 Task: Add a signature Christopher Carter containing With kind regards, Christopher Carter to email address softage.1@softage.net and add a label Policies
Action: Mouse moved to (374, 612)
Screenshot: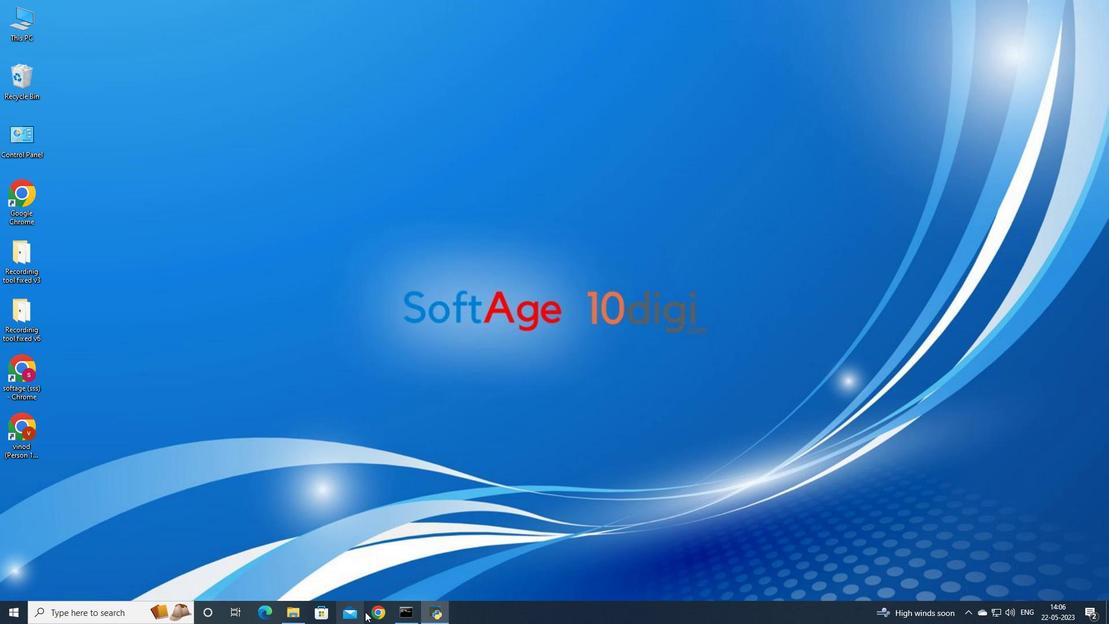 
Action: Mouse pressed left at (374, 612)
Screenshot: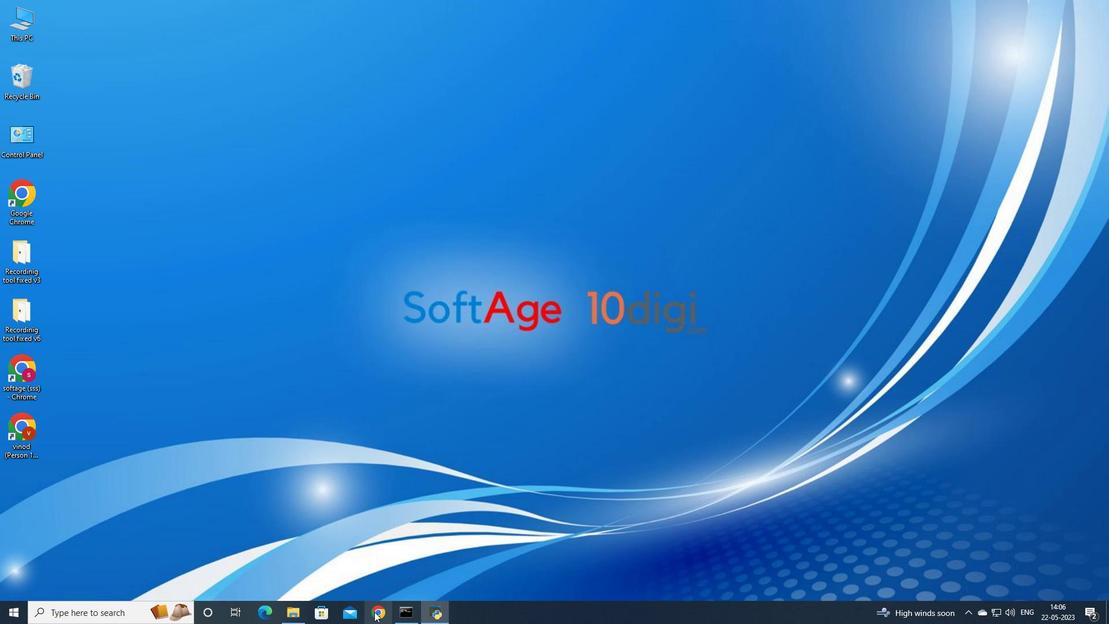 
Action: Mouse moved to (511, 373)
Screenshot: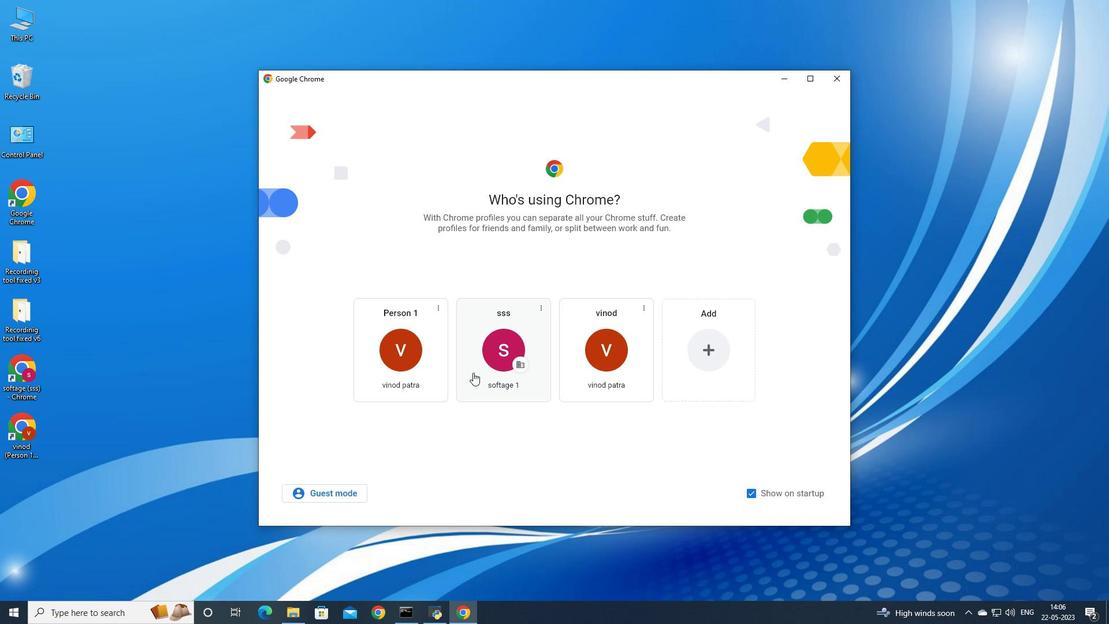 
Action: Mouse pressed left at (511, 373)
Screenshot: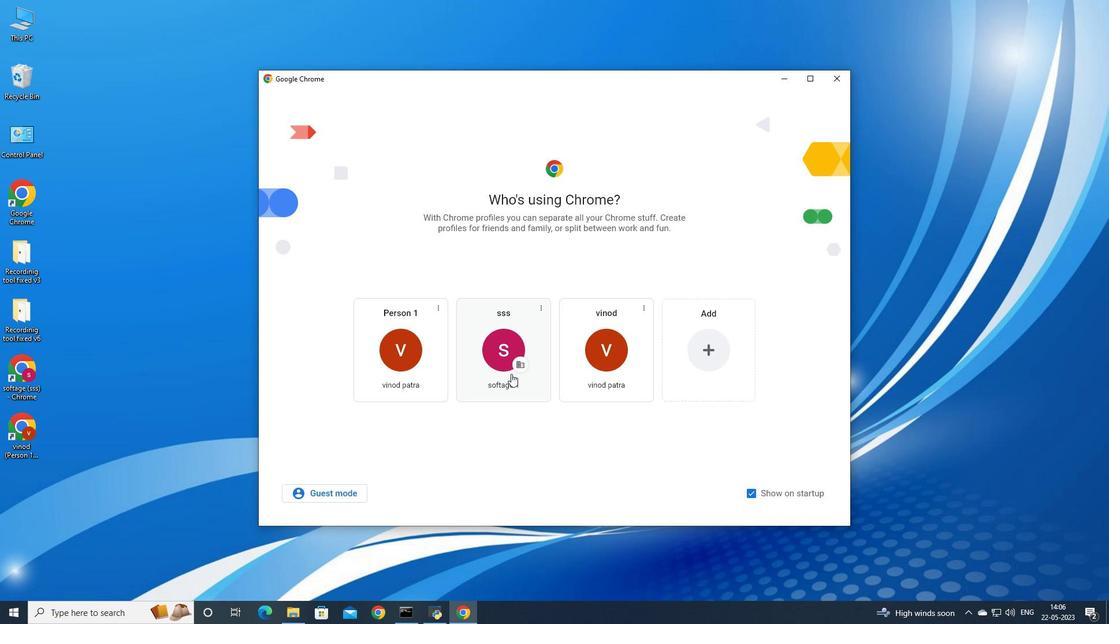 
Action: Mouse moved to (992, 61)
Screenshot: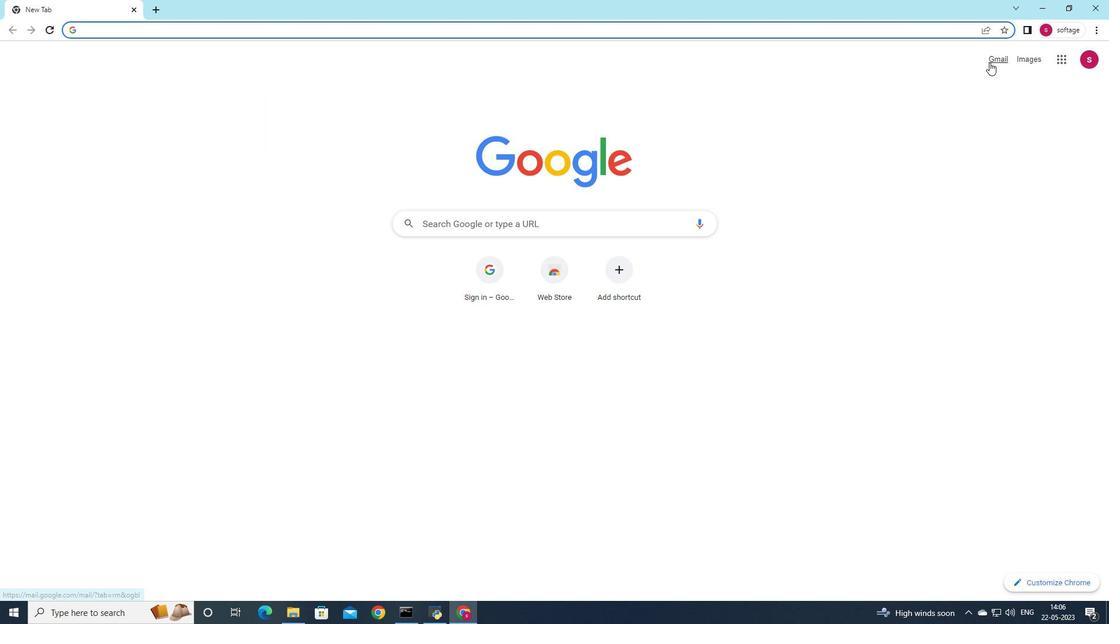 
Action: Mouse pressed left at (992, 61)
Screenshot: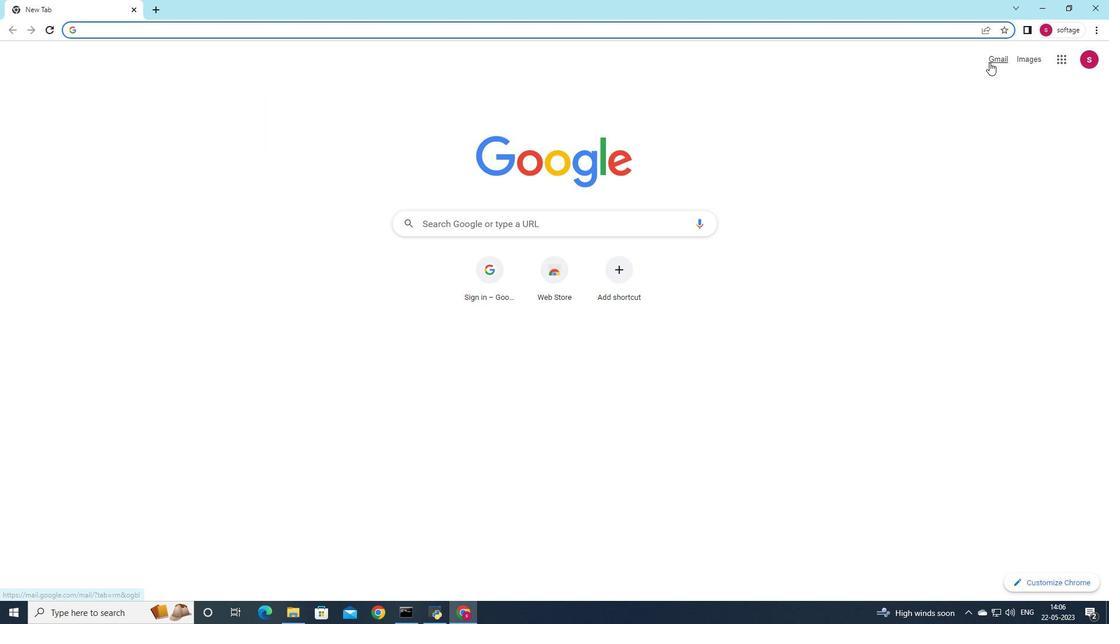 
Action: Mouse moved to (972, 78)
Screenshot: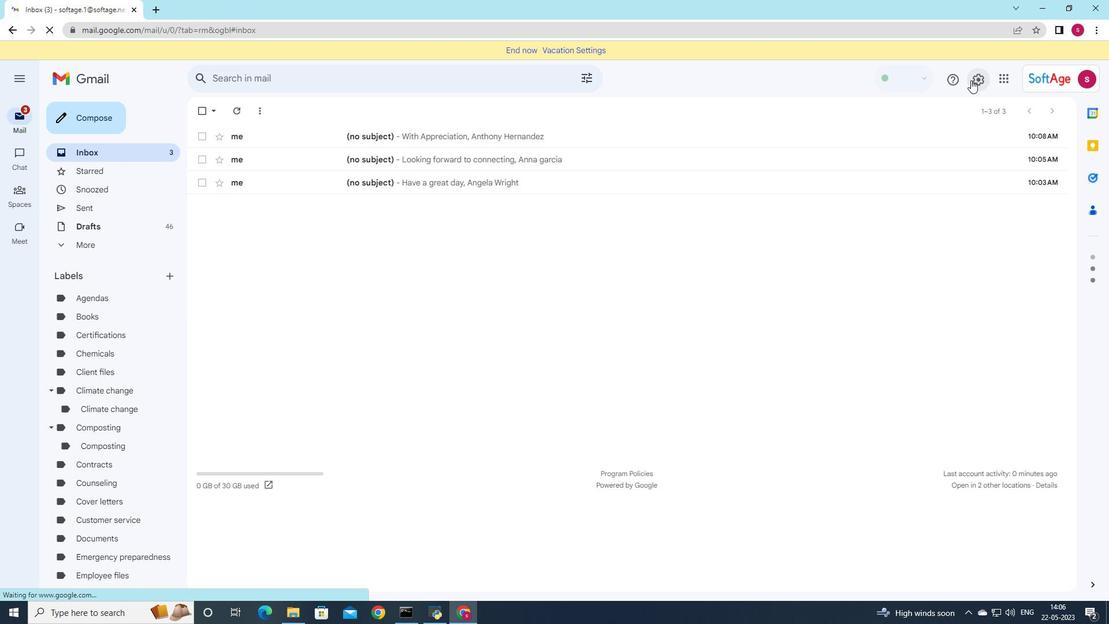 
Action: Mouse pressed left at (972, 78)
Screenshot: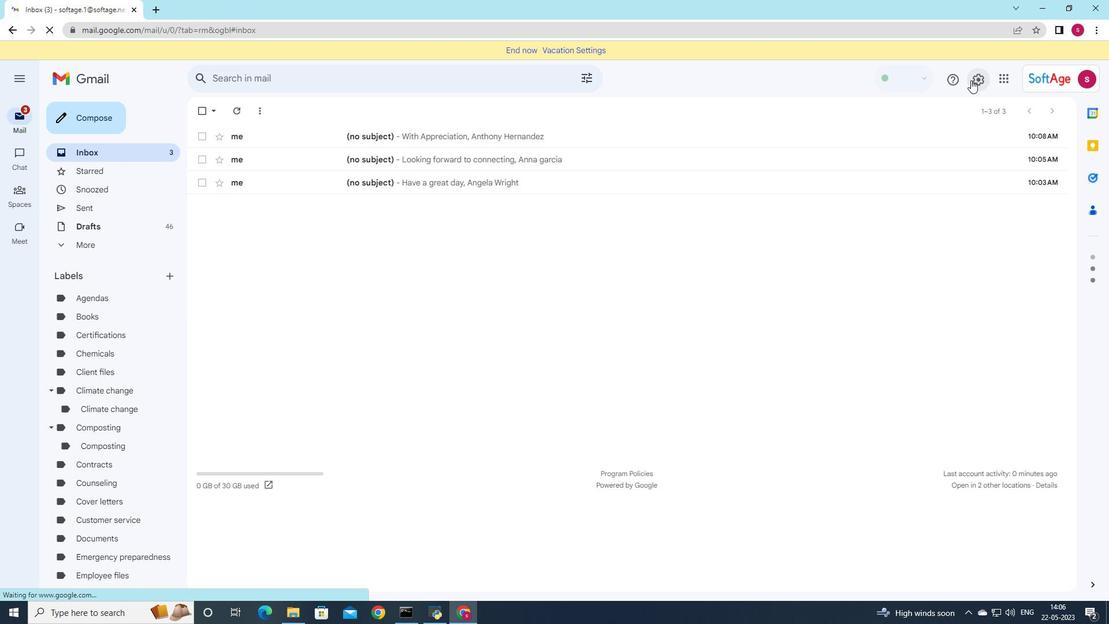 
Action: Mouse moved to (972, 138)
Screenshot: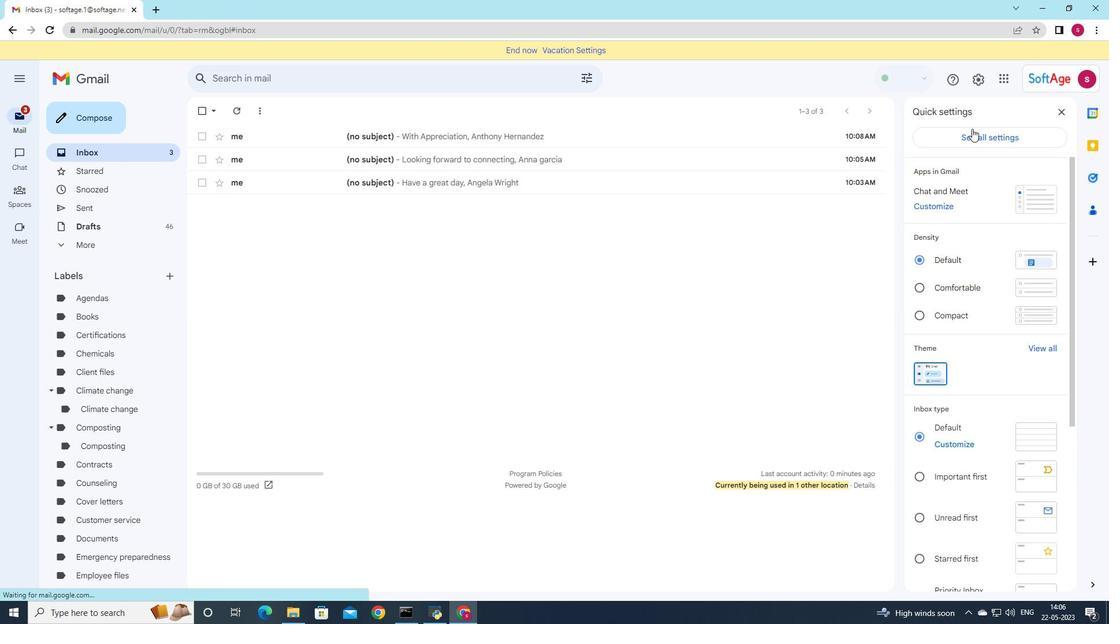 
Action: Mouse pressed left at (972, 138)
Screenshot: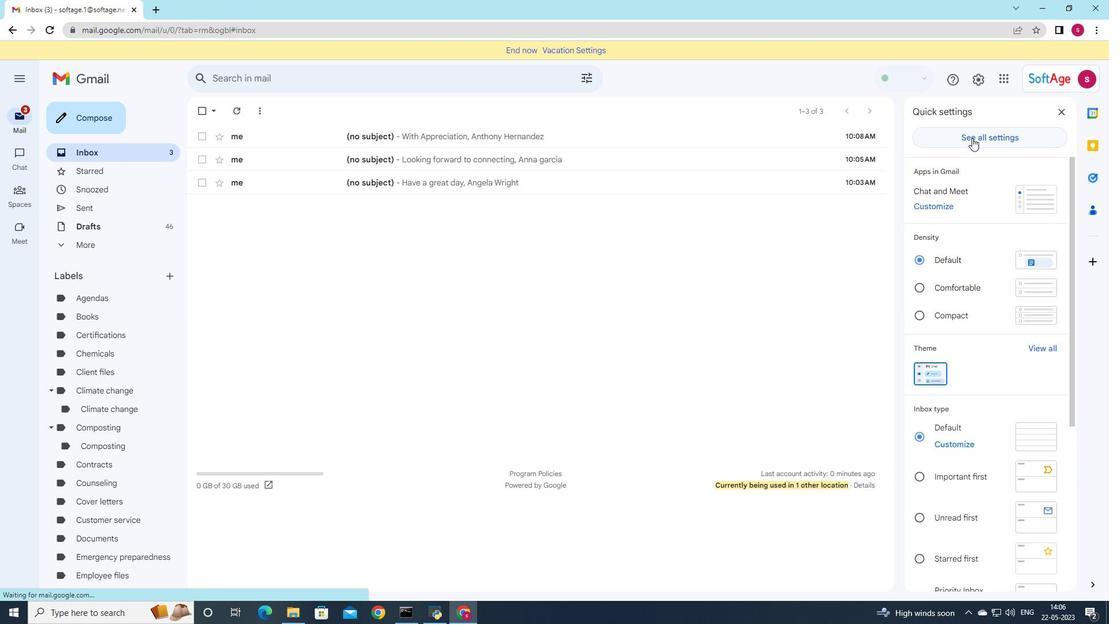 
Action: Mouse moved to (567, 398)
Screenshot: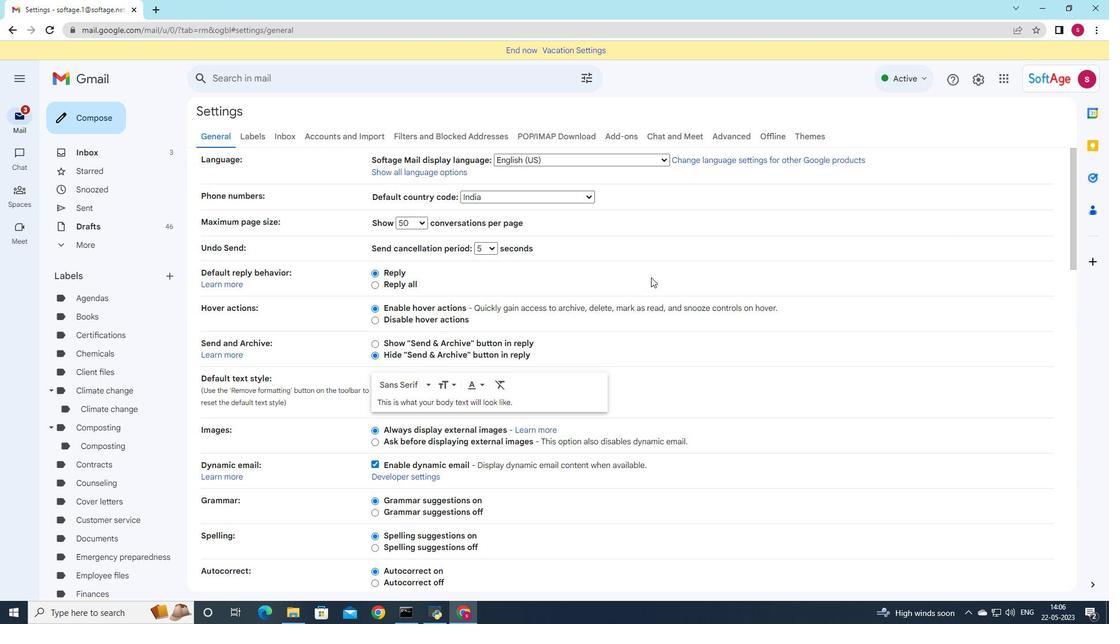 
Action: Mouse scrolled (567, 397) with delta (0, 0)
Screenshot: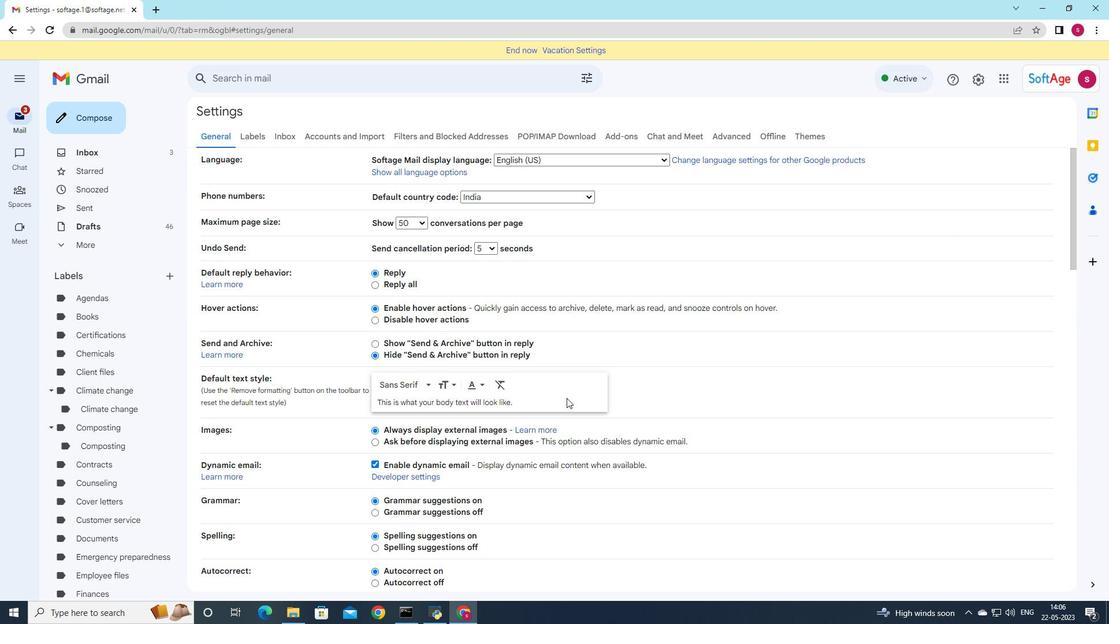
Action: Mouse scrolled (567, 397) with delta (0, 0)
Screenshot: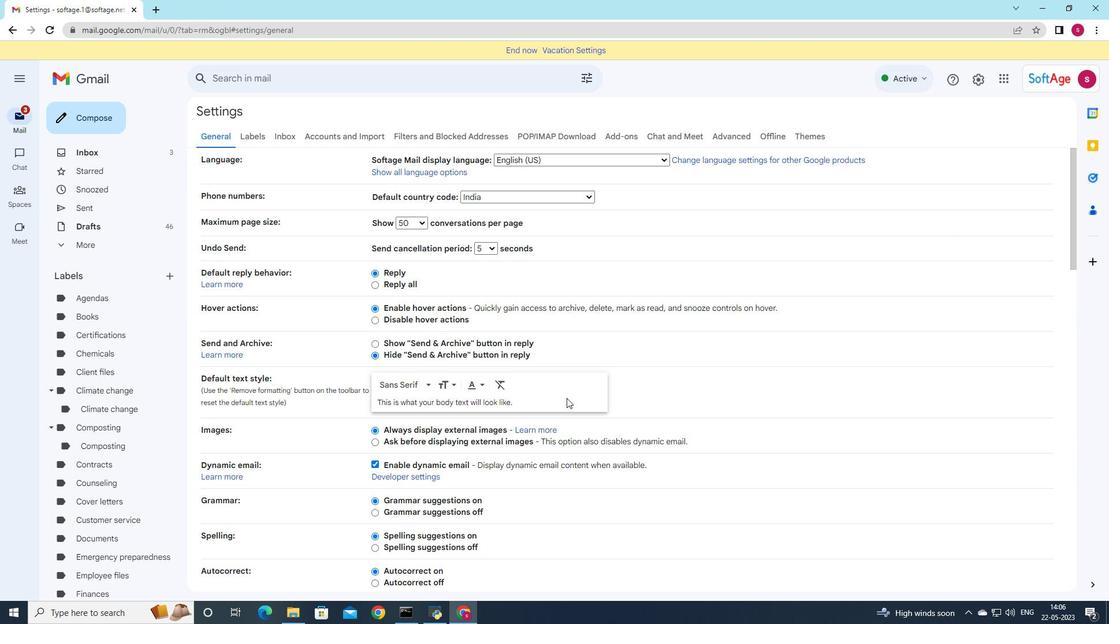 
Action: Mouse scrolled (567, 397) with delta (0, 0)
Screenshot: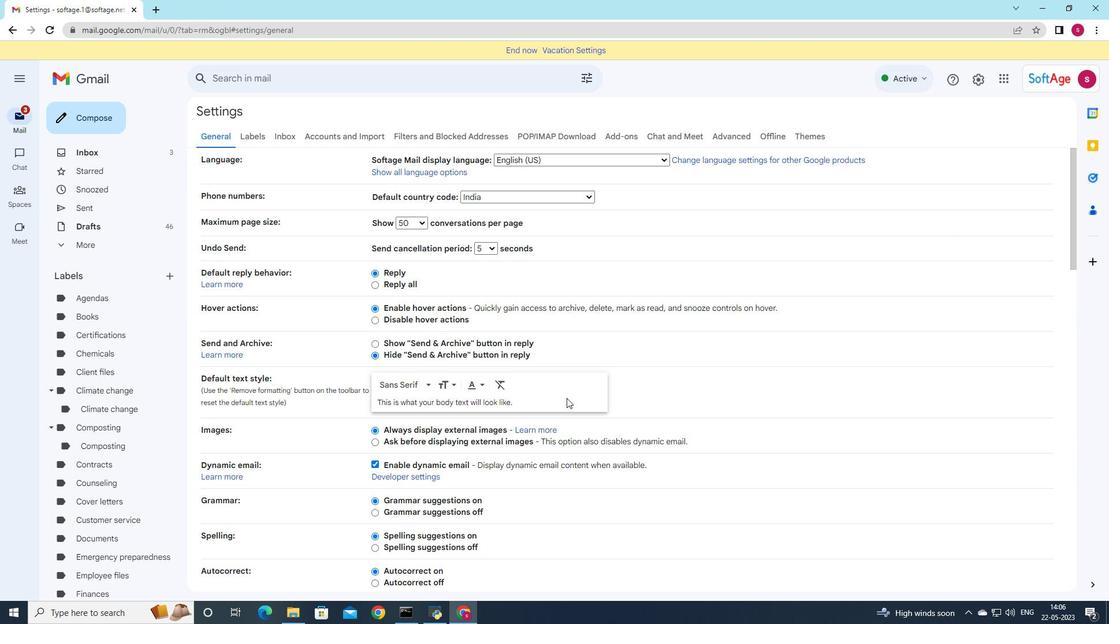 
Action: Mouse scrolled (567, 397) with delta (0, 0)
Screenshot: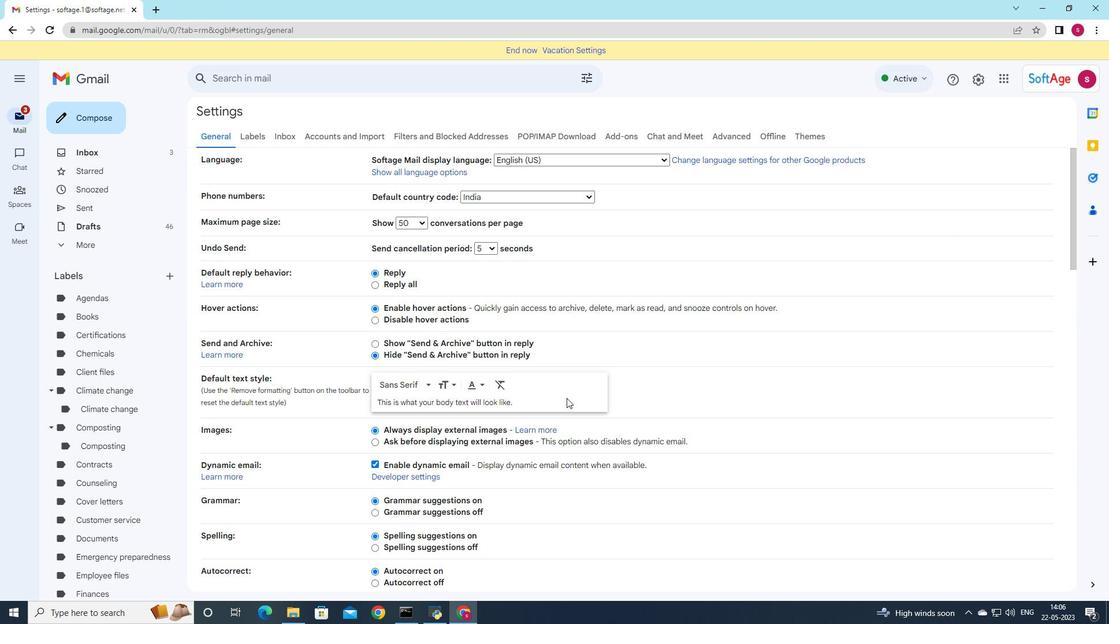 
Action: Mouse scrolled (567, 397) with delta (0, 0)
Screenshot: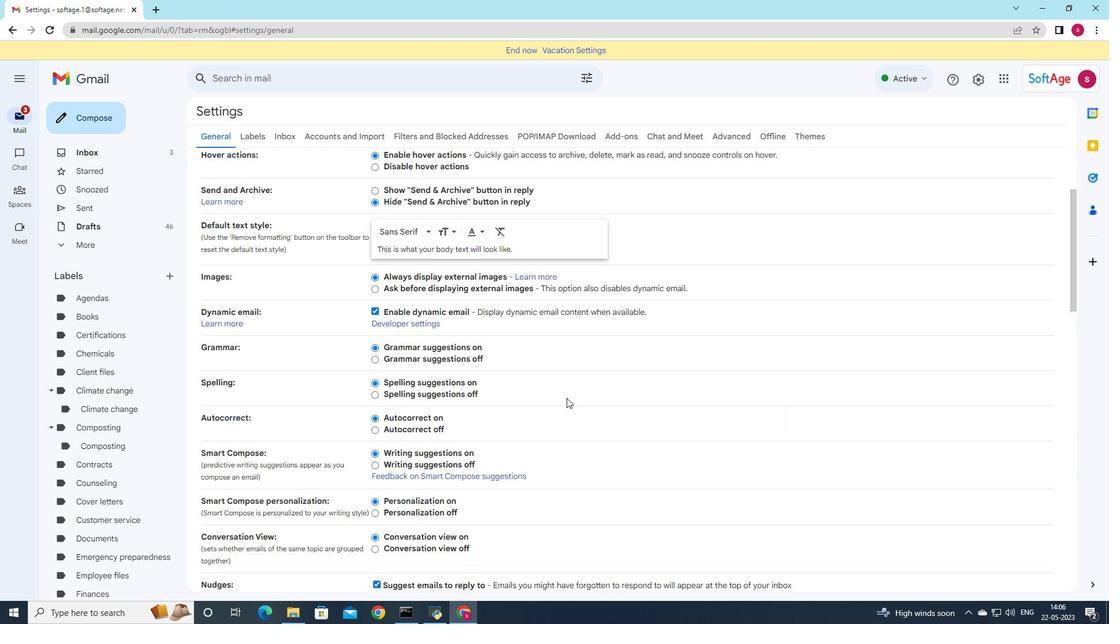 
Action: Mouse scrolled (567, 397) with delta (0, 0)
Screenshot: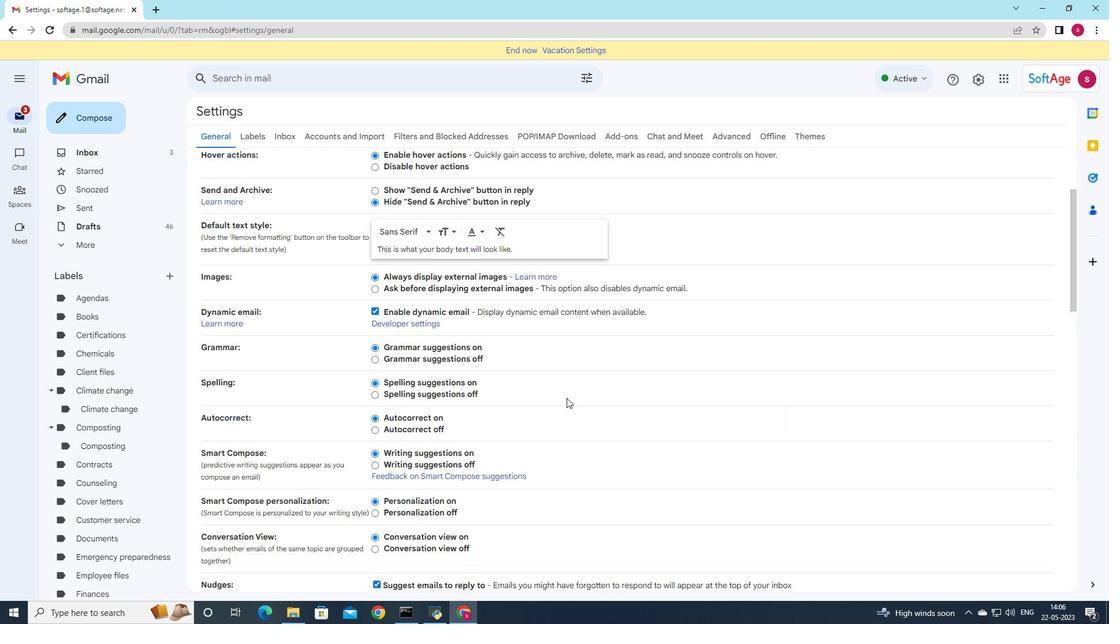 
Action: Mouse scrolled (567, 397) with delta (0, 0)
Screenshot: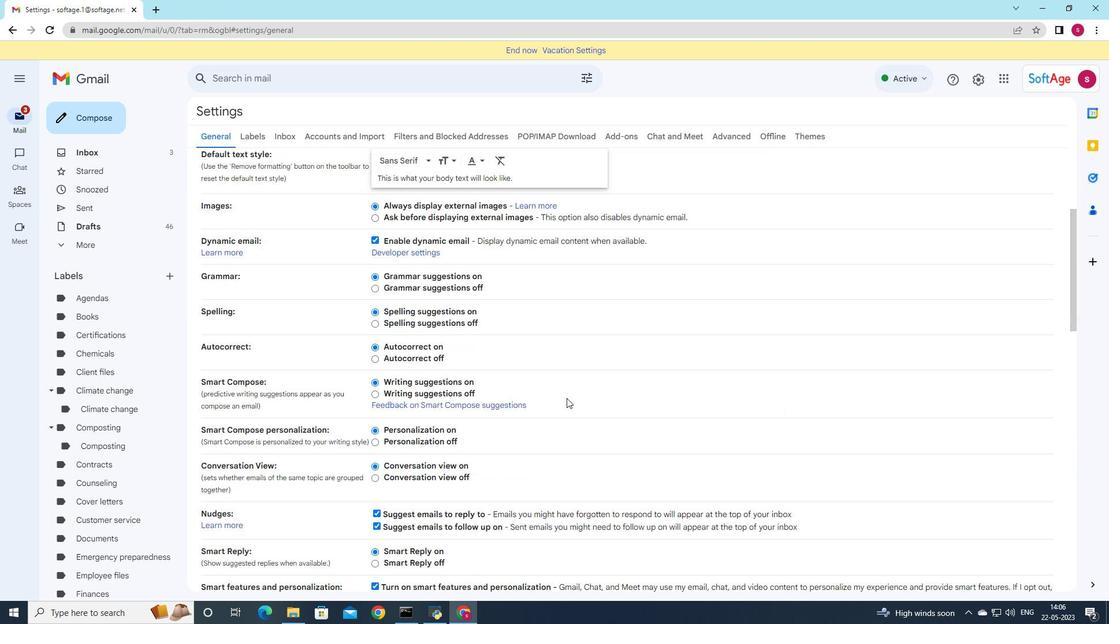 
Action: Mouse scrolled (567, 397) with delta (0, 0)
Screenshot: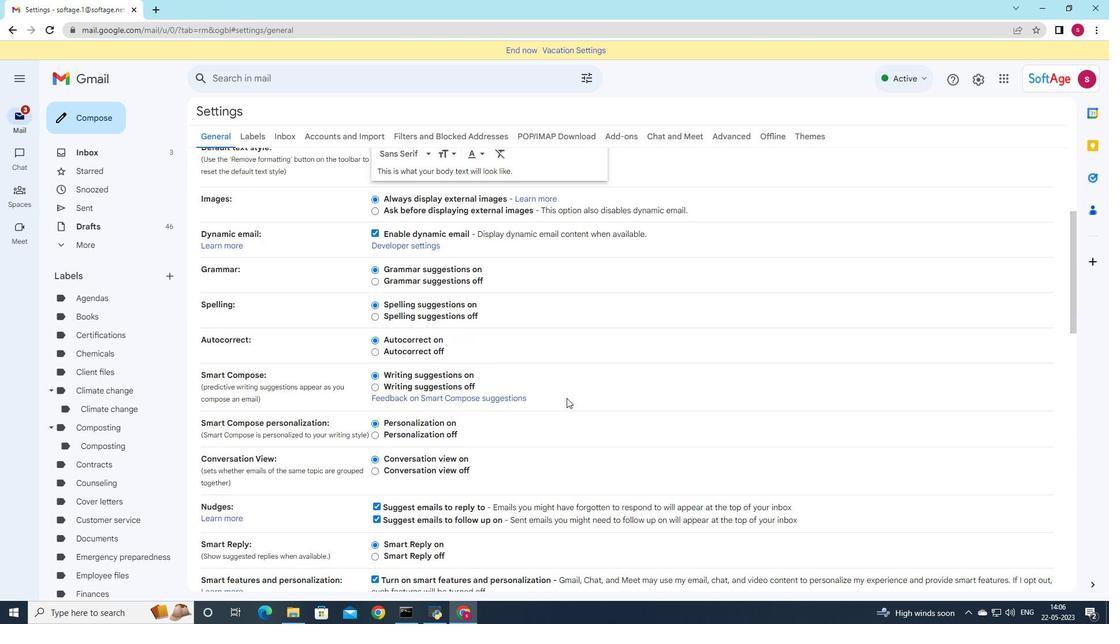 
Action: Mouse scrolled (567, 397) with delta (0, 0)
Screenshot: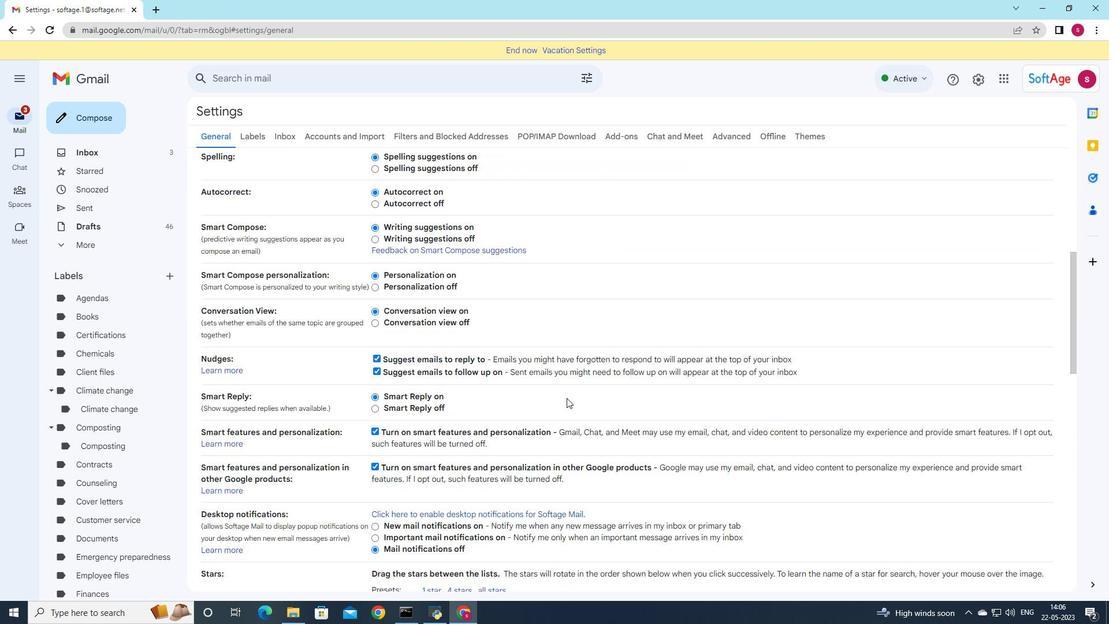 
Action: Mouse scrolled (567, 397) with delta (0, 0)
Screenshot: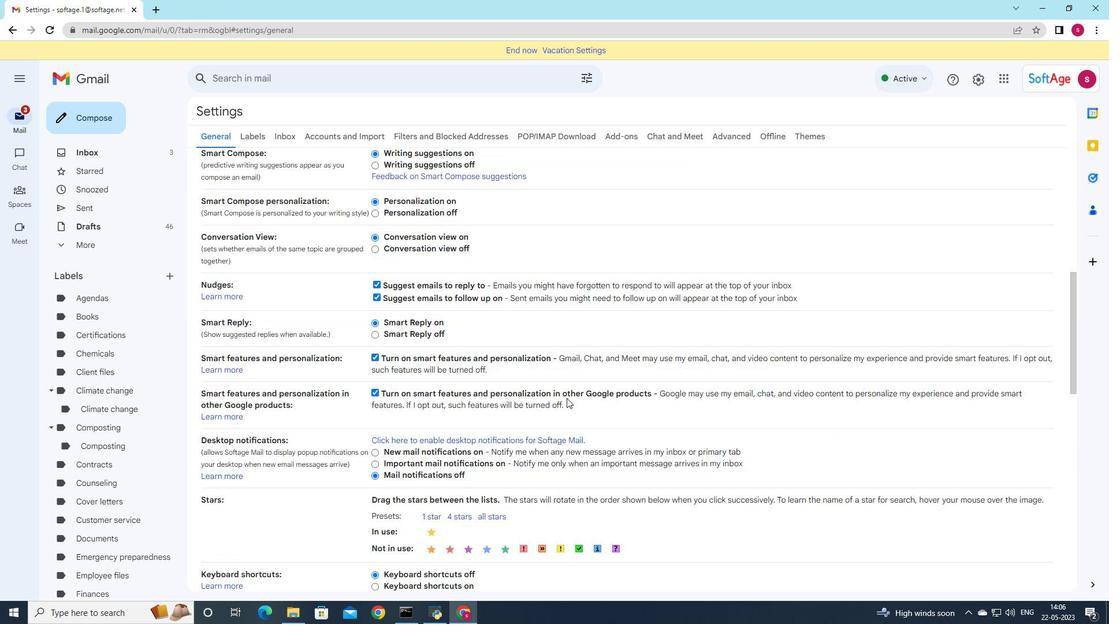 
Action: Mouse scrolled (567, 397) with delta (0, 0)
Screenshot: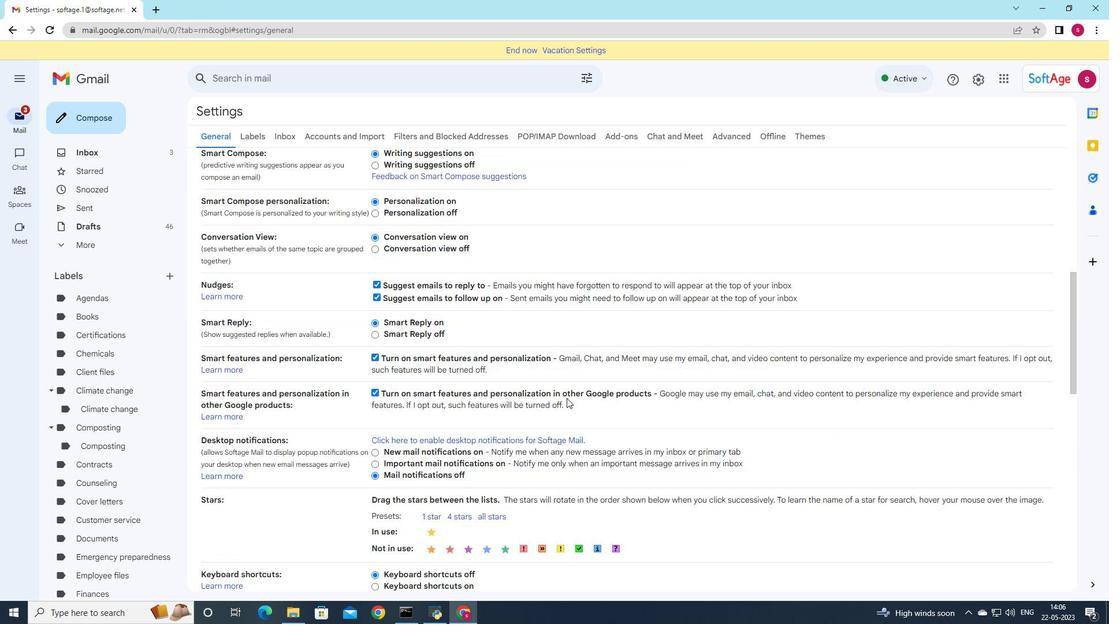 
Action: Mouse moved to (494, 553)
Screenshot: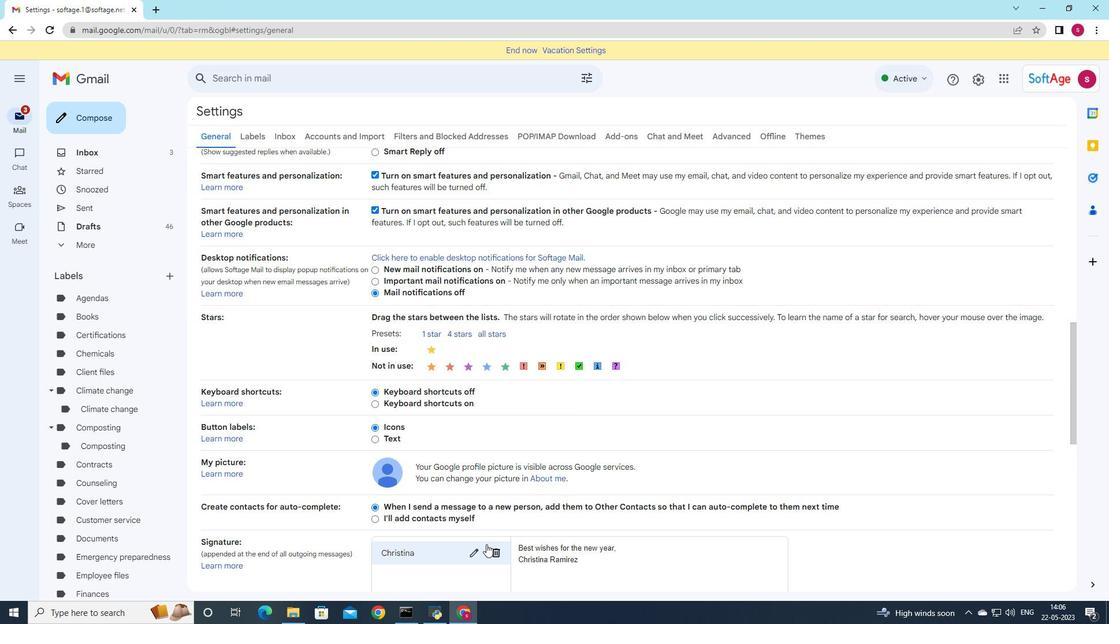 
Action: Mouse pressed left at (494, 553)
Screenshot: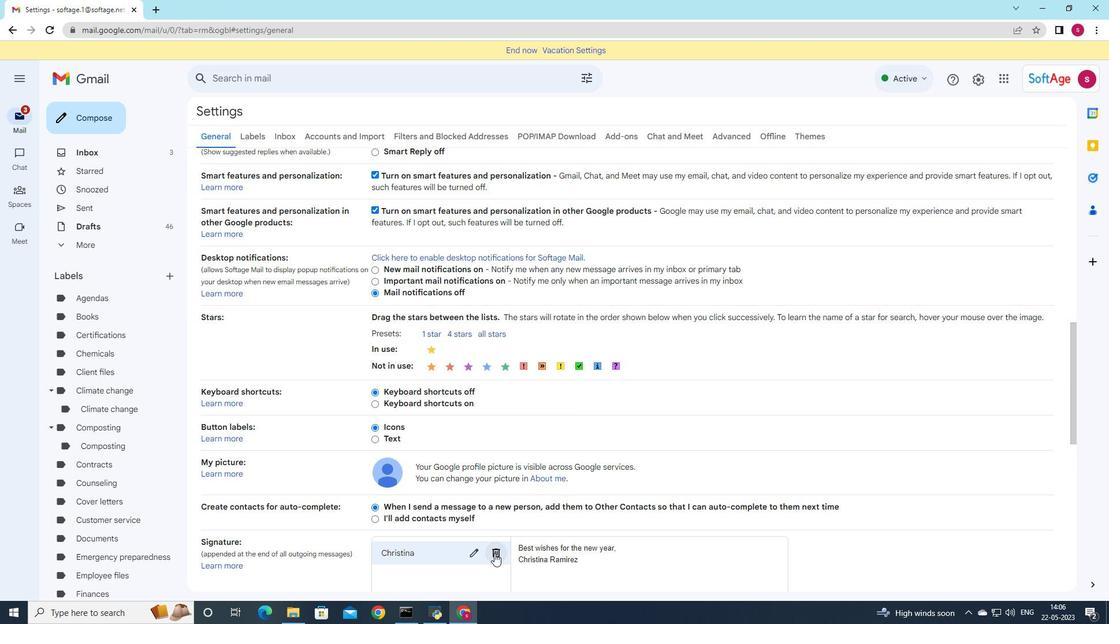 
Action: Mouse moved to (638, 345)
Screenshot: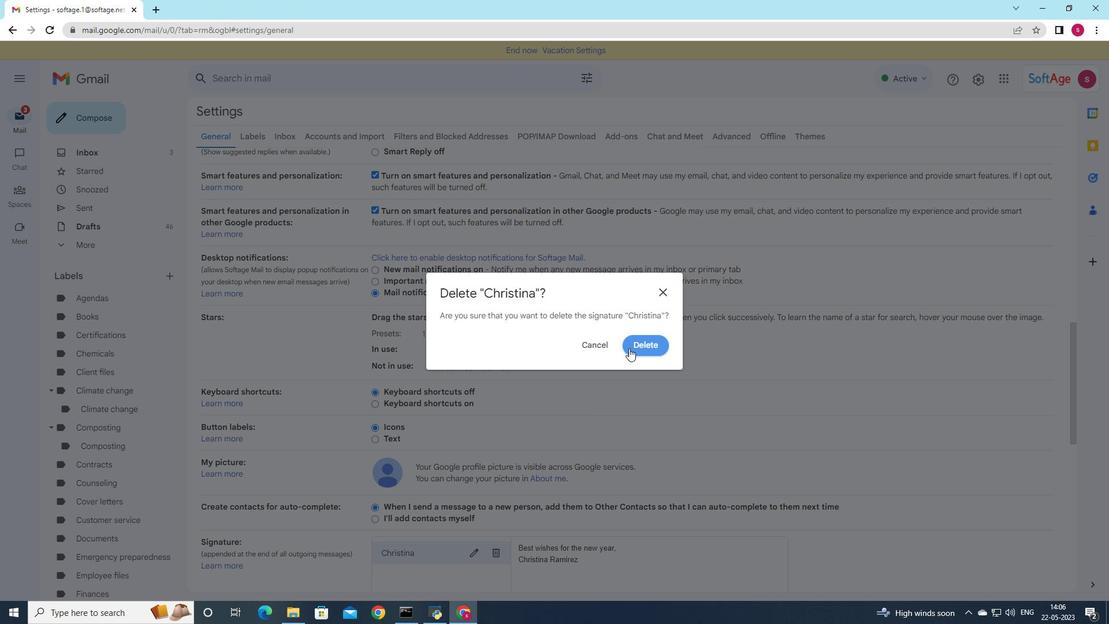 
Action: Mouse pressed left at (638, 345)
Screenshot: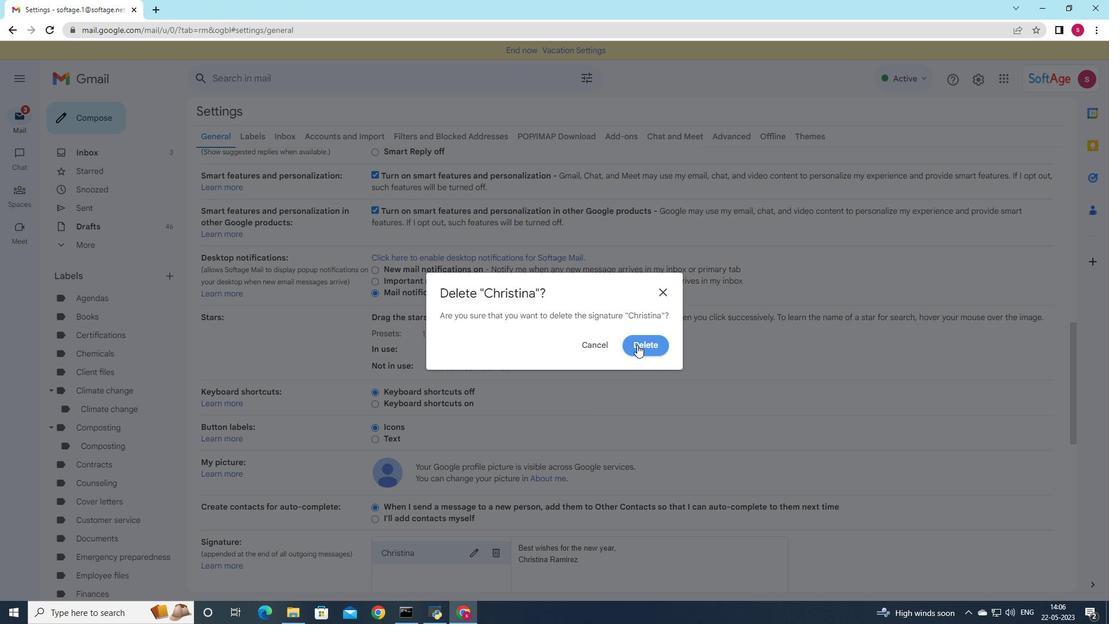 
Action: Mouse moved to (436, 445)
Screenshot: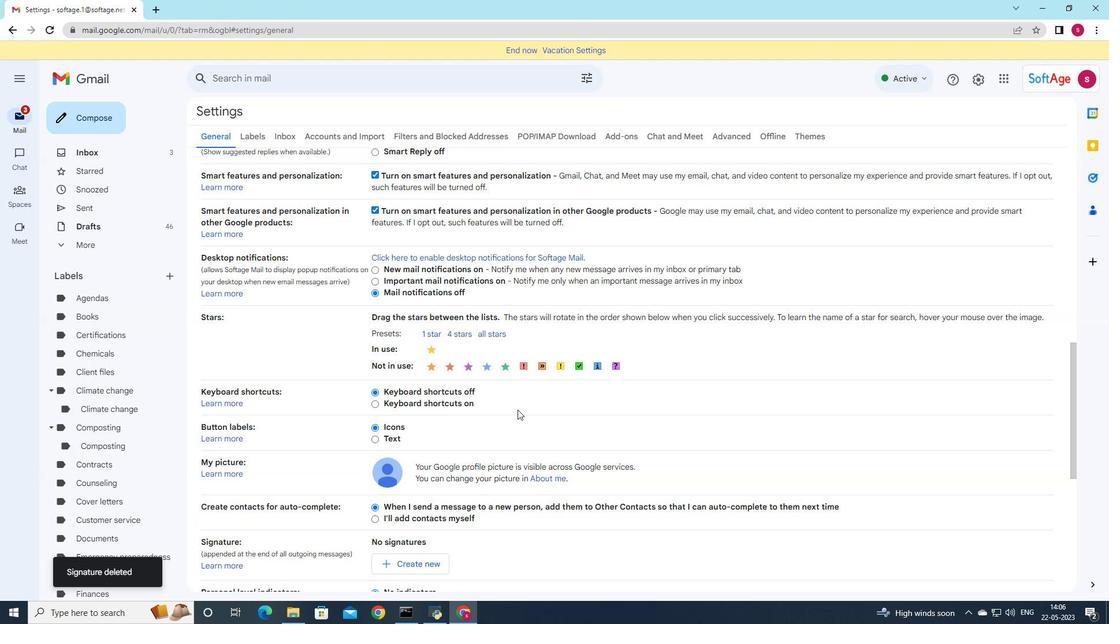 
Action: Mouse scrolled (436, 444) with delta (0, 0)
Screenshot: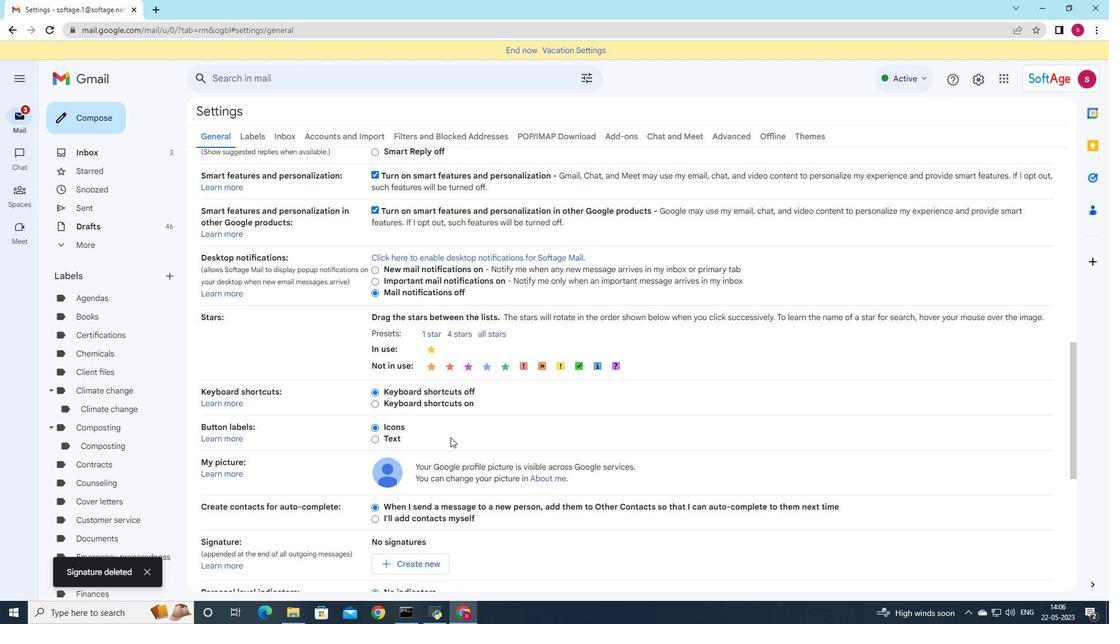 
Action: Mouse moved to (436, 445)
Screenshot: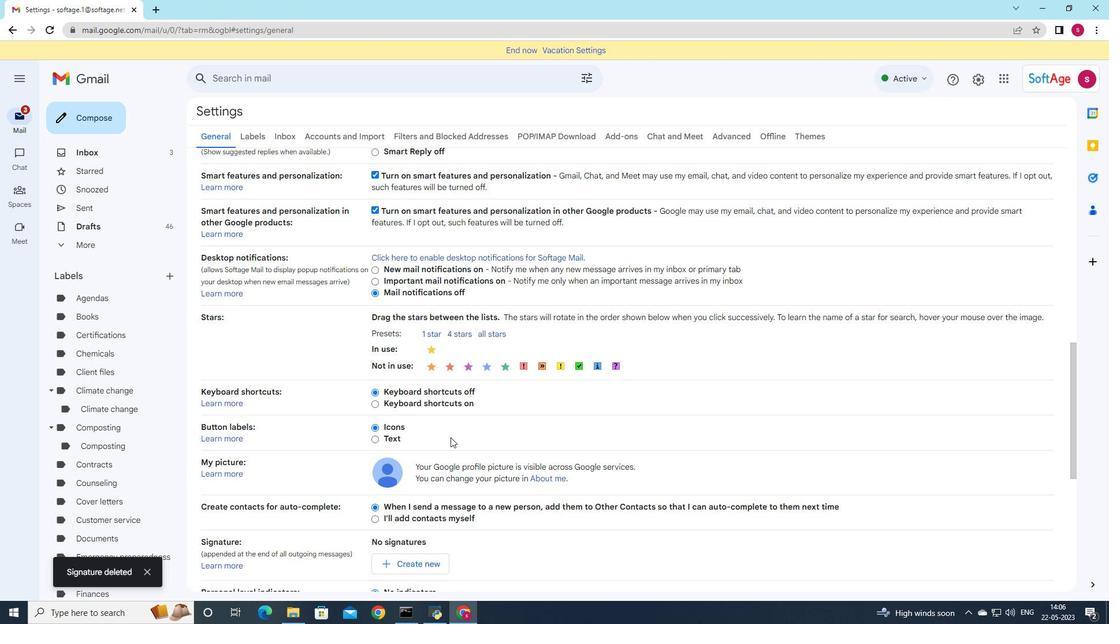 
Action: Mouse scrolled (436, 445) with delta (0, 0)
Screenshot: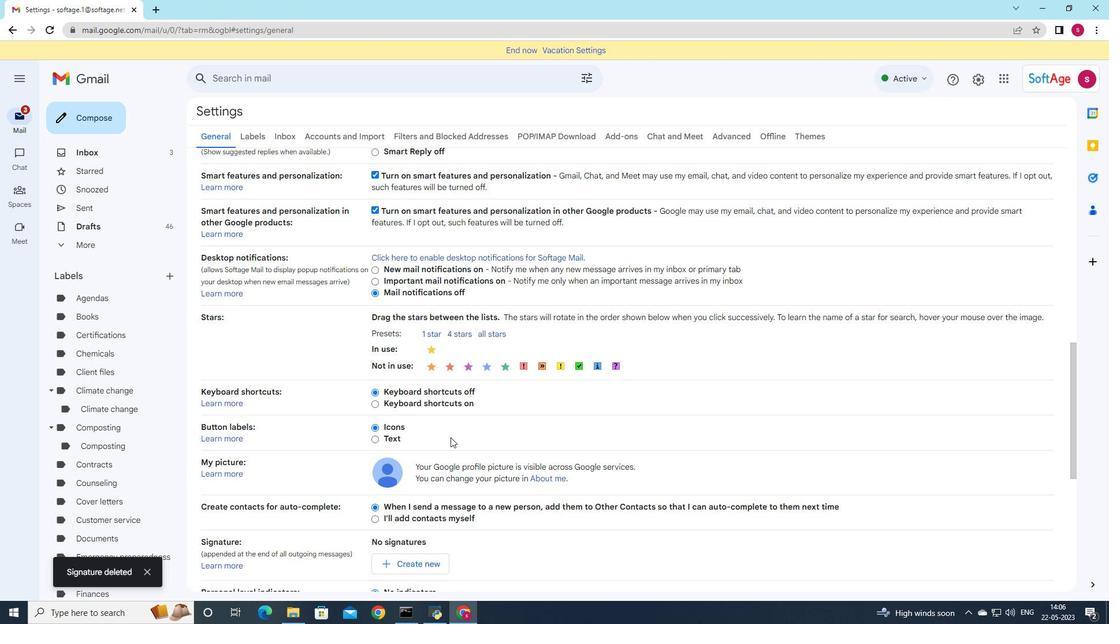 
Action: Mouse scrolled (436, 445) with delta (0, 0)
Screenshot: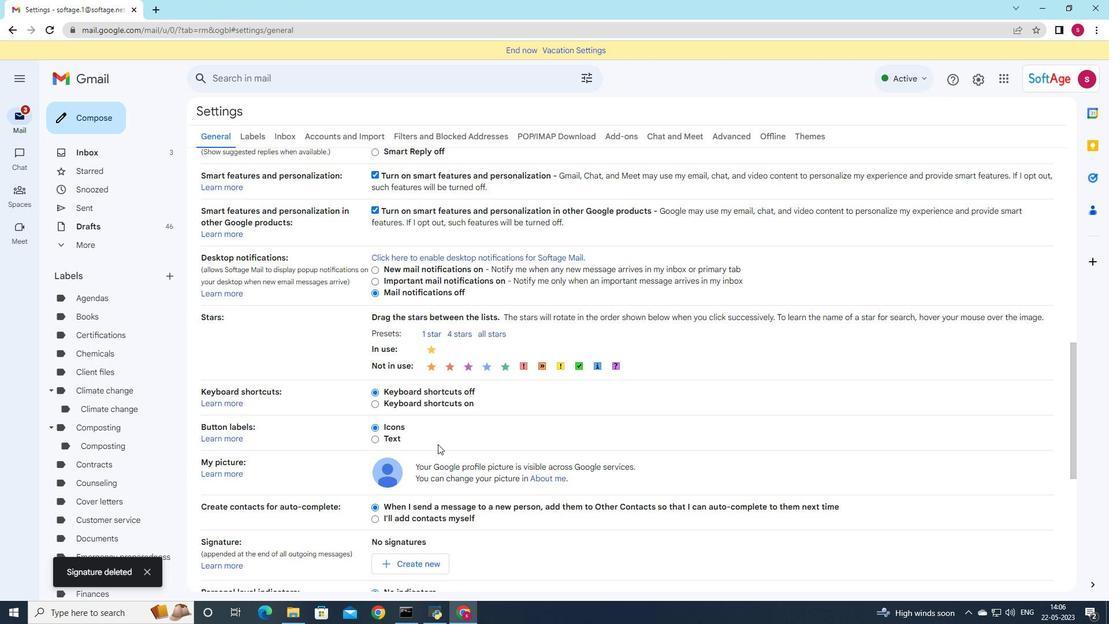
Action: Mouse scrolled (436, 445) with delta (0, 0)
Screenshot: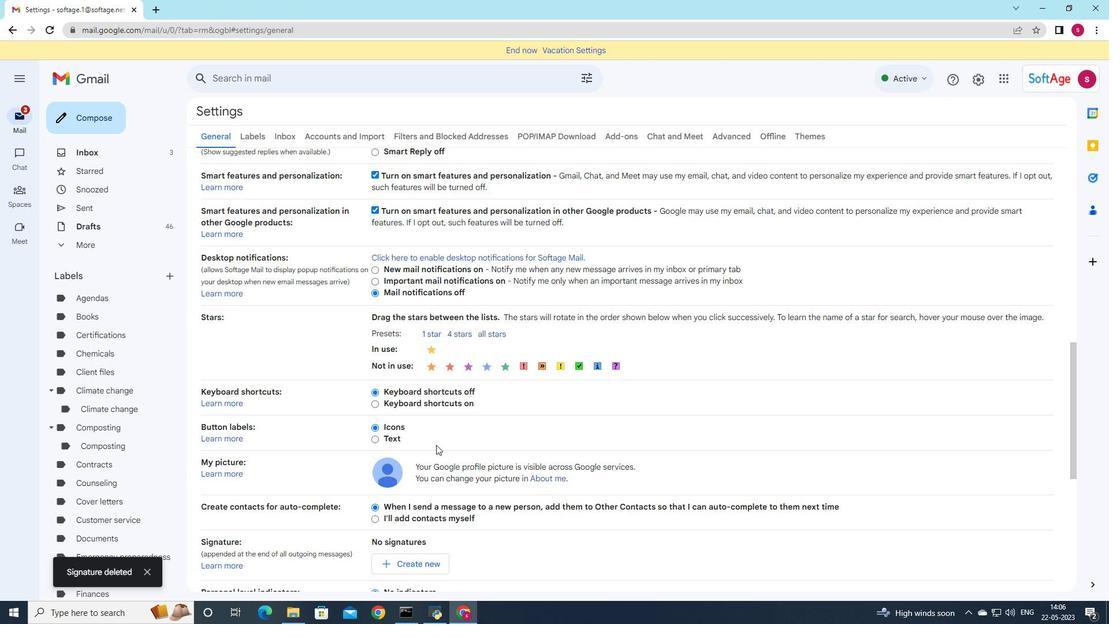 
Action: Mouse moved to (425, 333)
Screenshot: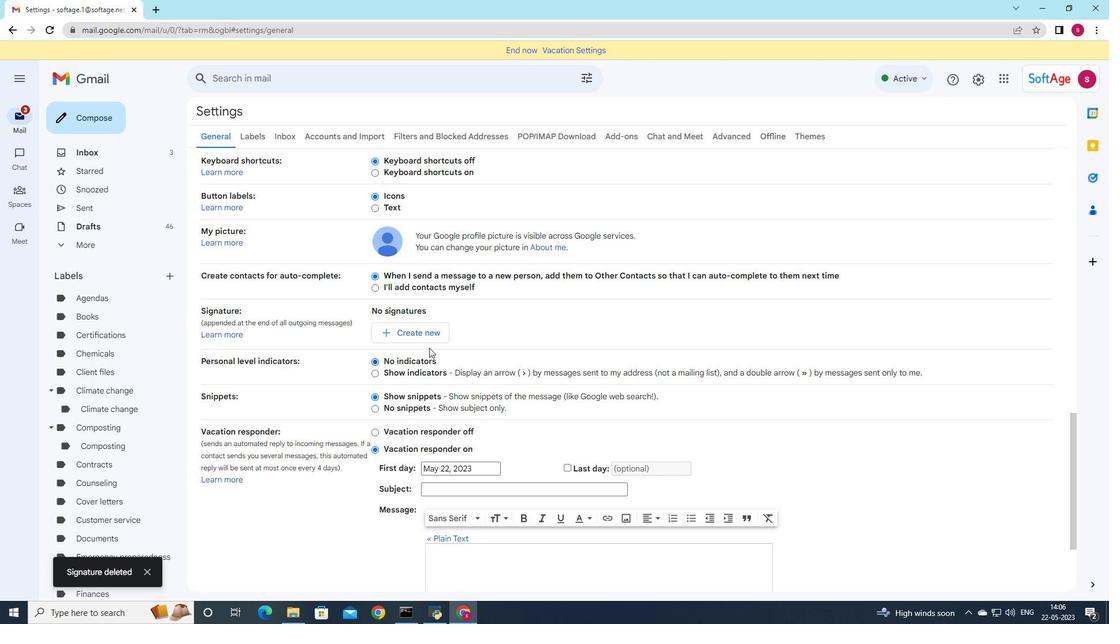 
Action: Mouse pressed left at (425, 333)
Screenshot: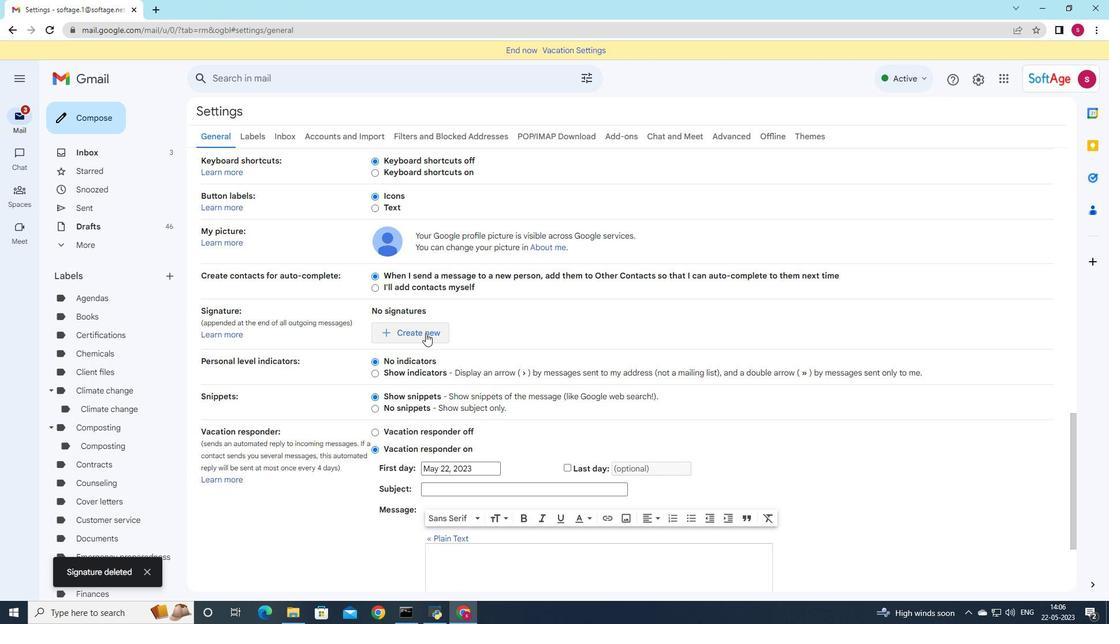
Action: Mouse moved to (808, 339)
Screenshot: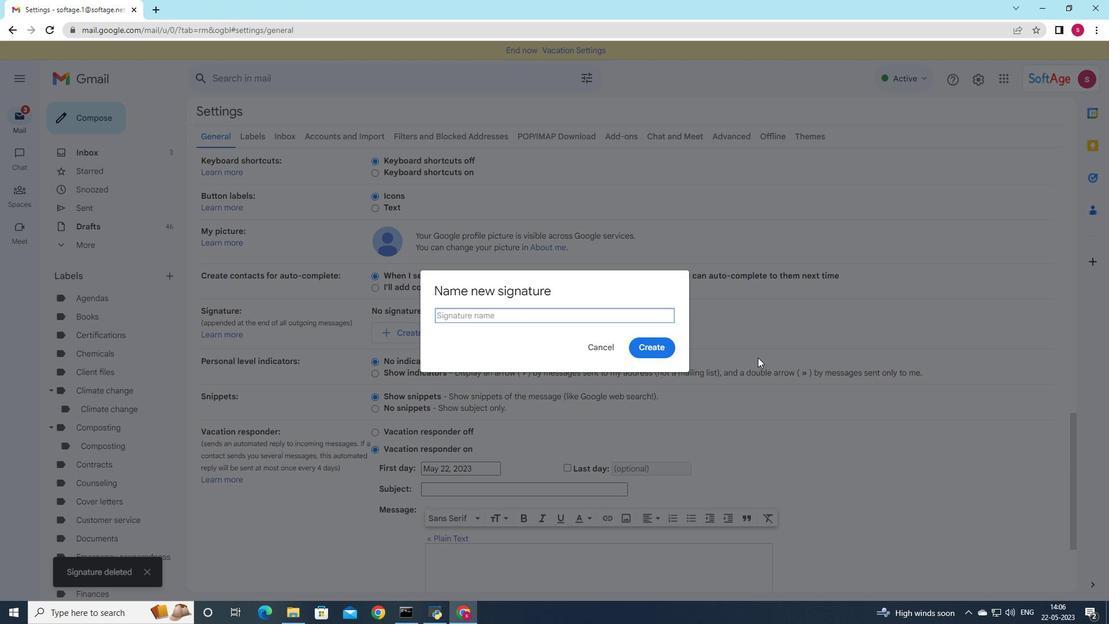 
Action: Key pressed <Key.shift>Christopher
Screenshot: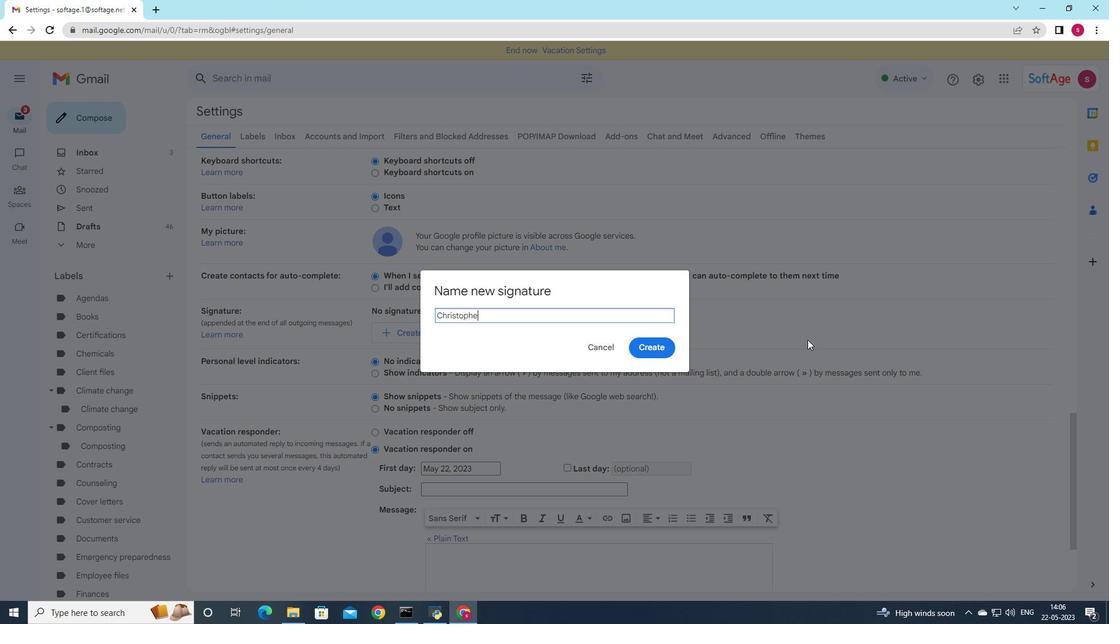 
Action: Mouse moved to (674, 345)
Screenshot: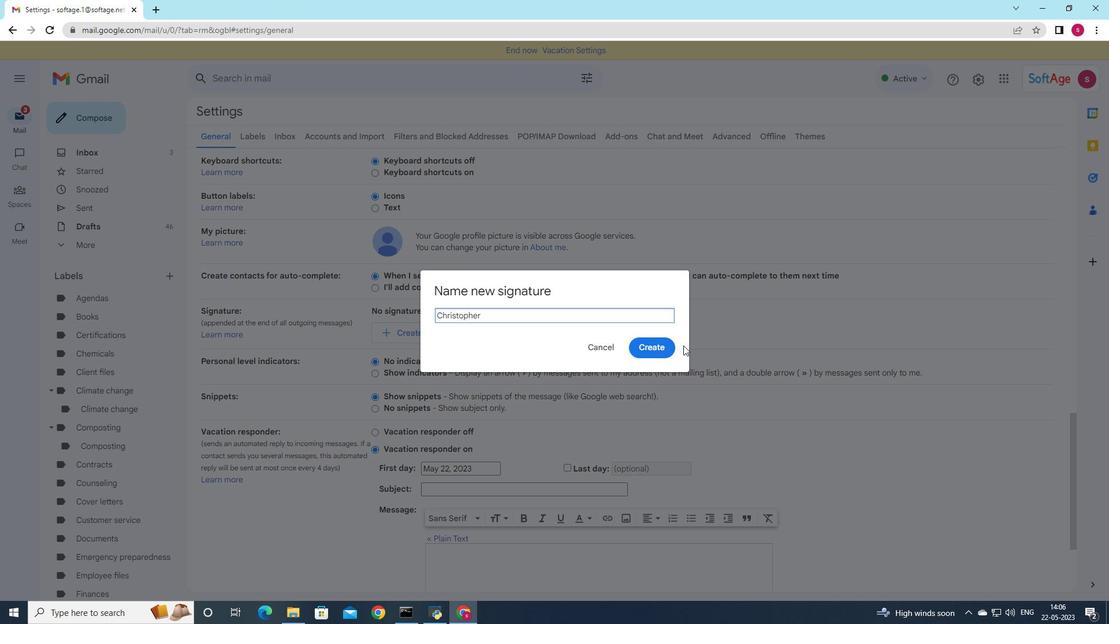 
Action: Mouse pressed left at (674, 345)
Screenshot: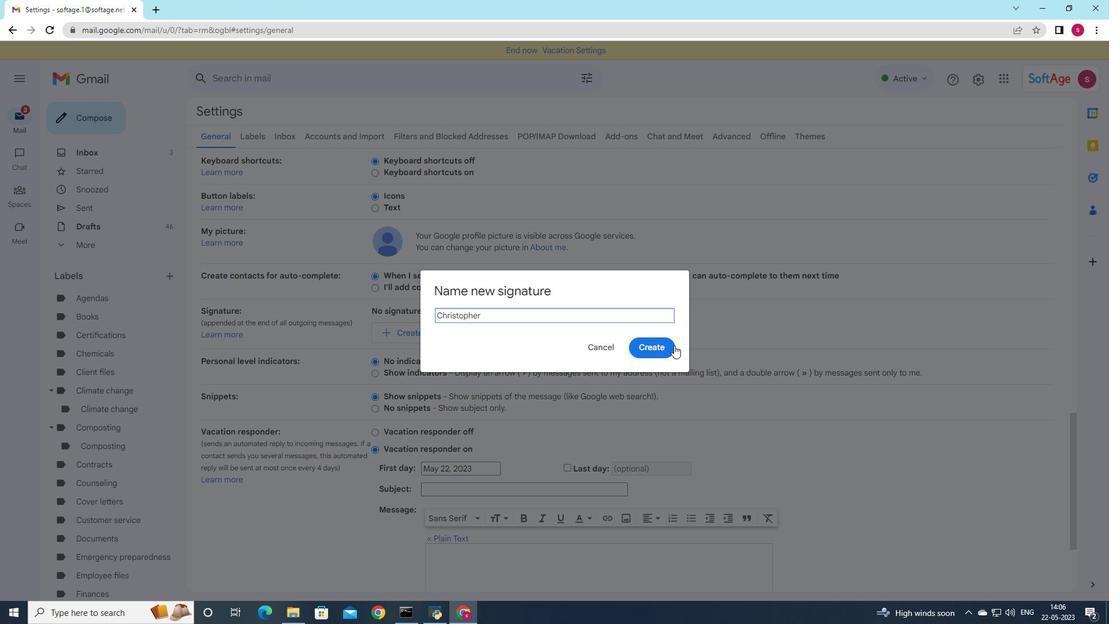 
Action: Mouse moved to (598, 315)
Screenshot: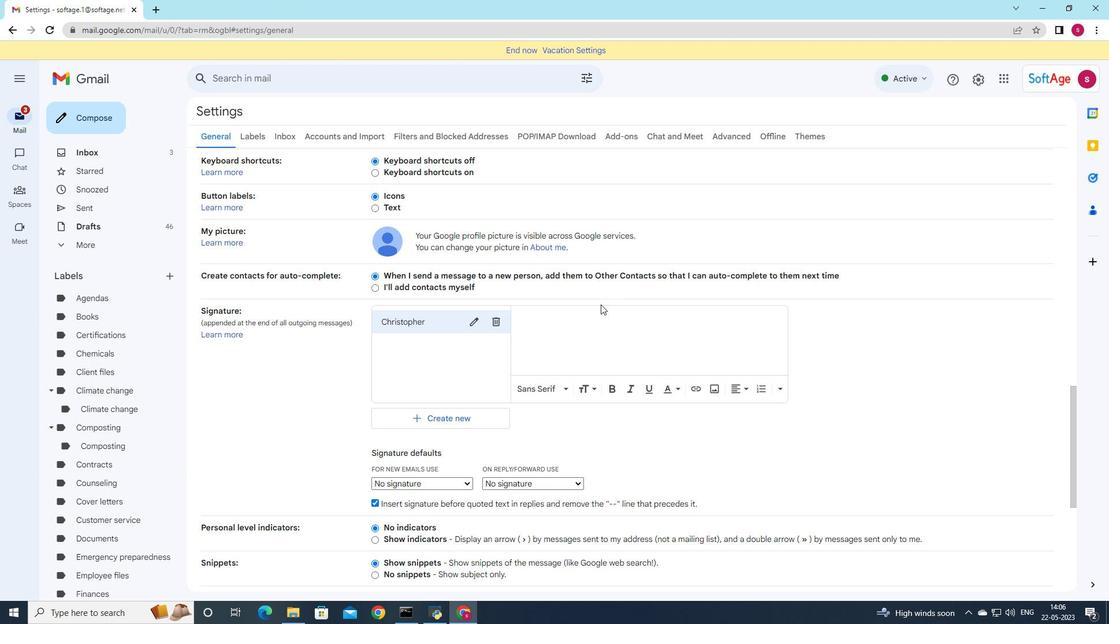 
Action: Mouse pressed left at (598, 315)
Screenshot: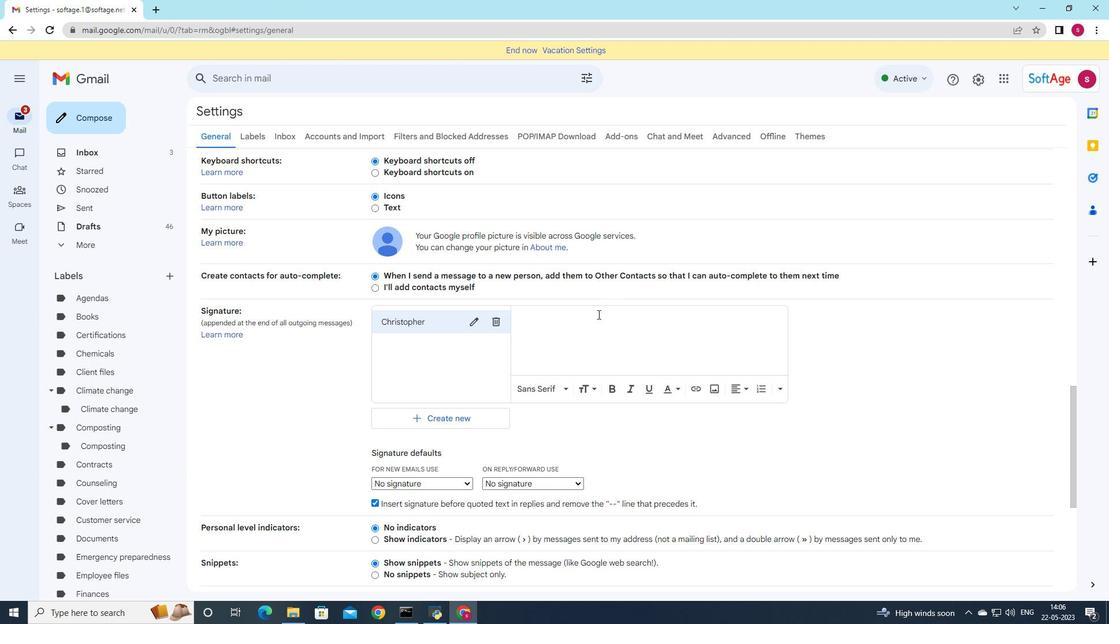 
Action: Mouse moved to (627, 321)
Screenshot: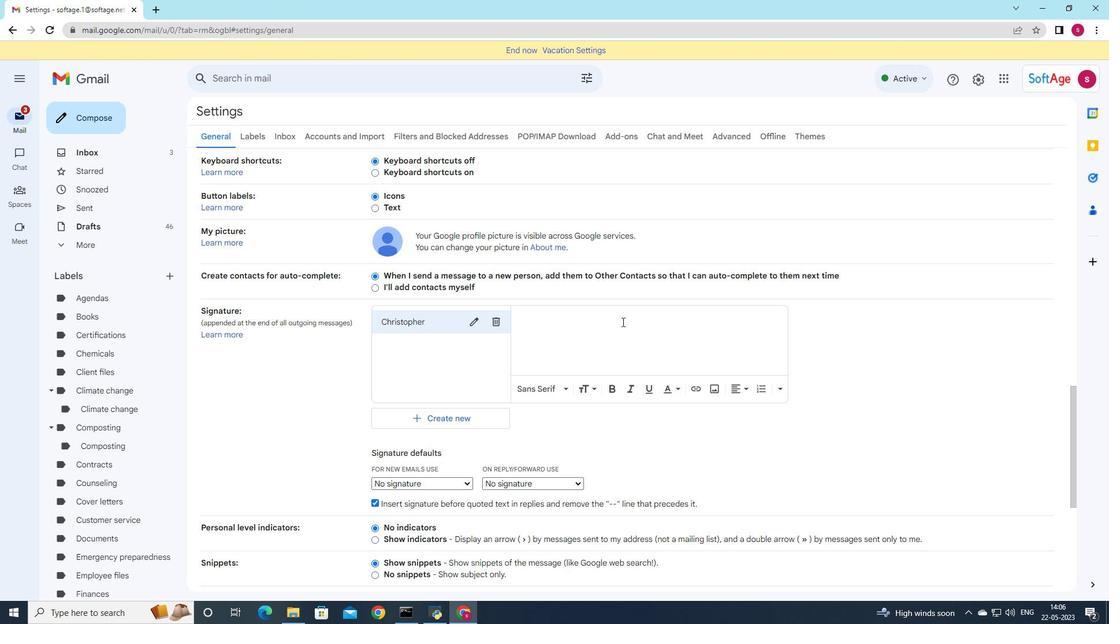 
Action: Key pressed <Key.shift><Key.shift><Key.shift><Key.shift><Key.shift><Key.shift><Key.shift><Key.shift><Key.shift><Key.shift><Key.shift><Key.shift><Key.shift><Key.shift>With<Key.space>kind<Key.space>regards,<Key.enter><Key.shift><Key.shift><Key.shift><Key.shift><Key.shift><Key.shift><Key.shift><Key.shift><Key.shift><Key.shift><Key.shift><Key.shift><Key.shift><Key.shift><Key.shift><Key.shift><Key.shift><Key.shift><Key.shift><Key.shift>Christopher<Key.space><Key.shift>Carter
Screenshot: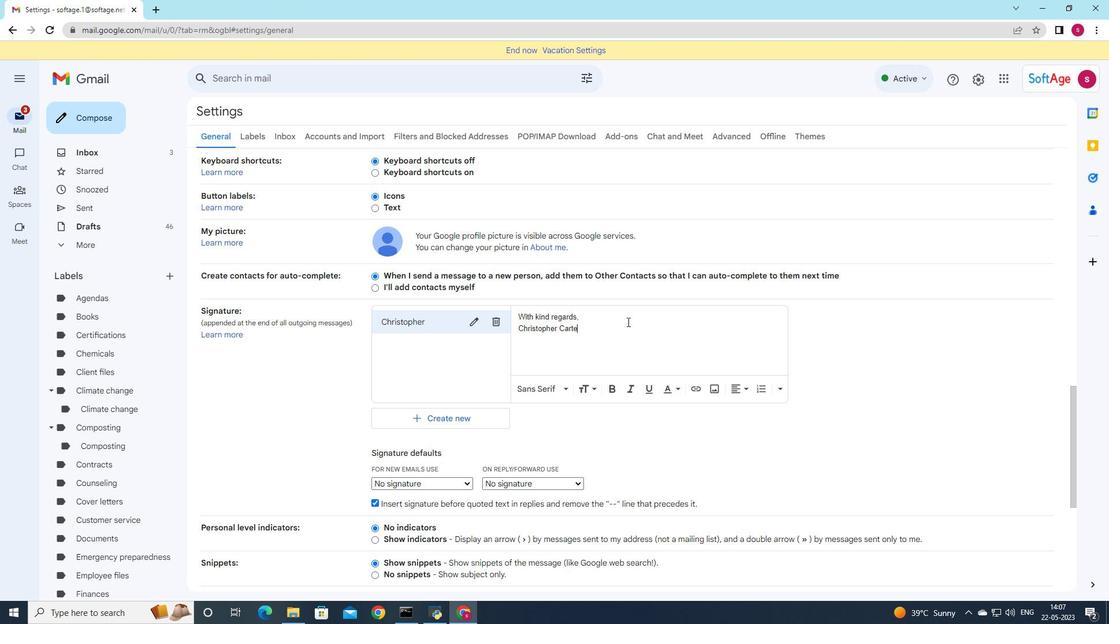 
Action: Mouse moved to (472, 371)
Screenshot: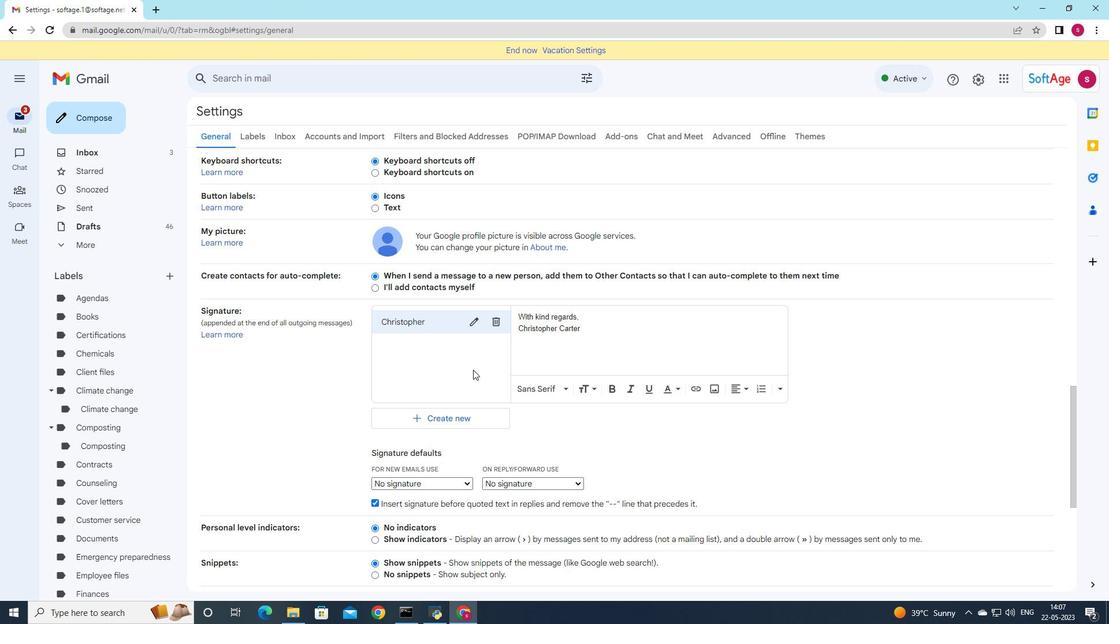 
Action: Mouse scrolled (472, 370) with delta (0, 0)
Screenshot: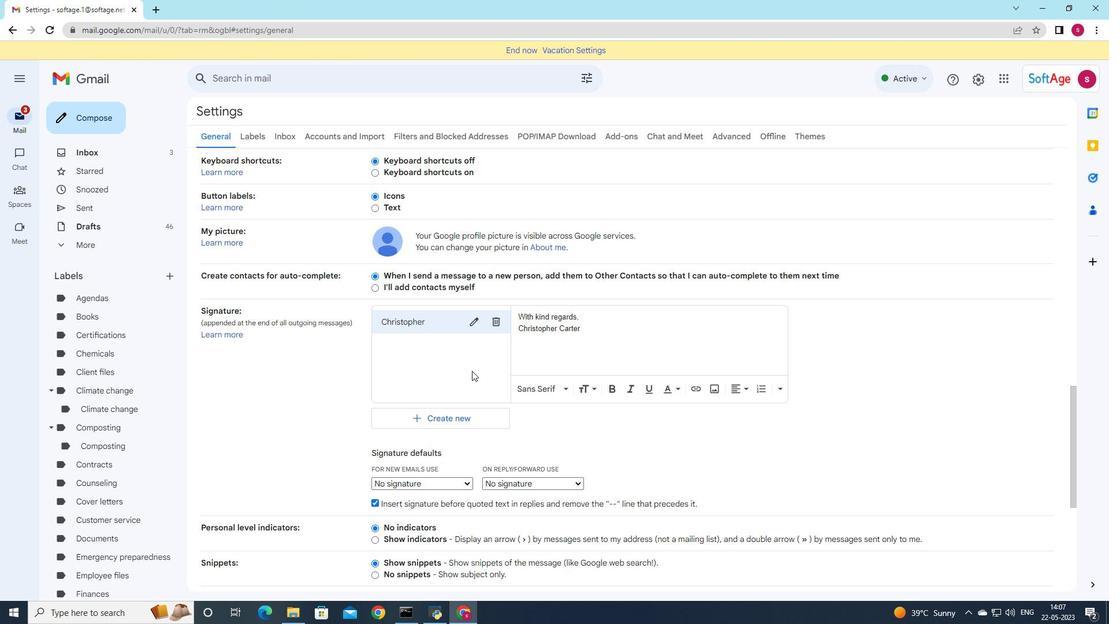 
Action: Mouse moved to (185, 66)
Screenshot: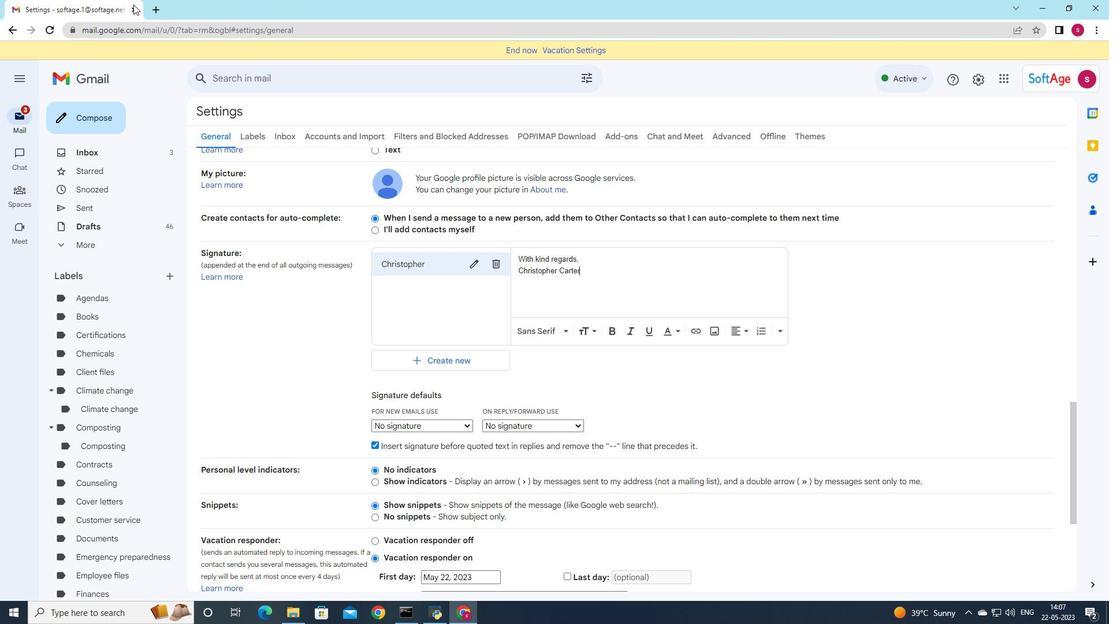 
Action: Mouse scrolled (173, 57) with delta (0, 0)
Screenshot: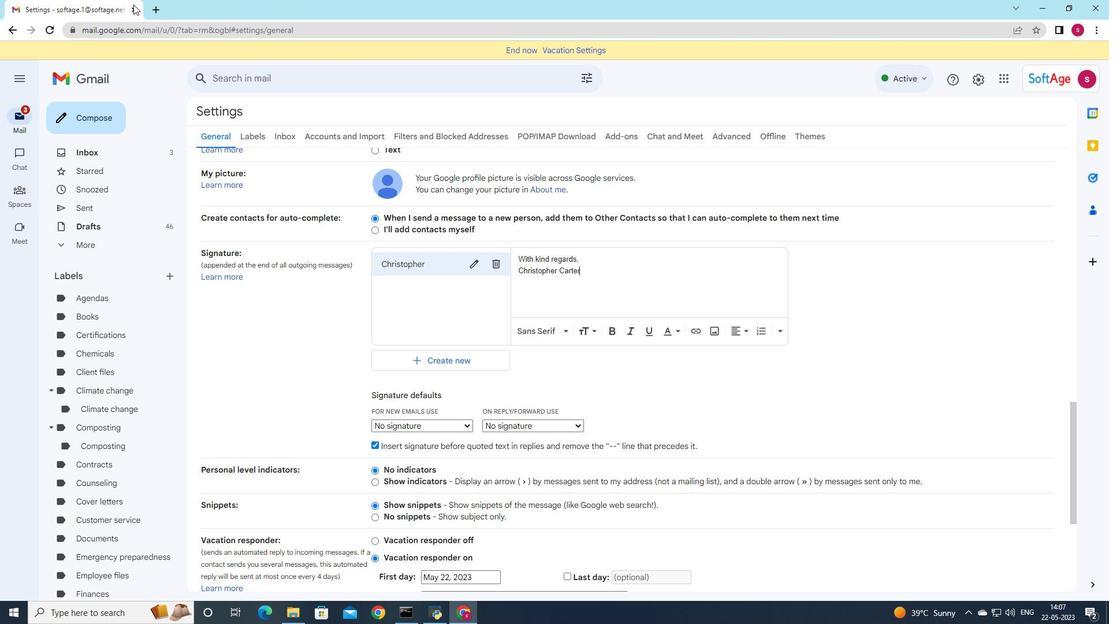 
Action: Mouse moved to (475, 320)
Screenshot: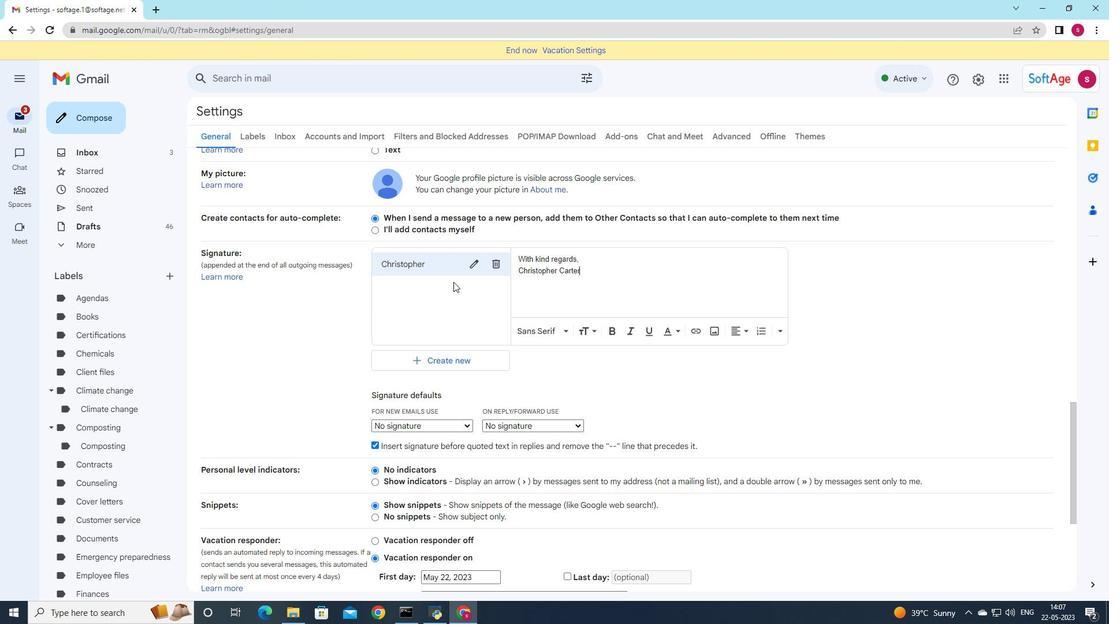 
Action: Mouse scrolled (475, 320) with delta (0, 0)
Screenshot: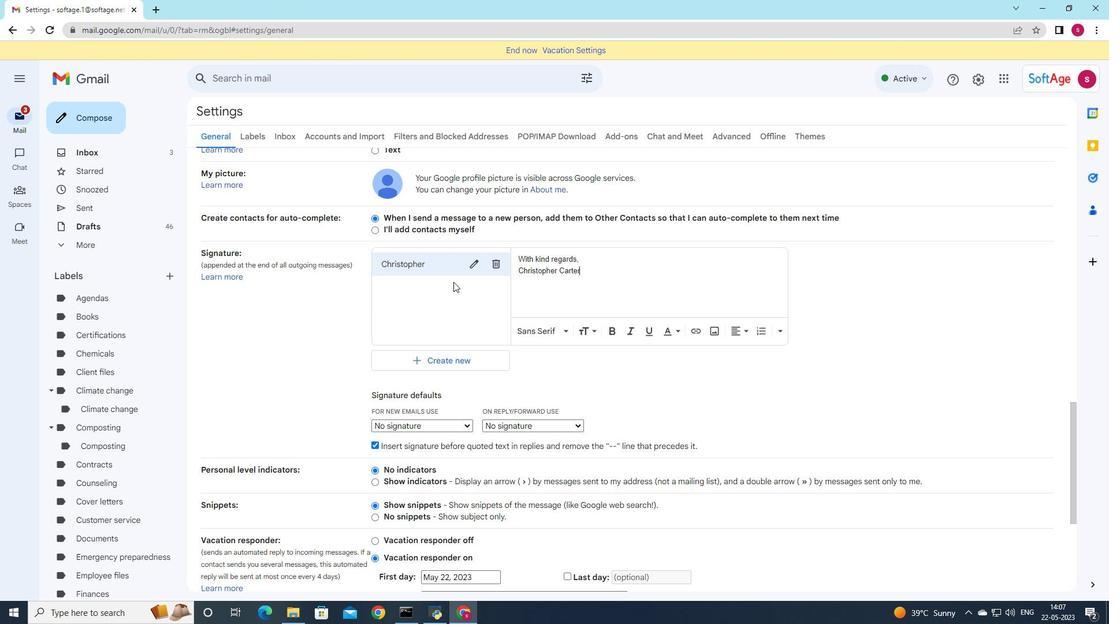 
Action: Mouse moved to (466, 318)
Screenshot: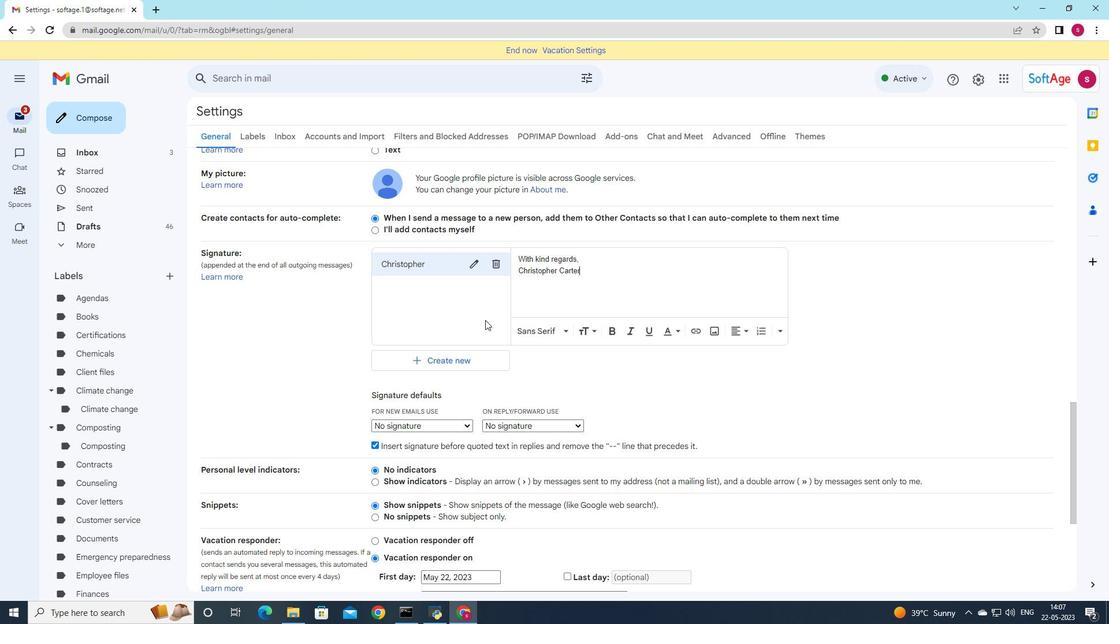 
Action: Mouse scrolled (466, 317) with delta (0, 0)
Screenshot: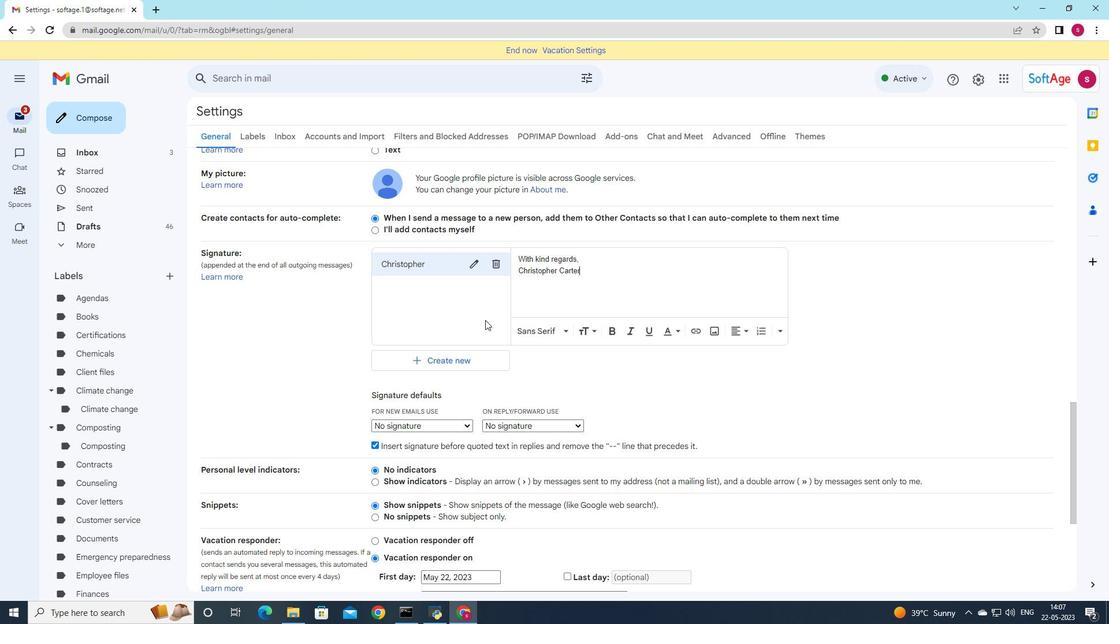 
Action: Mouse moved to (436, 288)
Screenshot: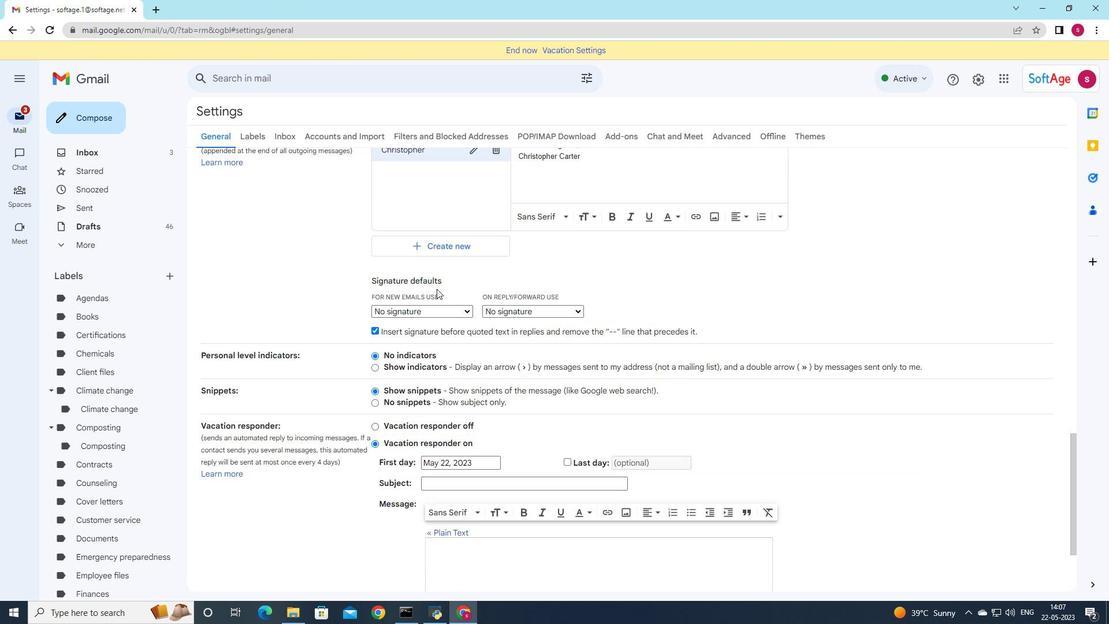 
Action: Mouse scrolled (436, 287) with delta (0, 0)
Screenshot: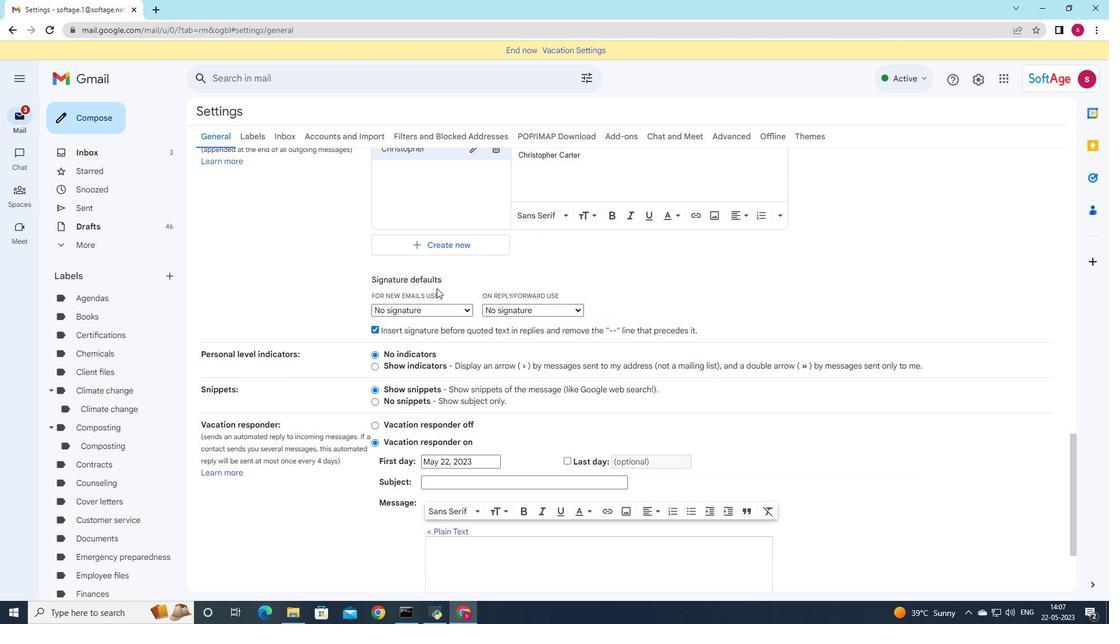 
Action: Mouse scrolled (436, 287) with delta (0, 0)
Screenshot: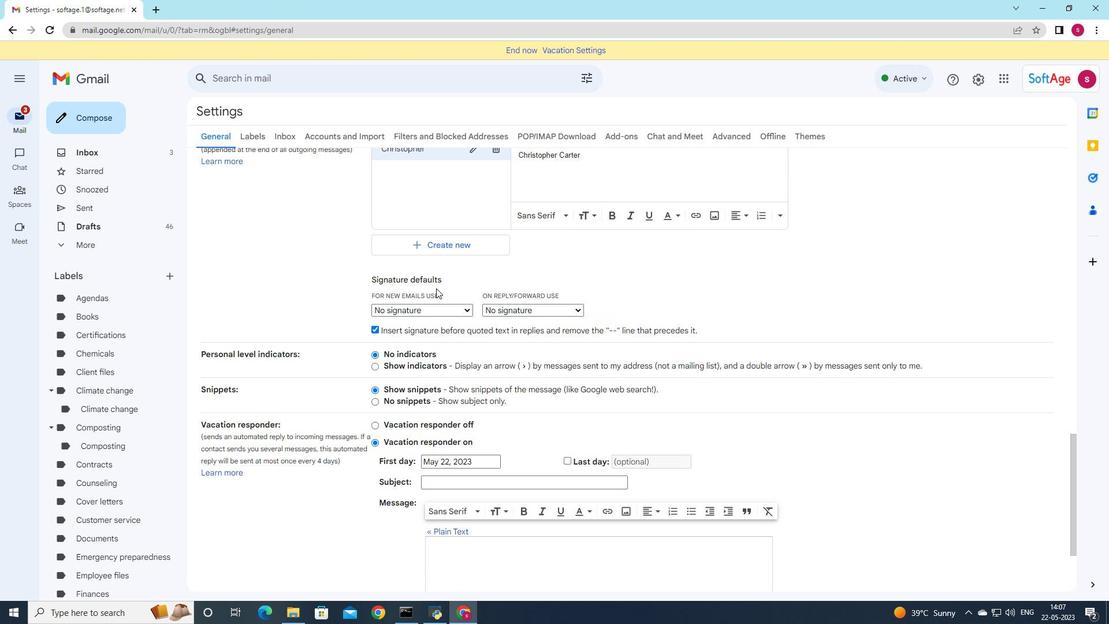 
Action: Mouse scrolled (436, 287) with delta (0, 0)
Screenshot: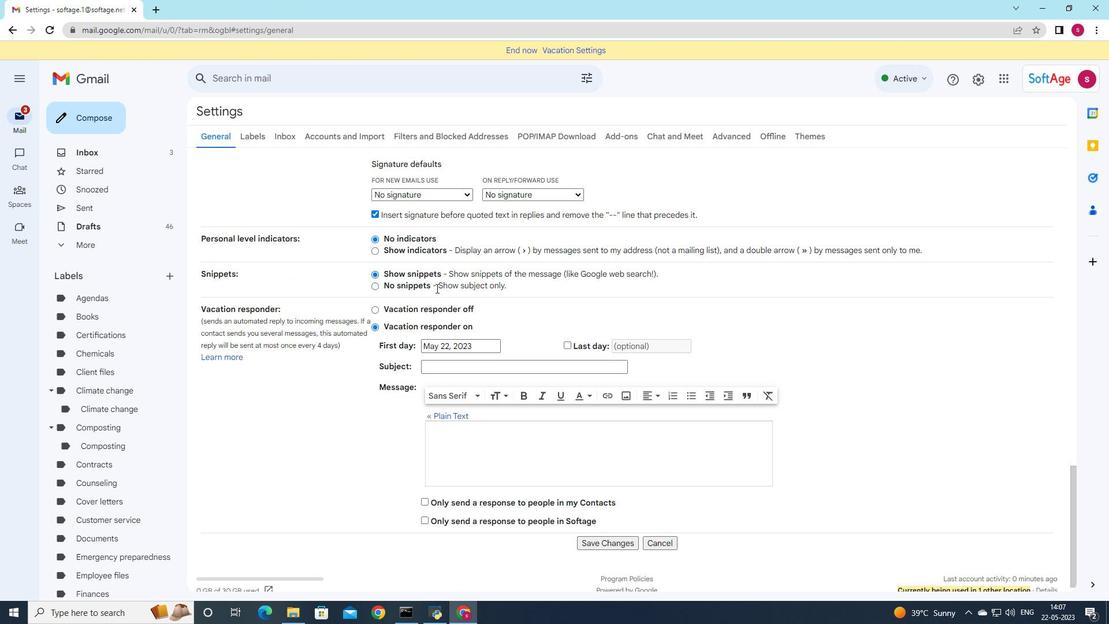 
Action: Mouse scrolled (436, 287) with delta (0, 0)
Screenshot: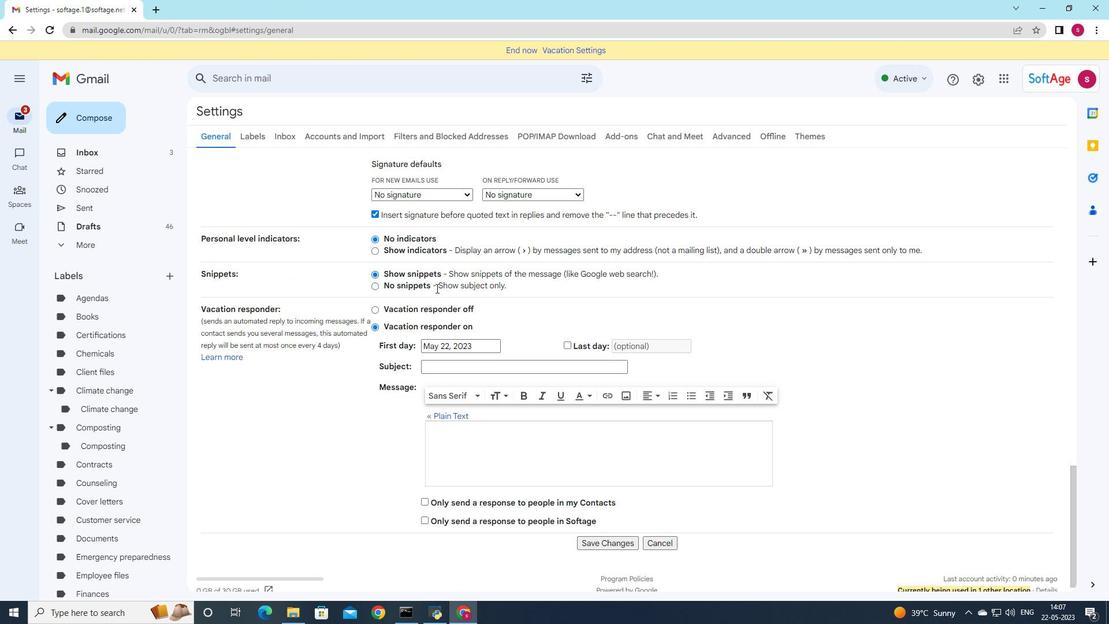 
Action: Mouse scrolled (436, 287) with delta (0, 0)
Screenshot: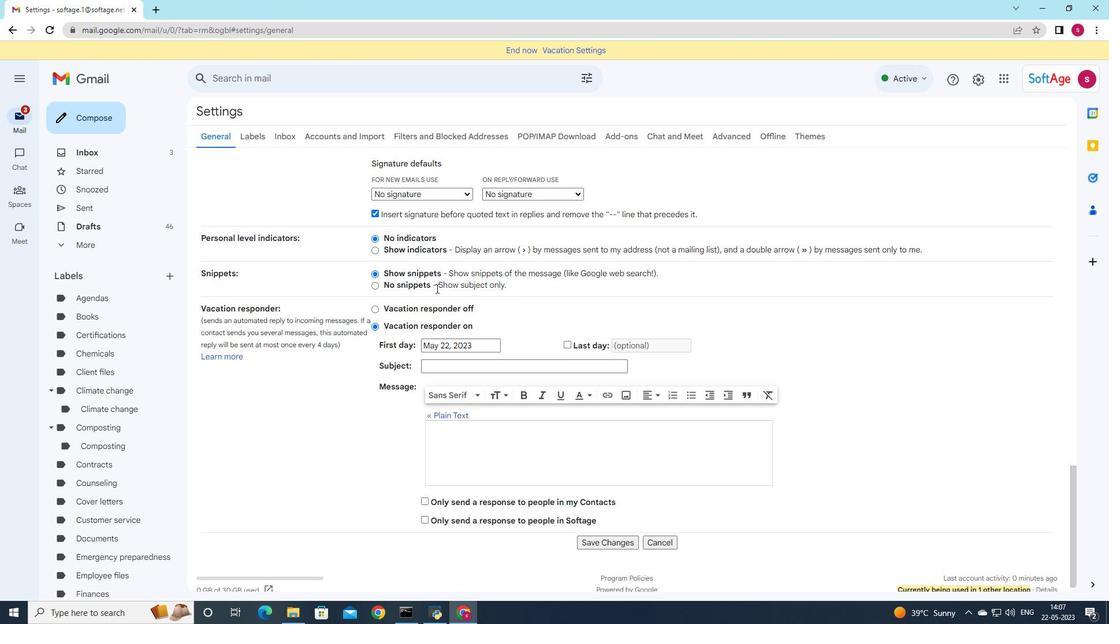 
Action: Mouse moved to (588, 525)
Screenshot: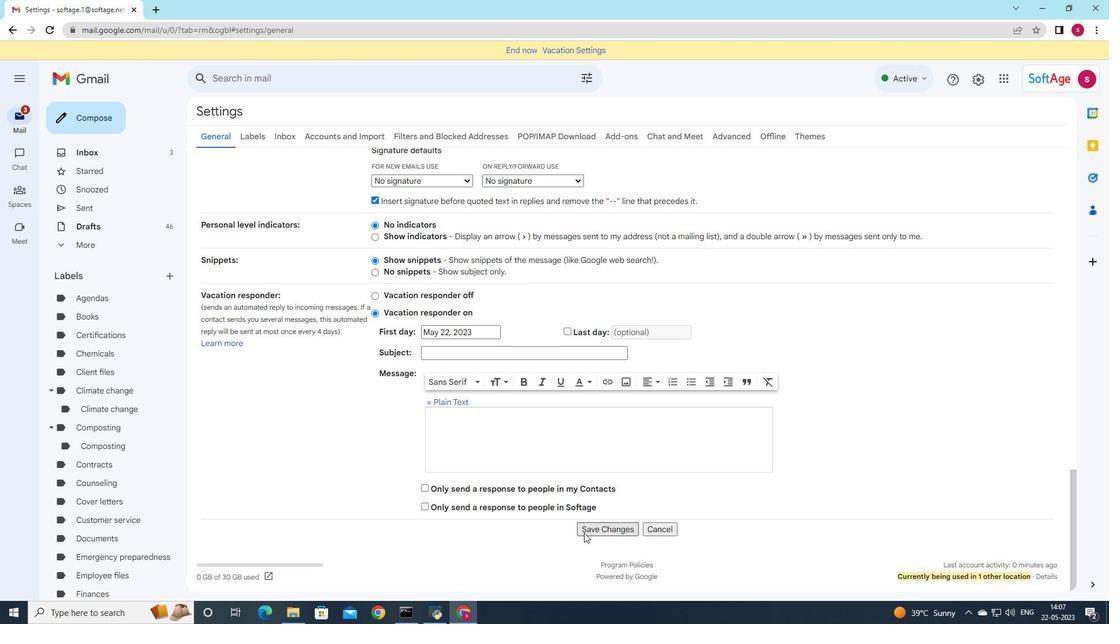 
Action: Mouse pressed left at (588, 525)
Screenshot: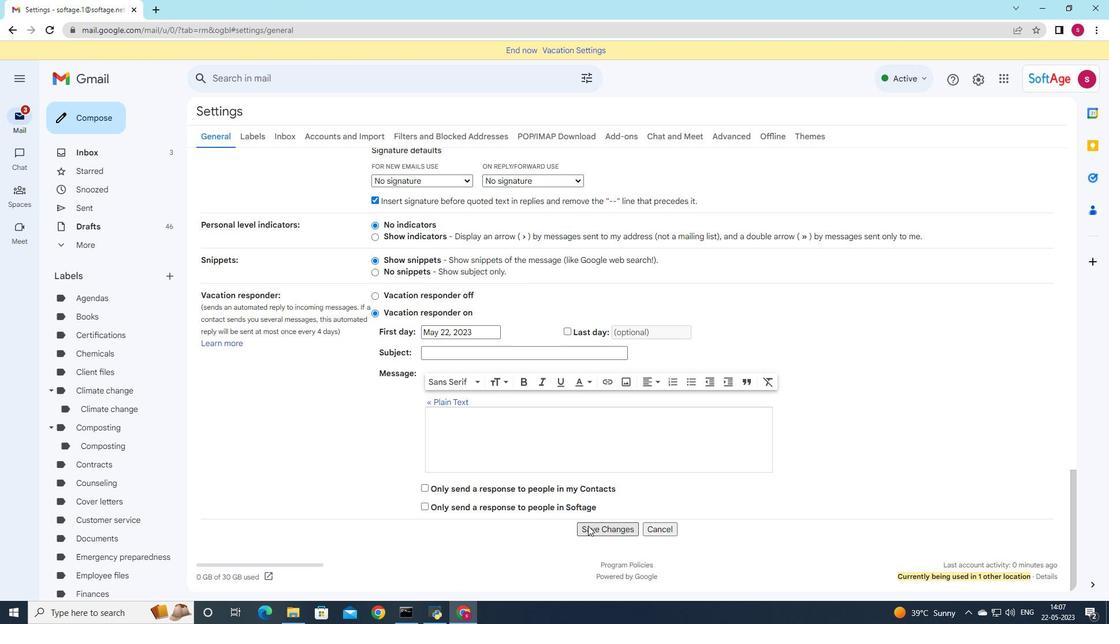 
Action: Mouse moved to (102, 120)
Screenshot: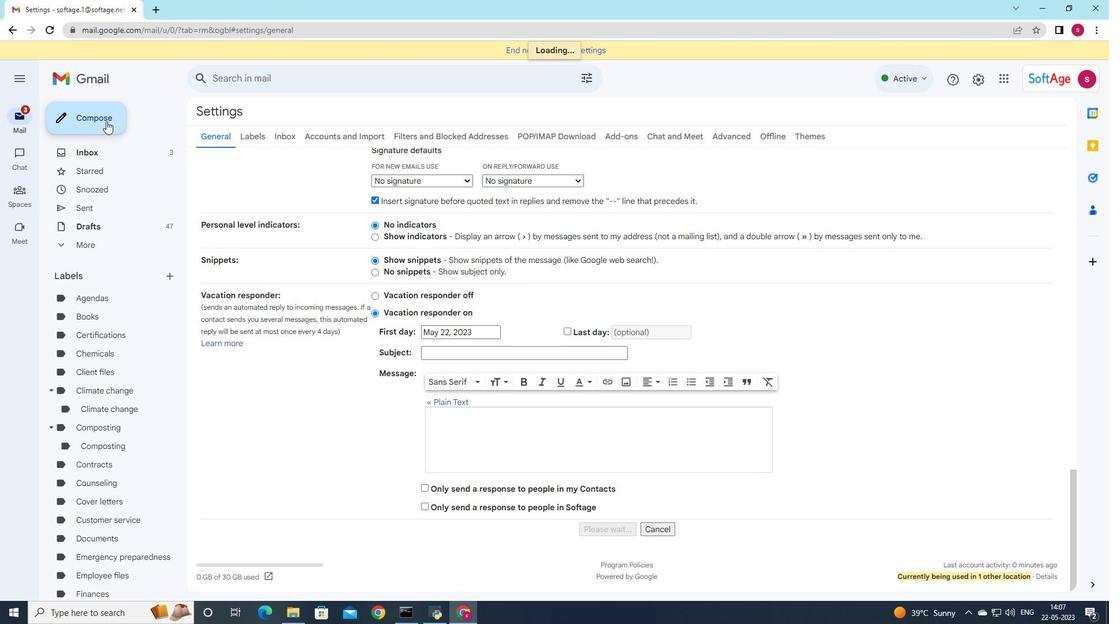 
Action: Mouse pressed left at (102, 120)
Screenshot: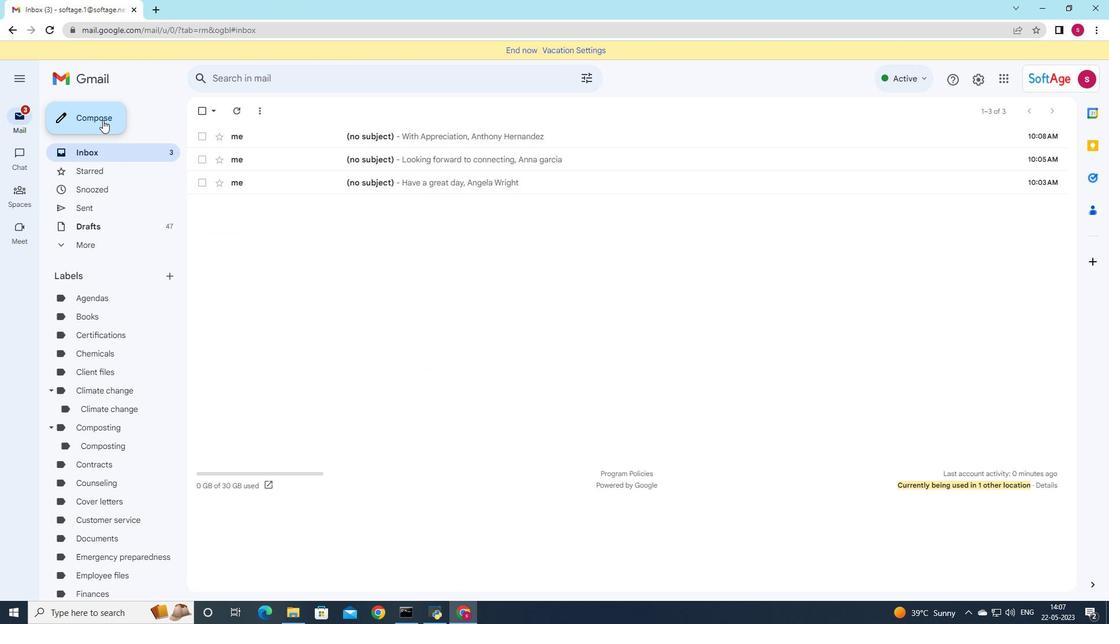 
Action: Mouse moved to (979, 81)
Screenshot: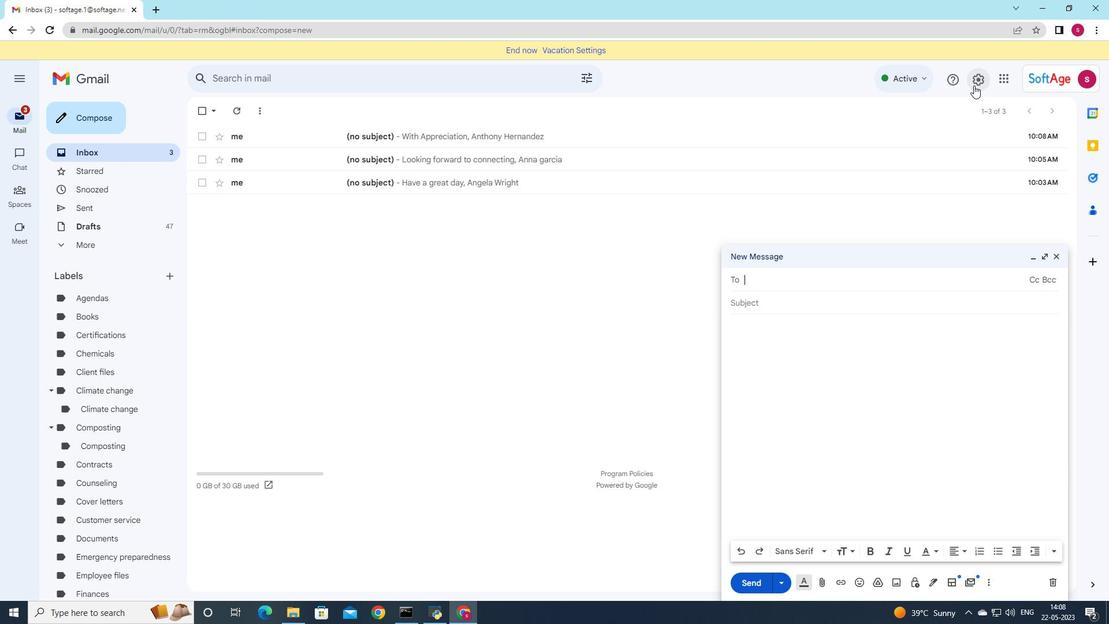 
Action: Mouse pressed left at (979, 81)
Screenshot: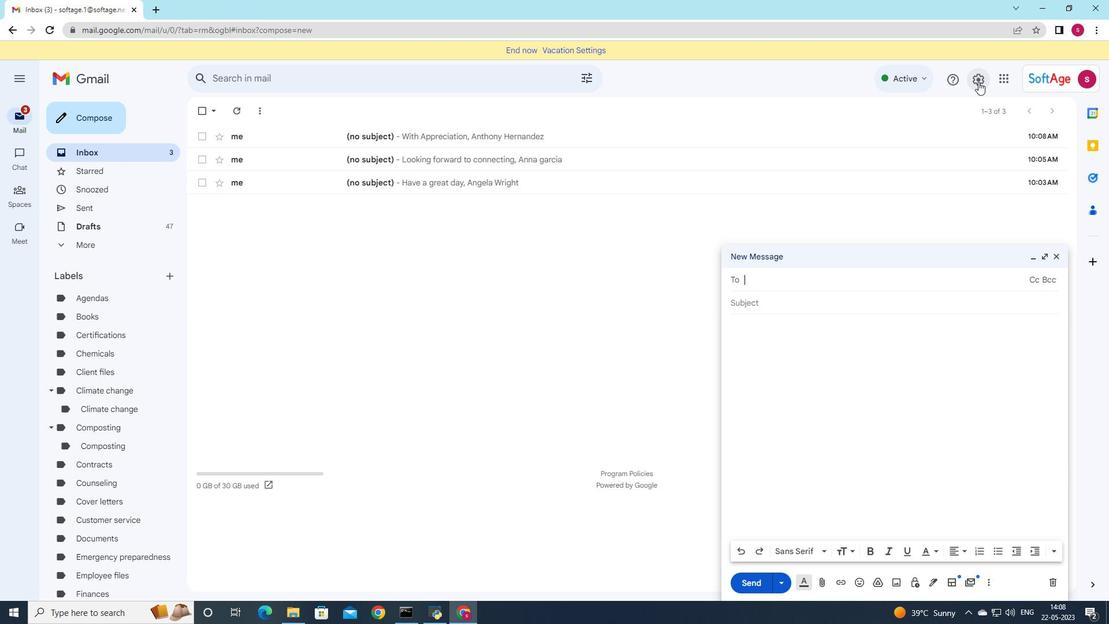 
Action: Mouse moved to (957, 140)
Screenshot: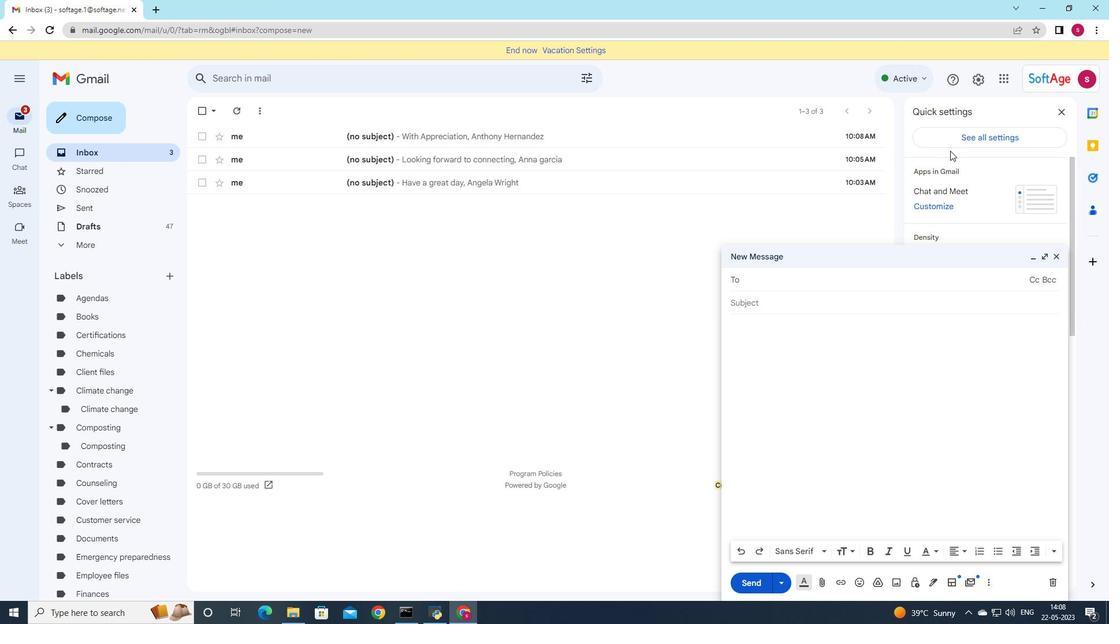 
Action: Mouse pressed left at (957, 140)
Screenshot: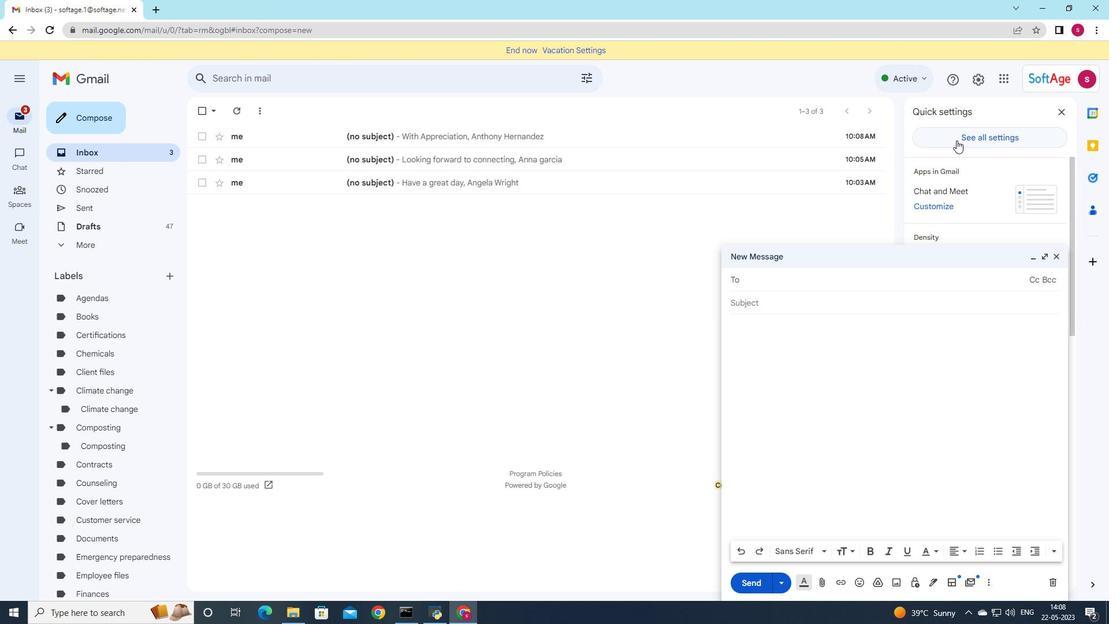 
Action: Mouse moved to (574, 306)
Screenshot: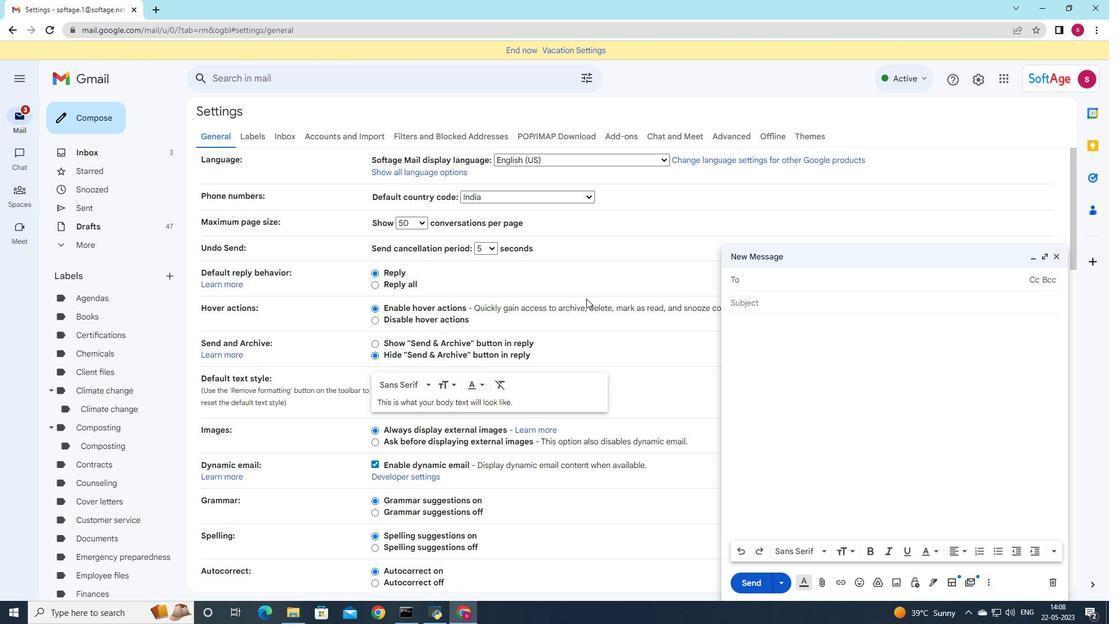 
Action: Mouse scrolled (574, 307) with delta (0, 0)
Screenshot: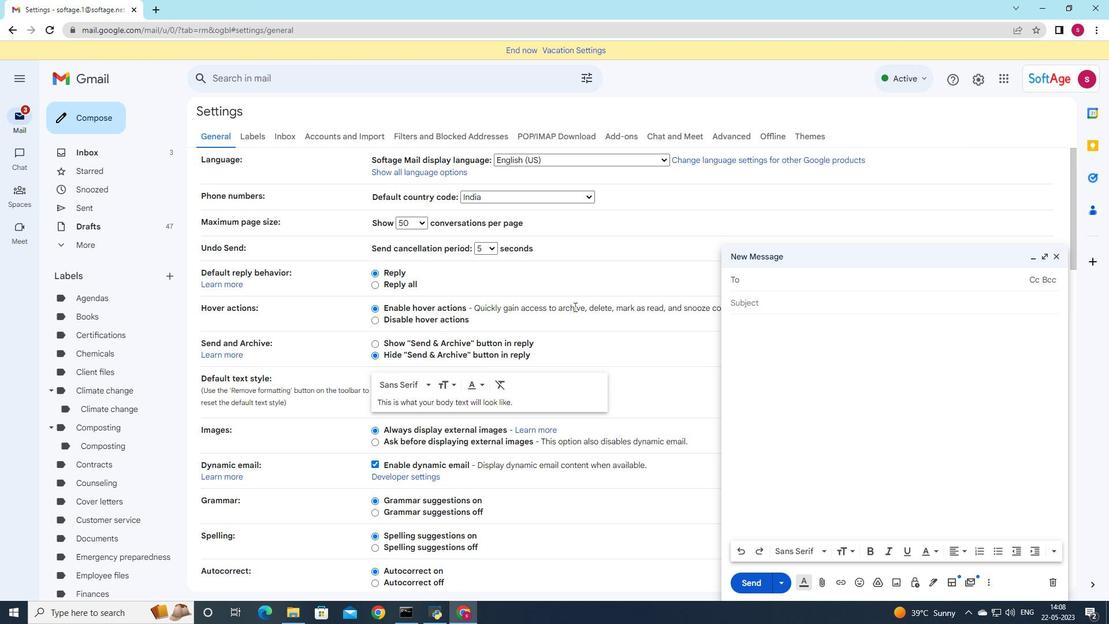 
Action: Mouse scrolled (574, 307) with delta (0, 0)
Screenshot: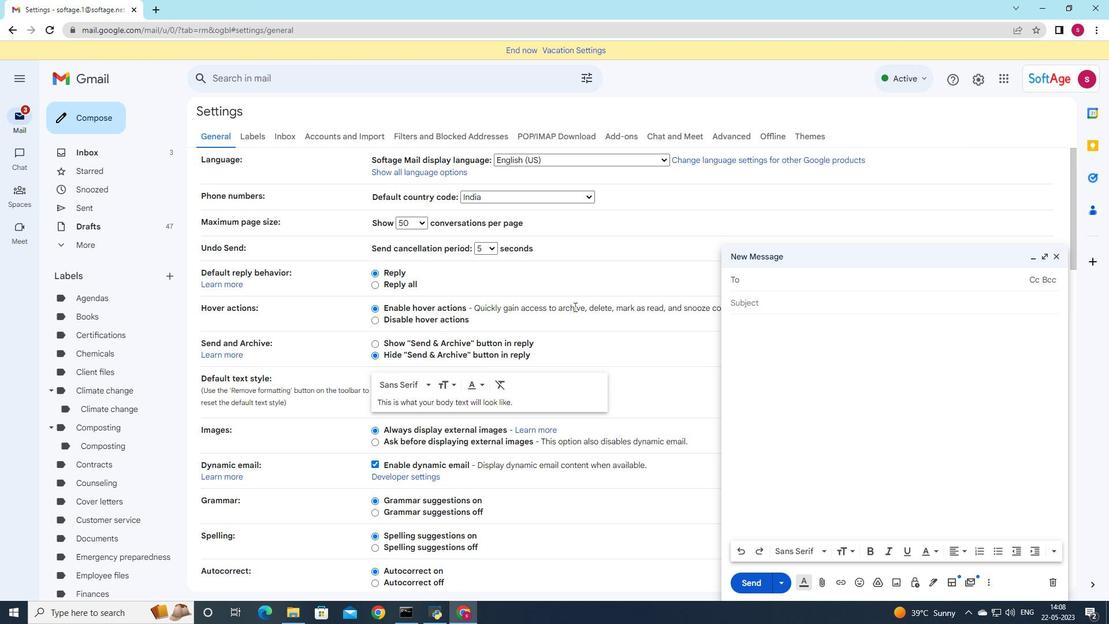 
Action: Mouse scrolled (574, 306) with delta (0, 0)
Screenshot: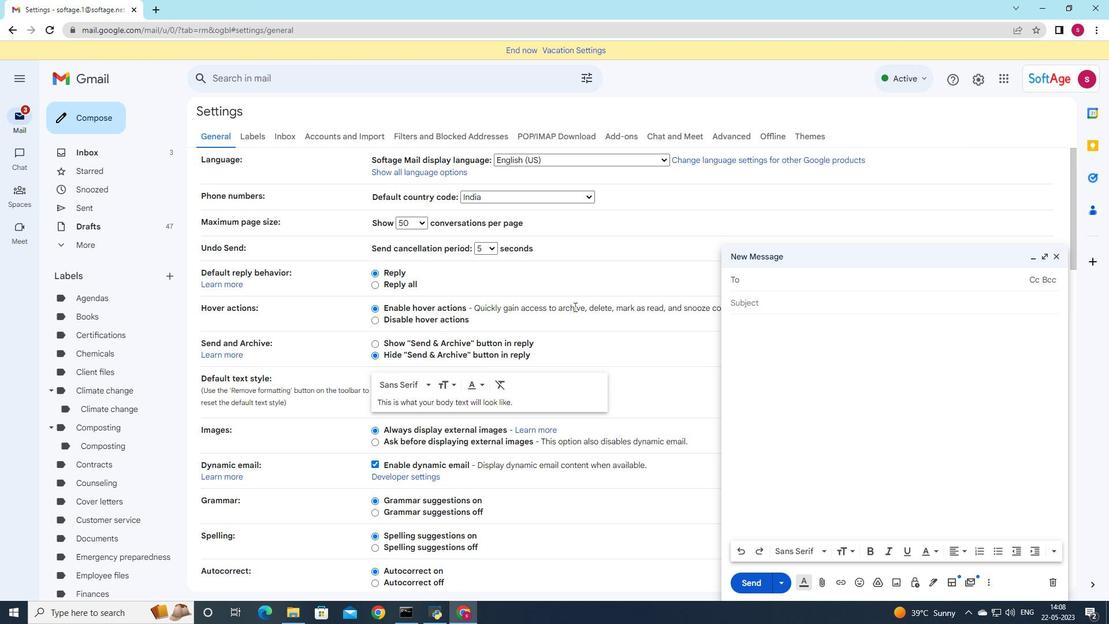 
Action: Mouse scrolled (574, 306) with delta (0, 0)
Screenshot: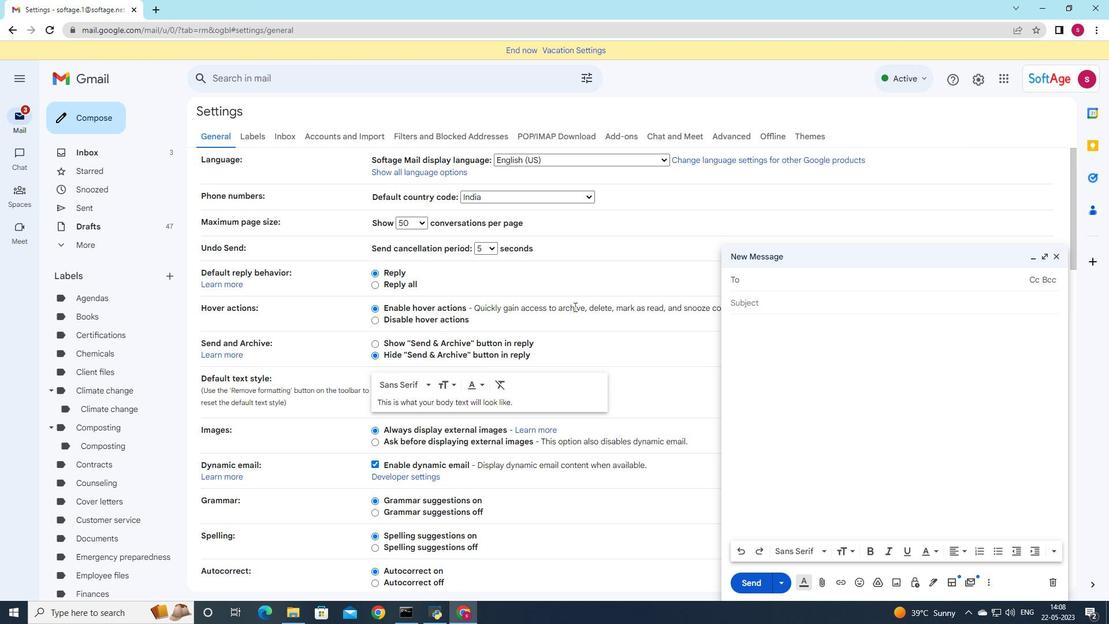 
Action: Mouse scrolled (574, 306) with delta (0, 0)
Screenshot: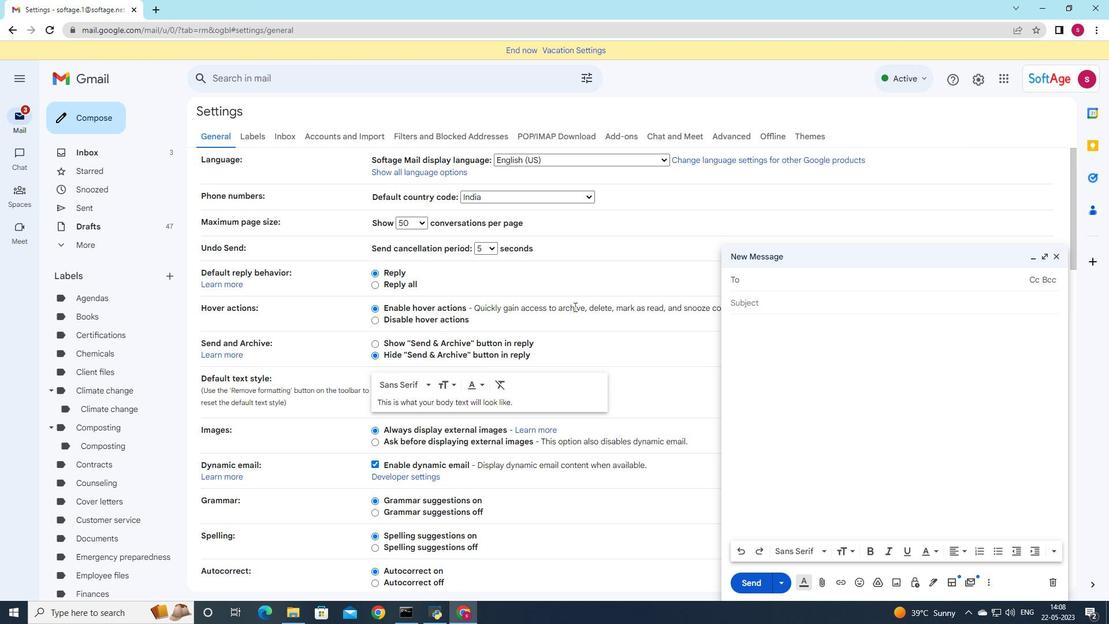 
Action: Mouse scrolled (574, 306) with delta (0, 0)
Screenshot: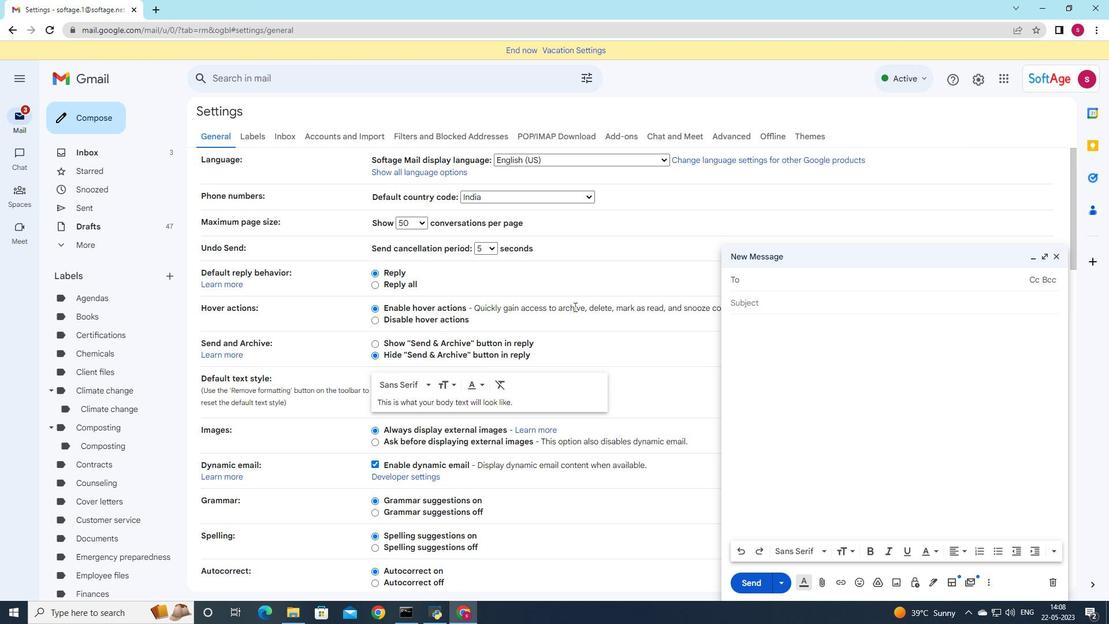 
Action: Mouse moved to (575, 307)
Screenshot: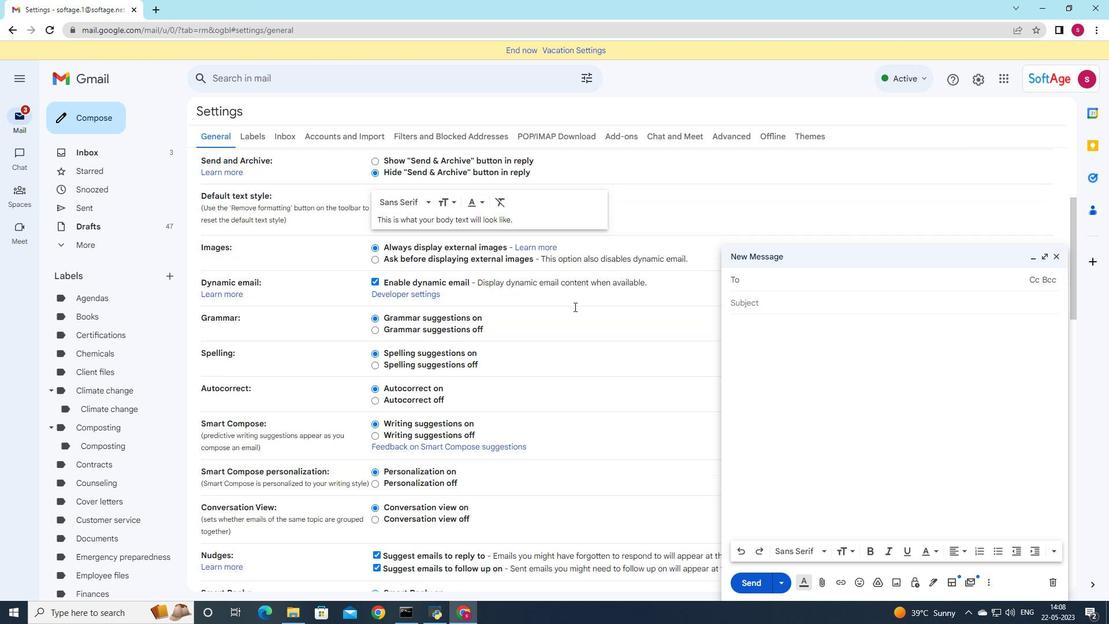 
Action: Mouse scrolled (575, 306) with delta (0, 0)
Screenshot: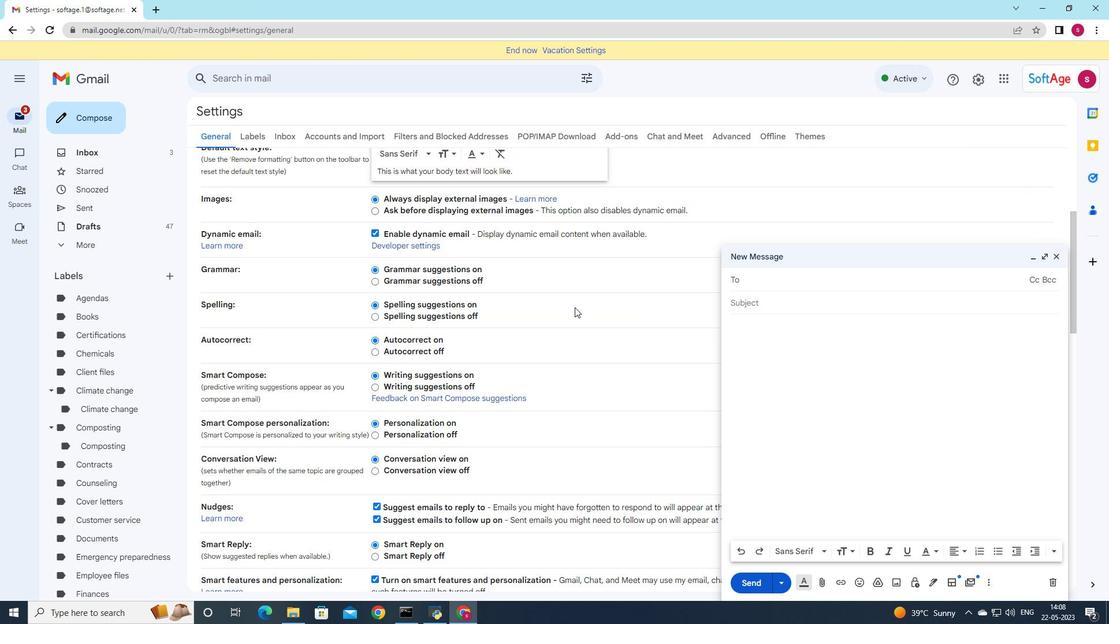 
Action: Mouse scrolled (575, 306) with delta (0, 0)
Screenshot: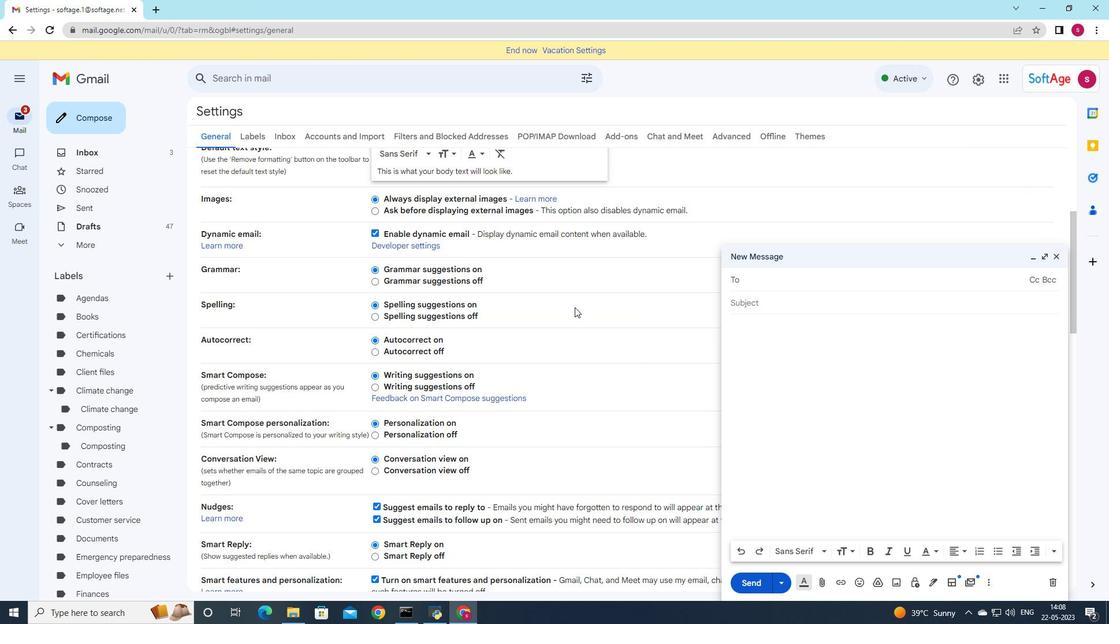 
Action: Mouse scrolled (575, 306) with delta (0, 0)
Screenshot: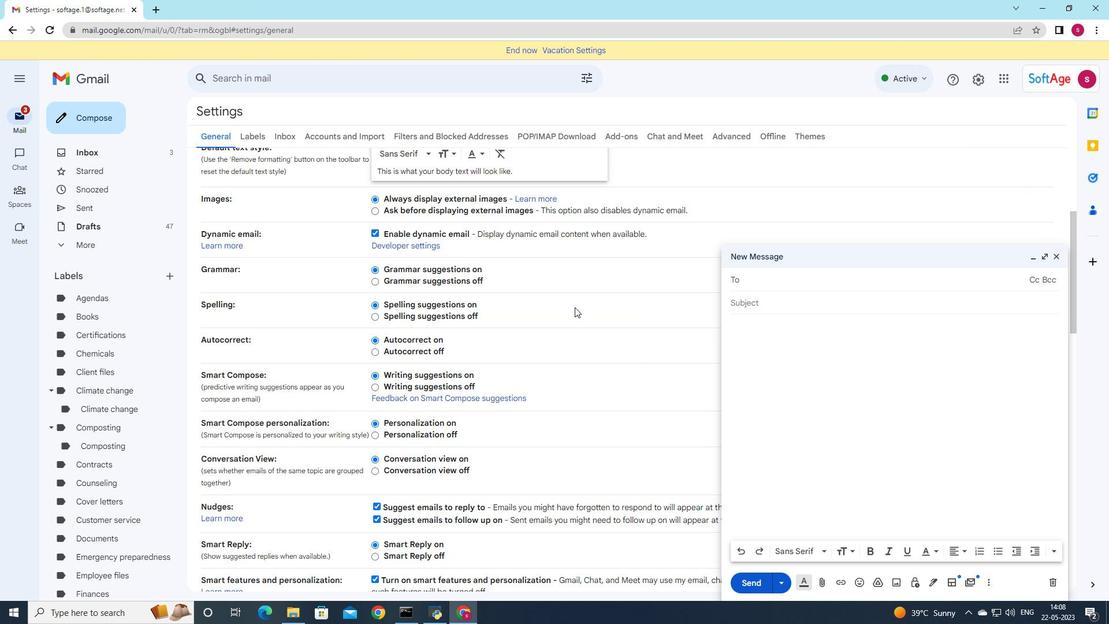 
Action: Mouse scrolled (575, 306) with delta (0, 0)
Screenshot: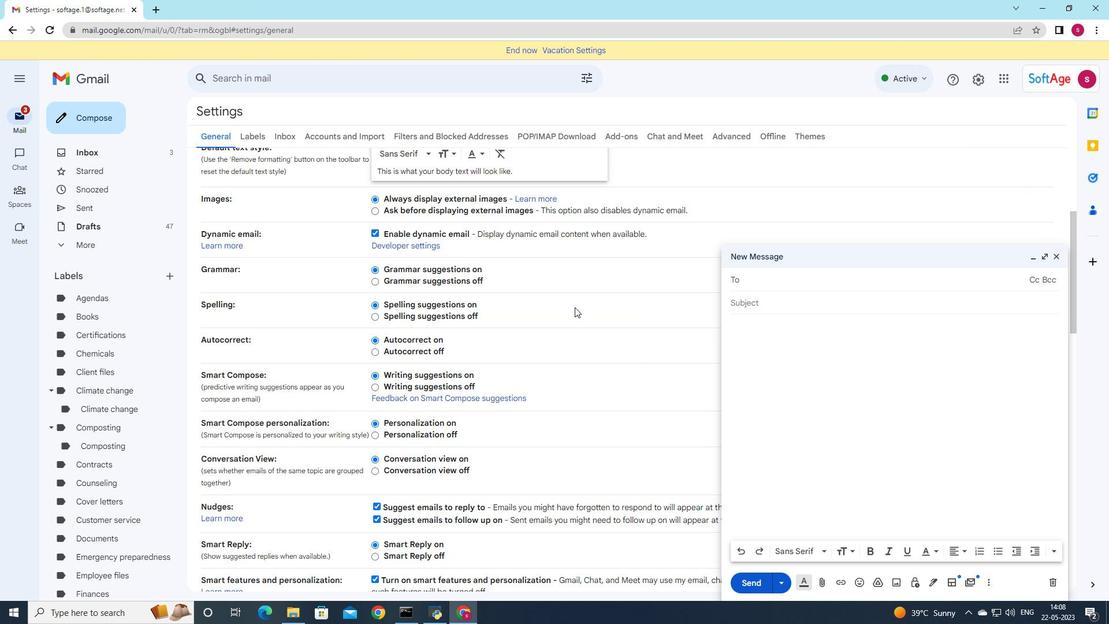 
Action: Mouse scrolled (575, 306) with delta (0, 0)
Screenshot: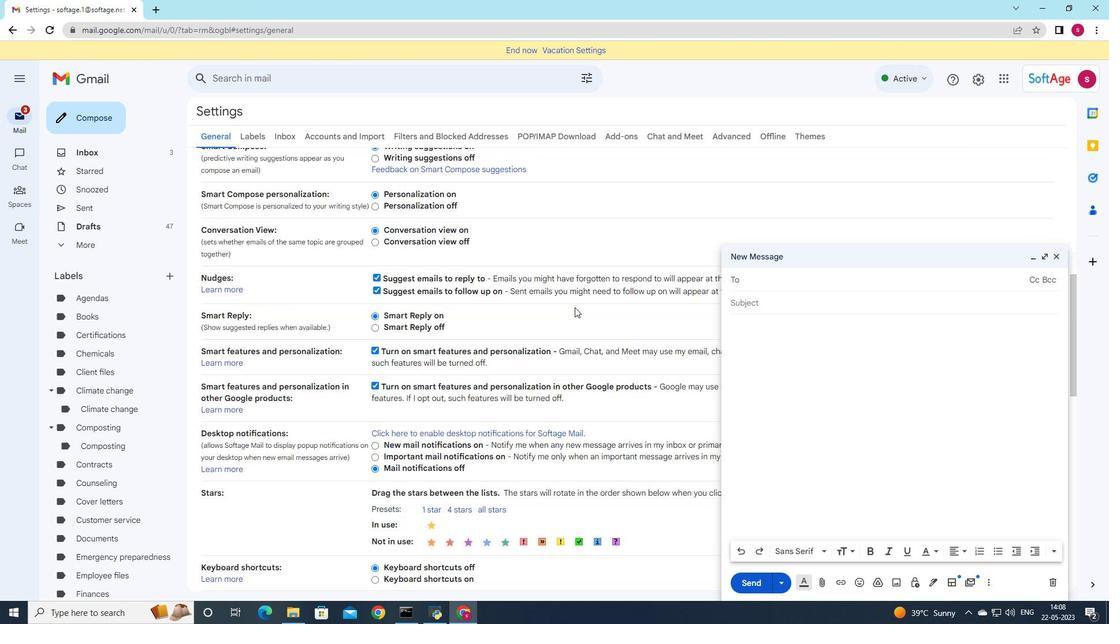 
Action: Mouse scrolled (575, 306) with delta (0, 0)
Screenshot: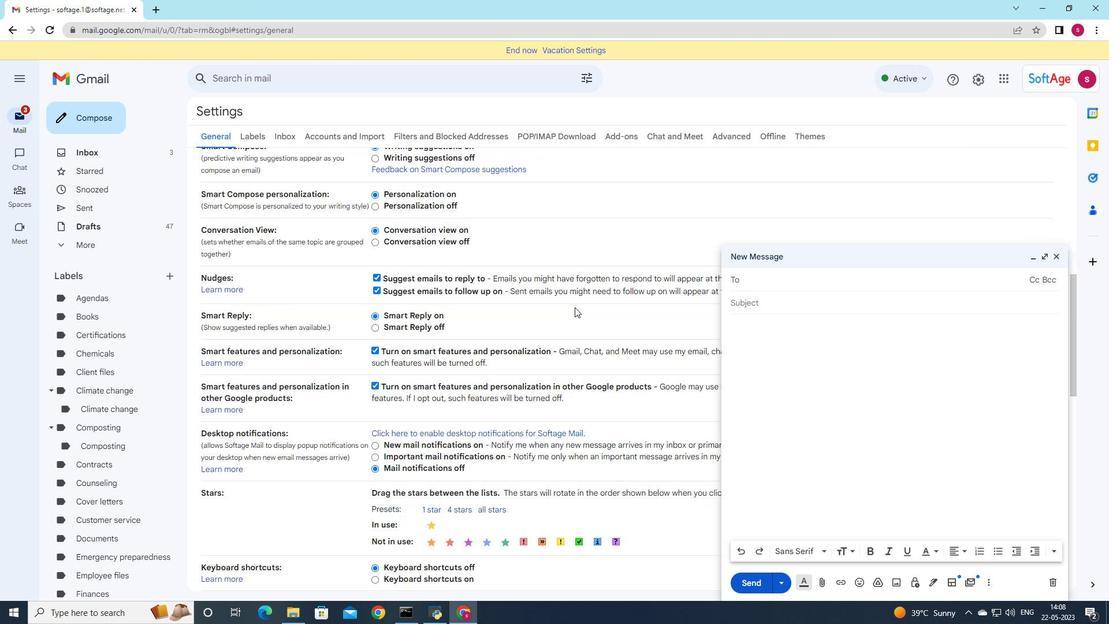 
Action: Mouse scrolled (575, 306) with delta (0, 0)
Screenshot: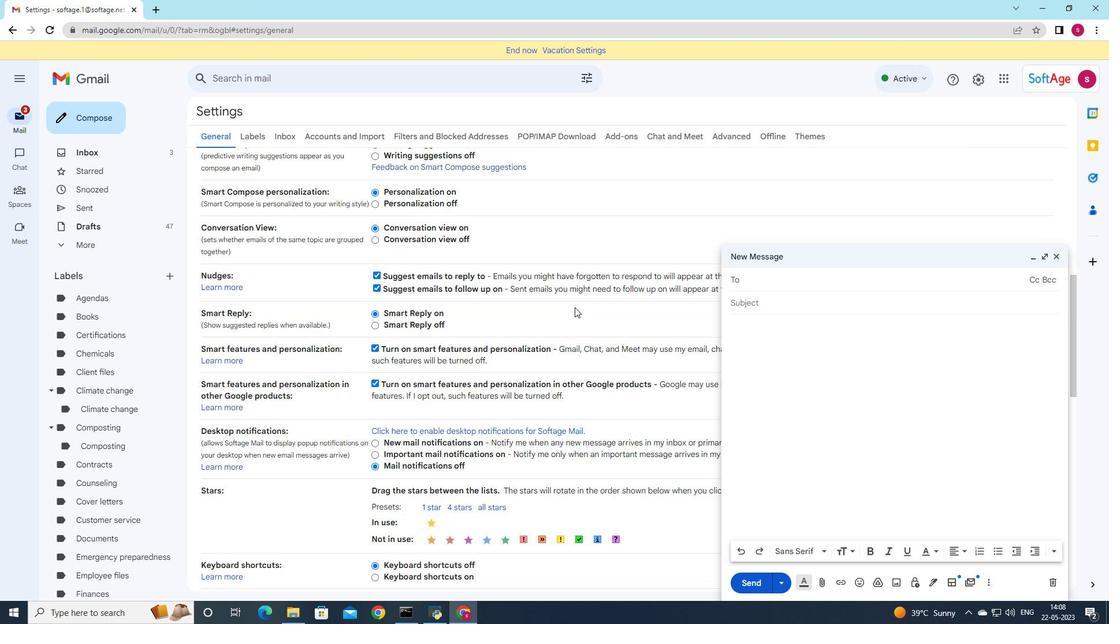 
Action: Mouse scrolled (575, 306) with delta (0, 0)
Screenshot: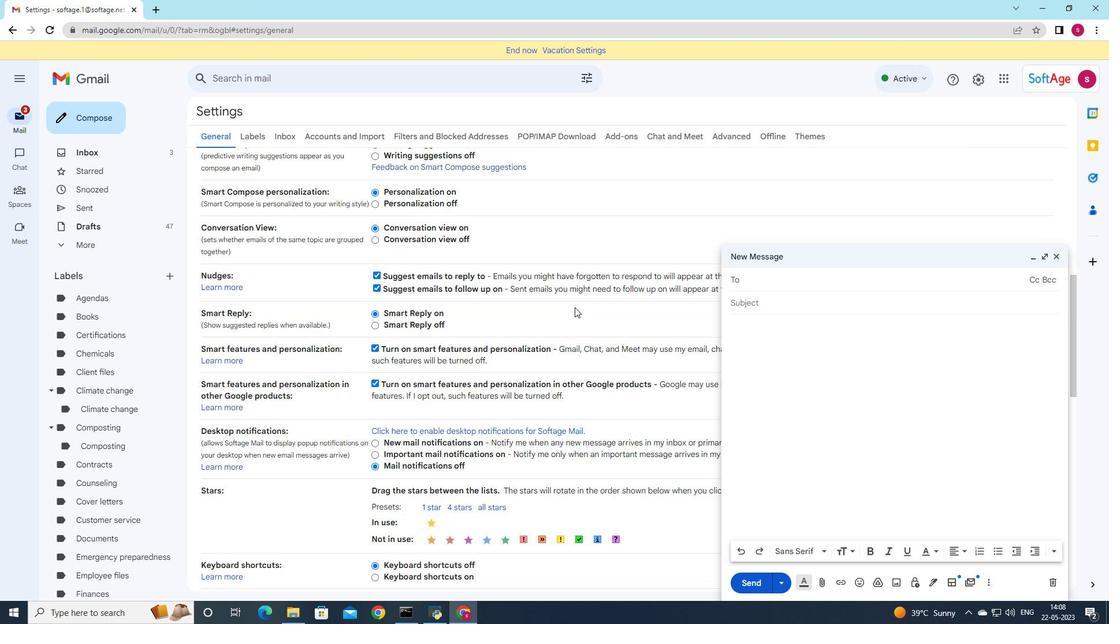 
Action: Mouse scrolled (575, 306) with delta (0, 0)
Screenshot: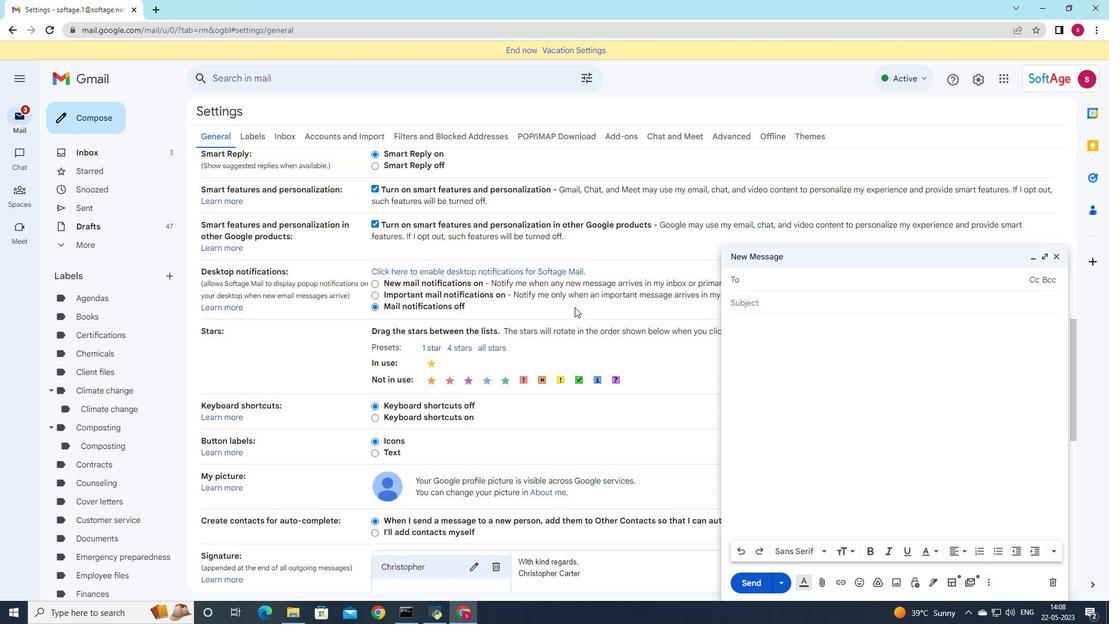 
Action: Mouse scrolled (575, 306) with delta (0, 0)
Screenshot: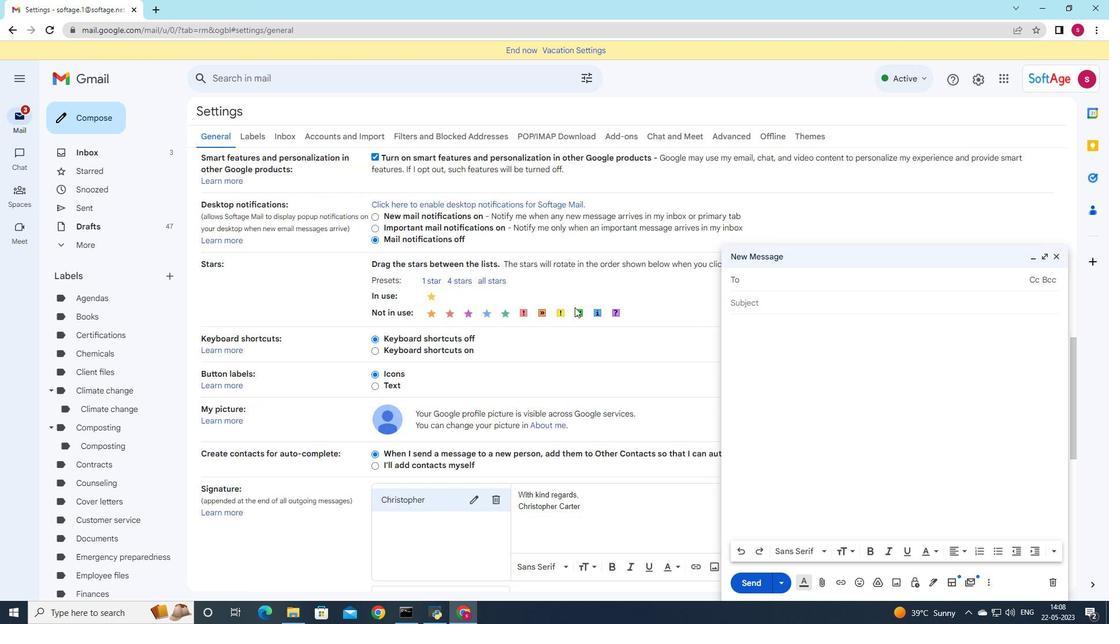 
Action: Mouse scrolled (575, 306) with delta (0, 0)
Screenshot: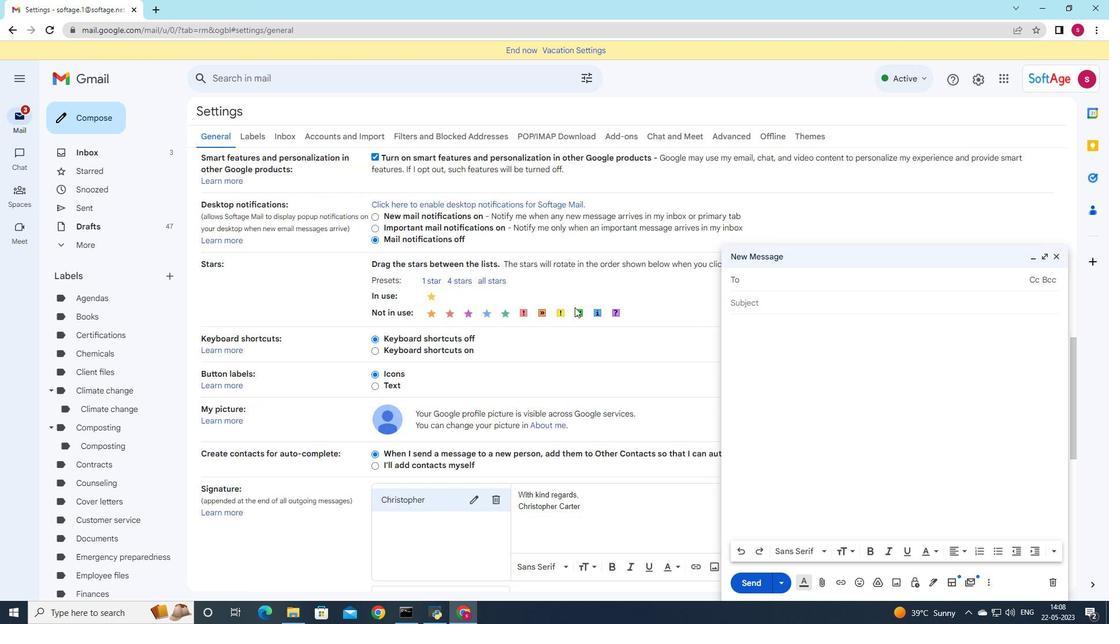 
Action: Mouse moved to (539, 409)
Screenshot: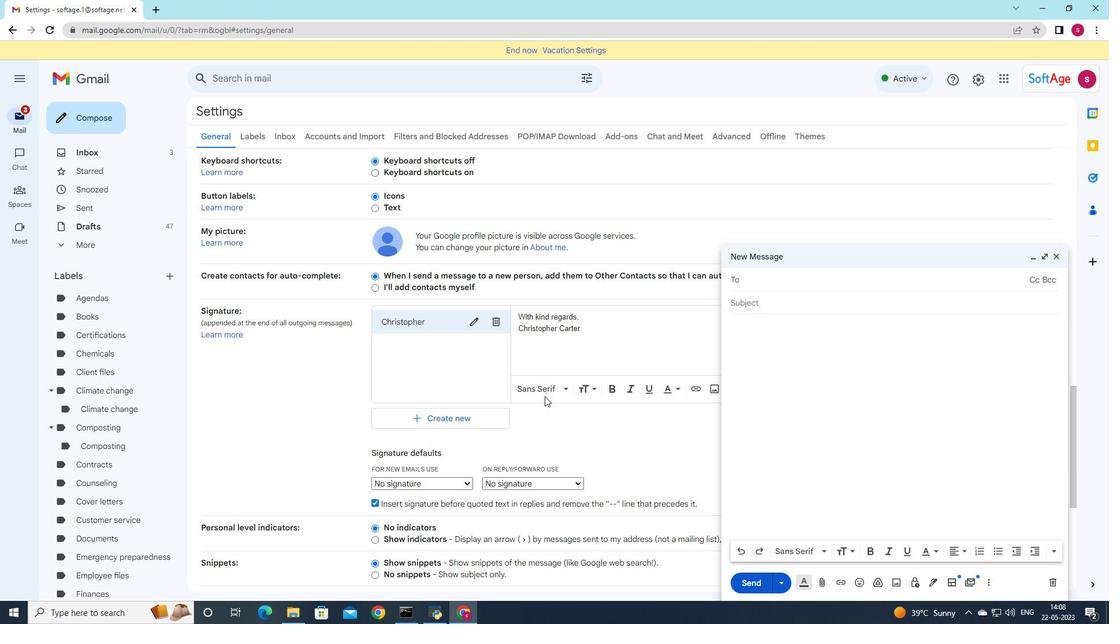 
Action: Mouse scrolled (539, 408) with delta (0, 0)
Screenshot: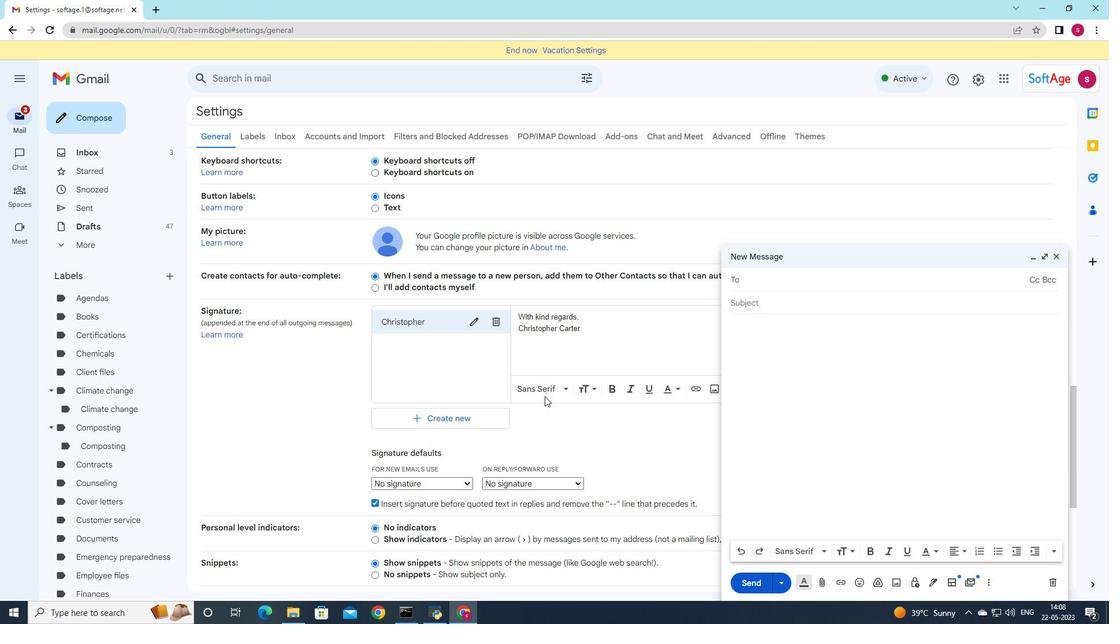 
Action: Mouse moved to (468, 431)
Screenshot: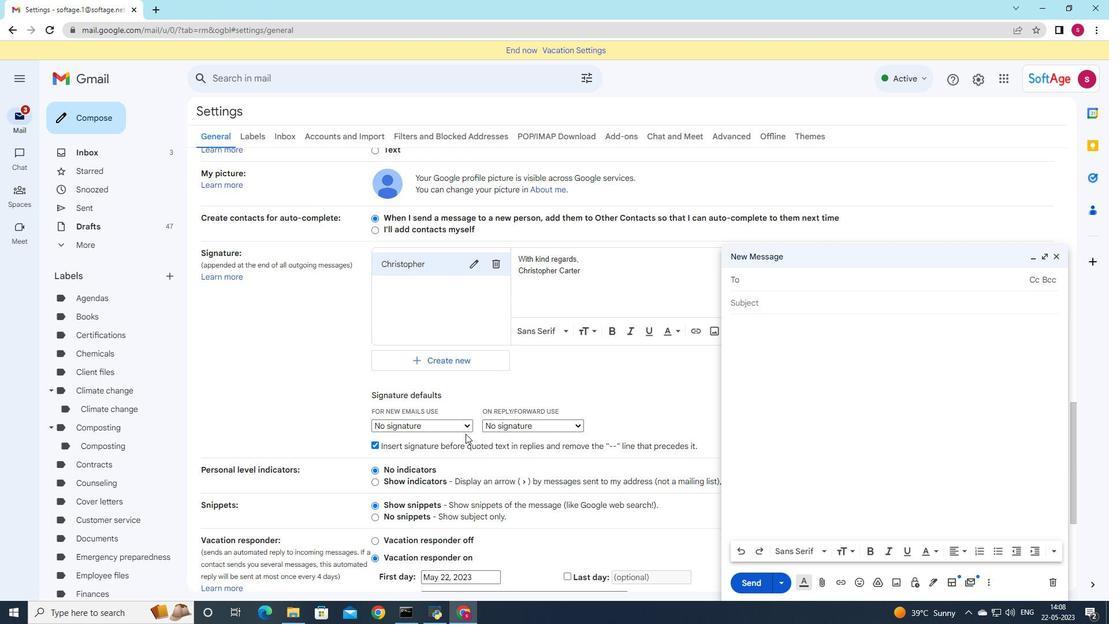 
Action: Mouse pressed left at (468, 431)
Screenshot: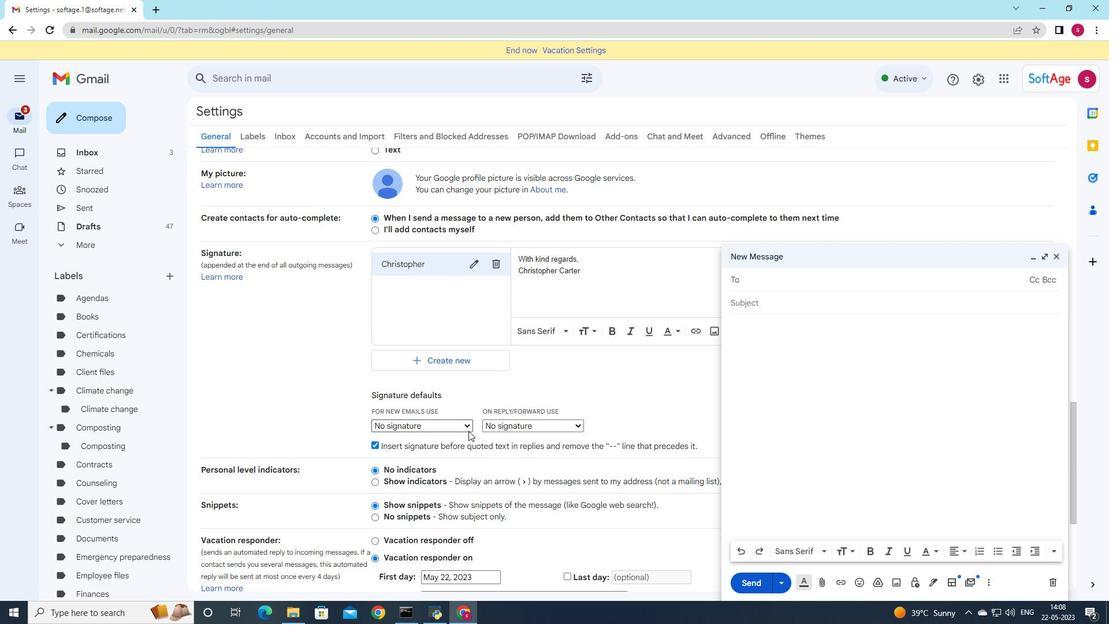 
Action: Mouse moved to (468, 446)
Screenshot: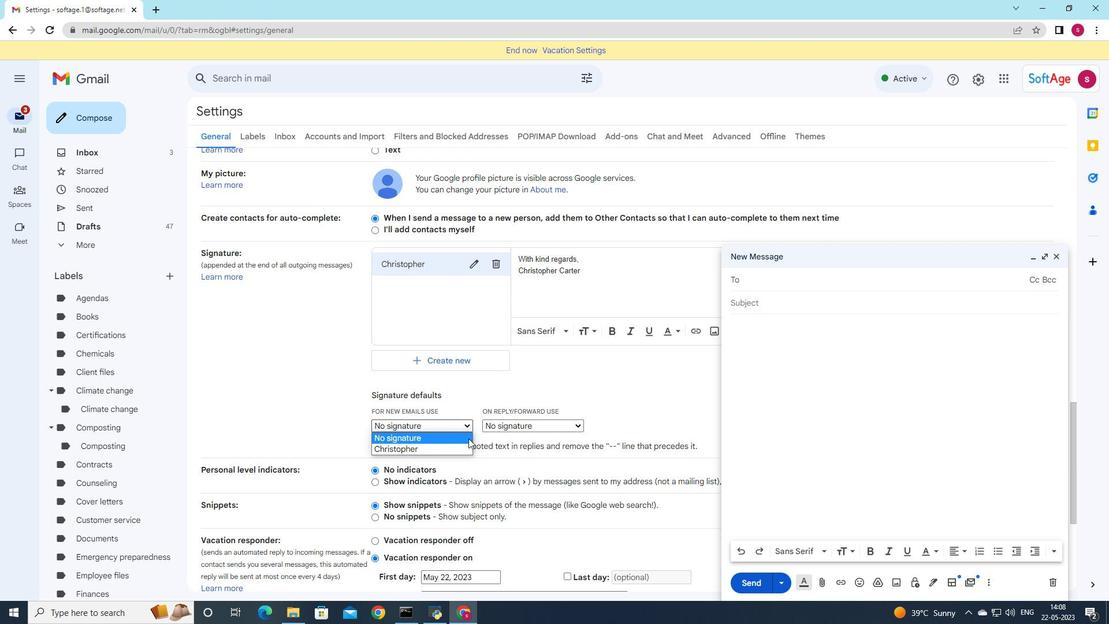 
Action: Mouse pressed left at (468, 446)
Screenshot: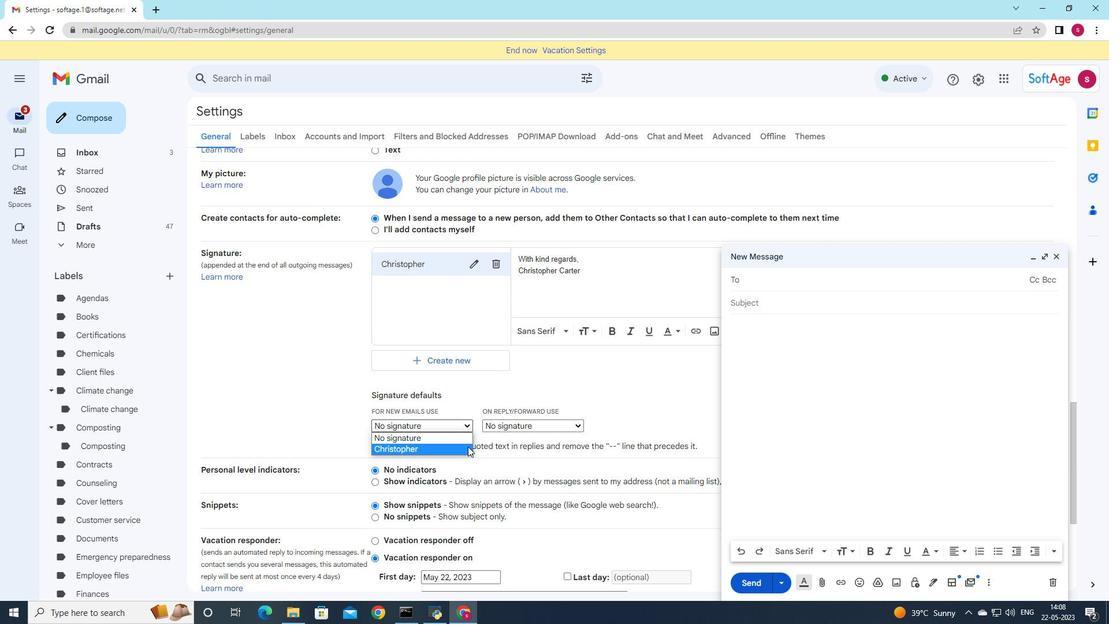 
Action: Mouse moved to (575, 424)
Screenshot: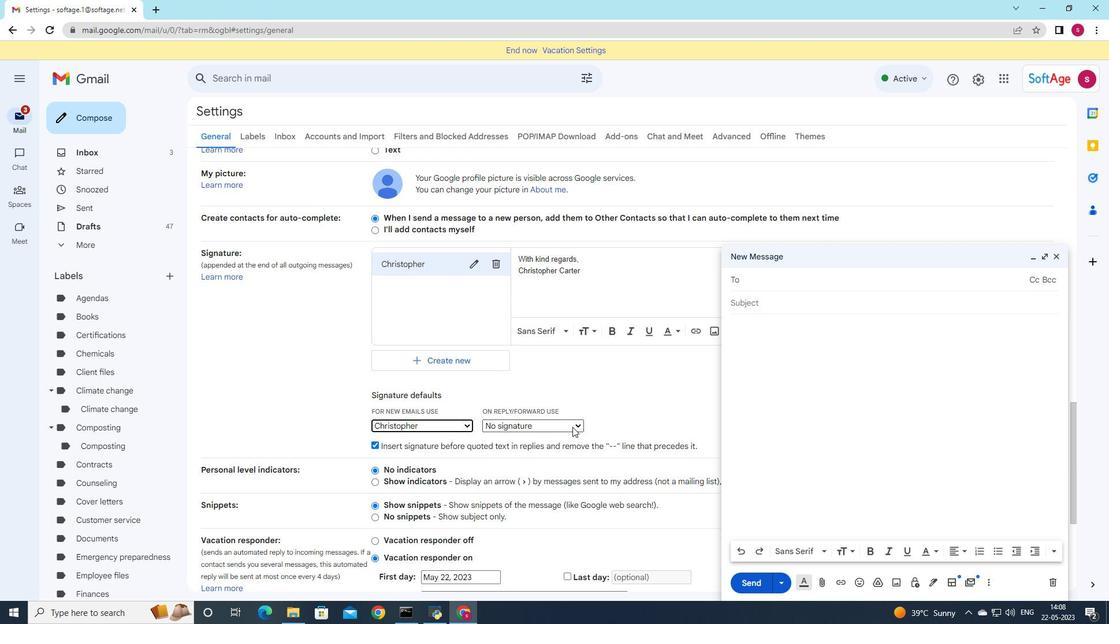 
Action: Mouse pressed left at (575, 424)
Screenshot: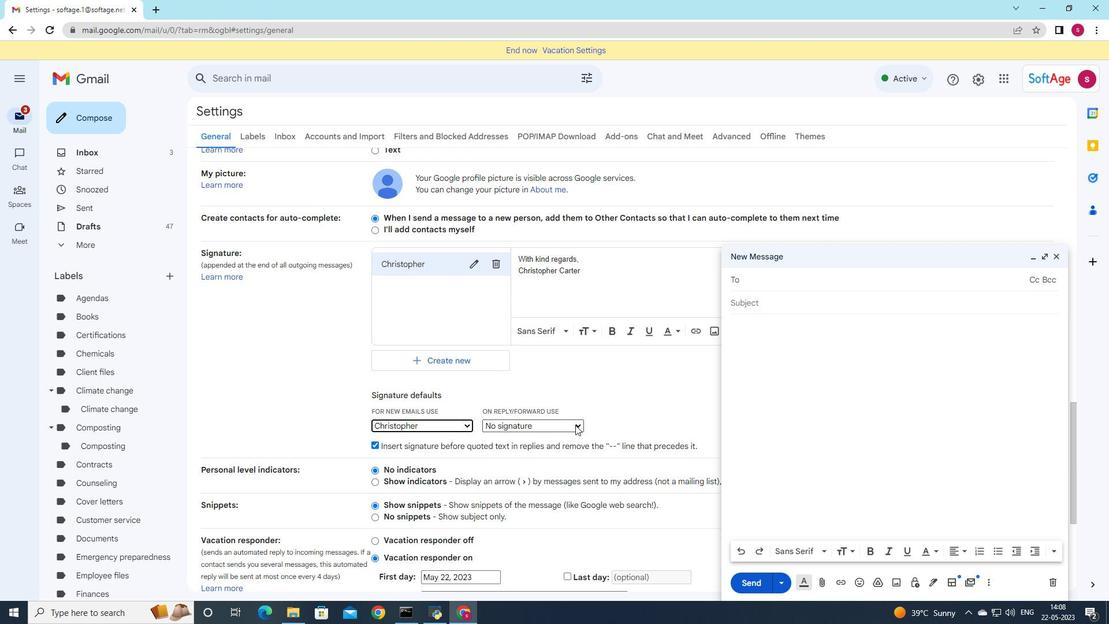 
Action: Mouse moved to (551, 451)
Screenshot: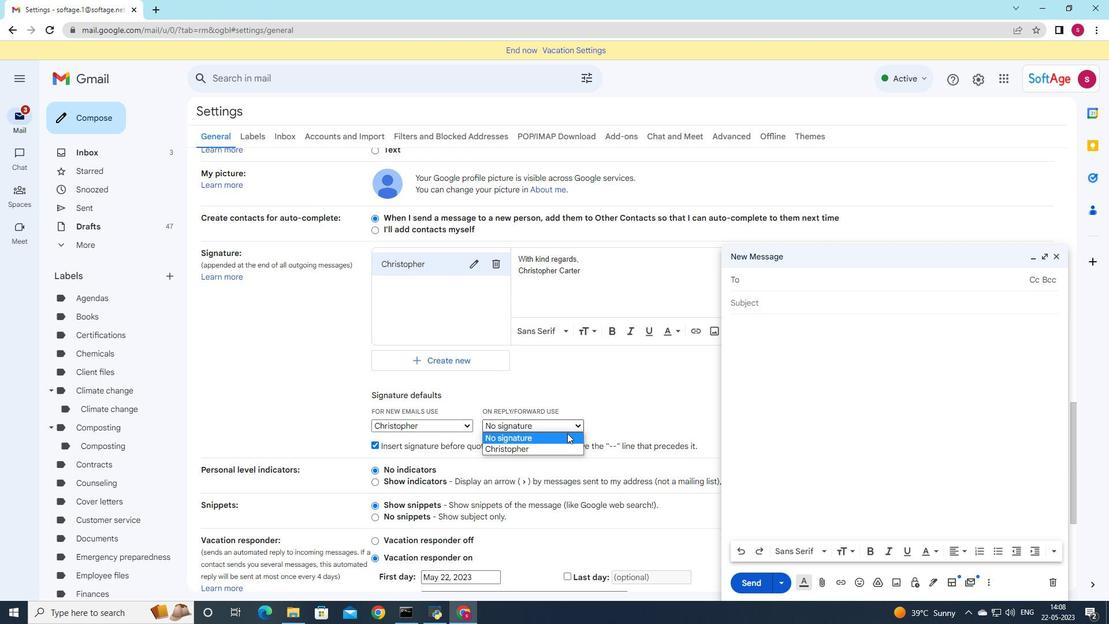 
Action: Mouse pressed left at (551, 451)
Screenshot: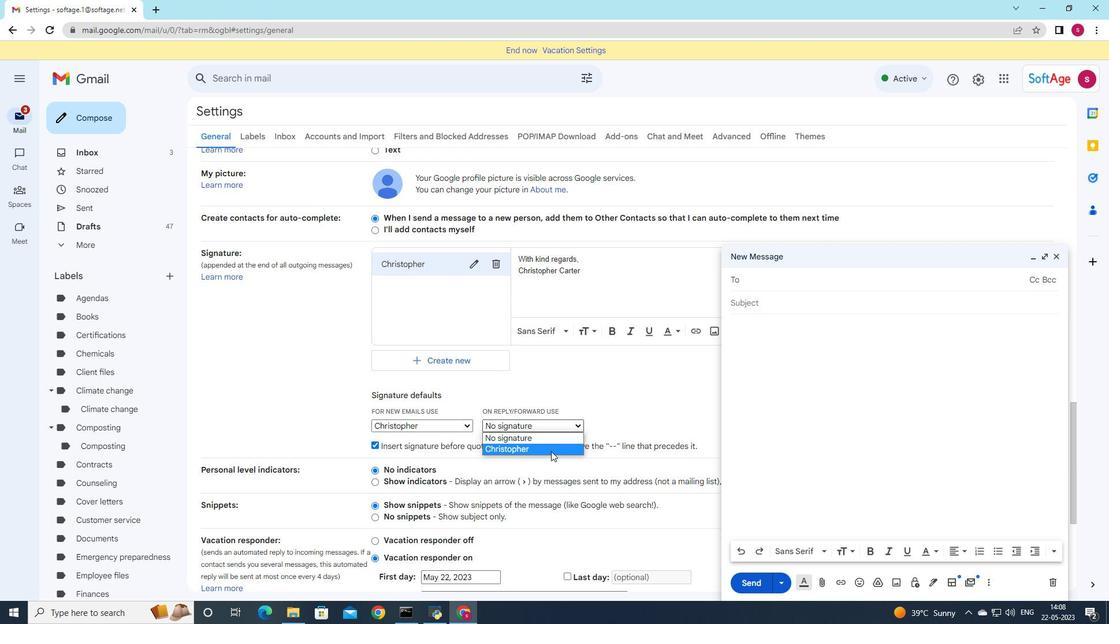 
Action: Mouse moved to (551, 445)
Screenshot: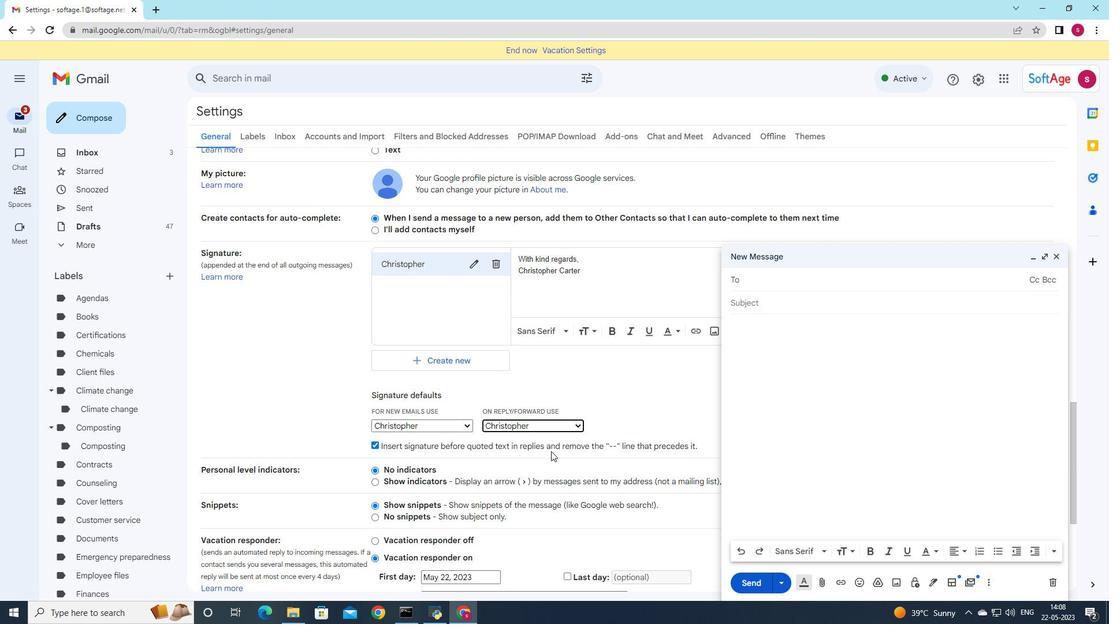 
Action: Mouse scrolled (551, 445) with delta (0, 0)
Screenshot: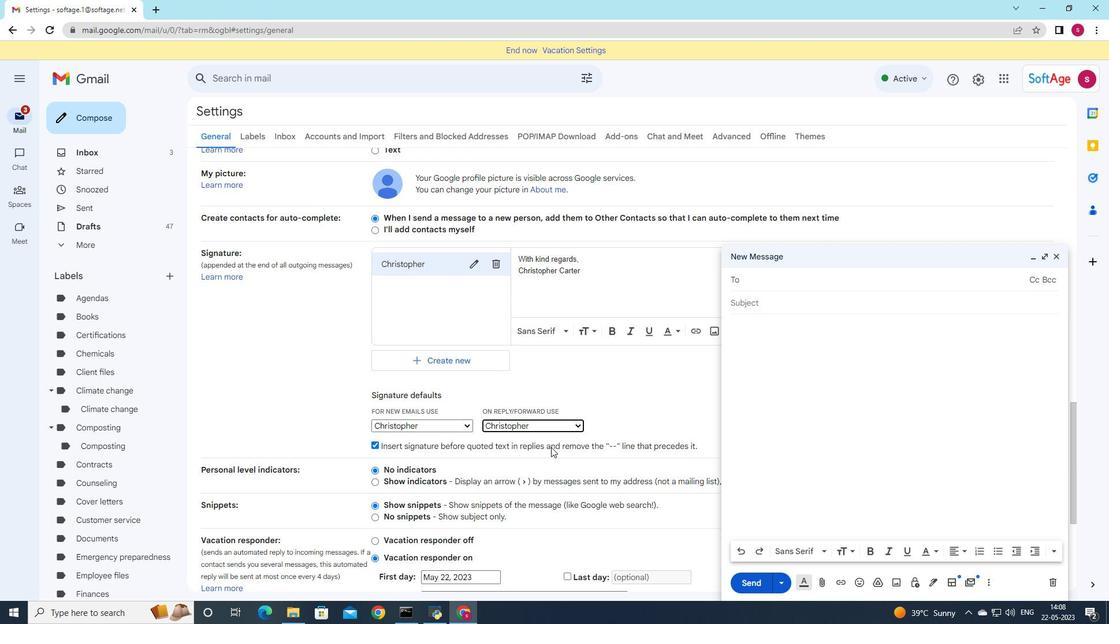 
Action: Mouse scrolled (551, 445) with delta (0, 0)
Screenshot: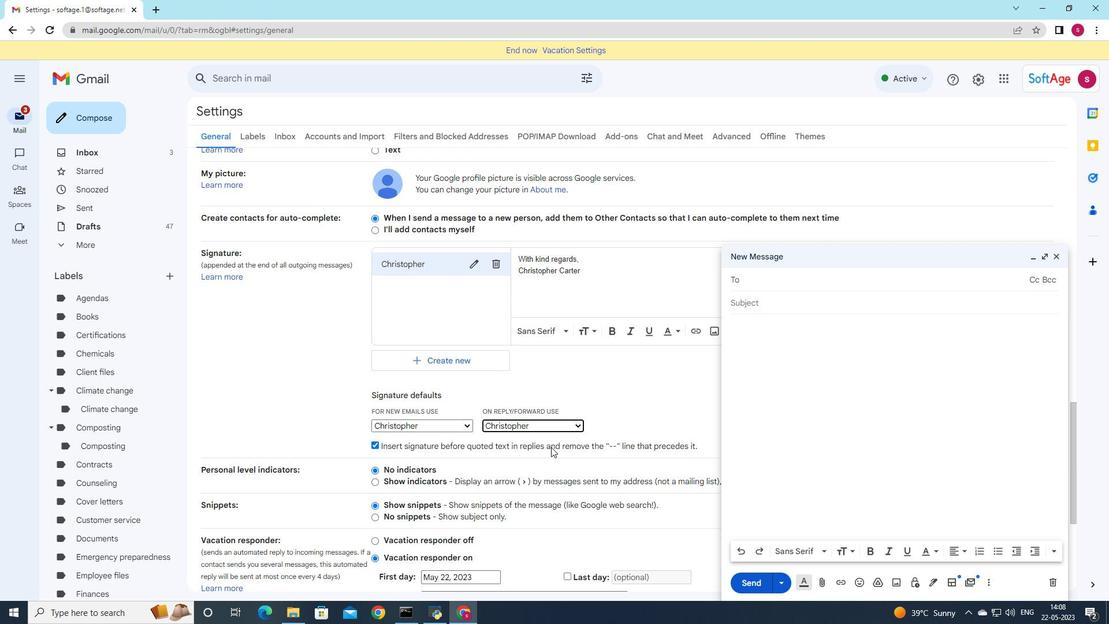 
Action: Mouse scrolled (551, 445) with delta (0, 0)
Screenshot: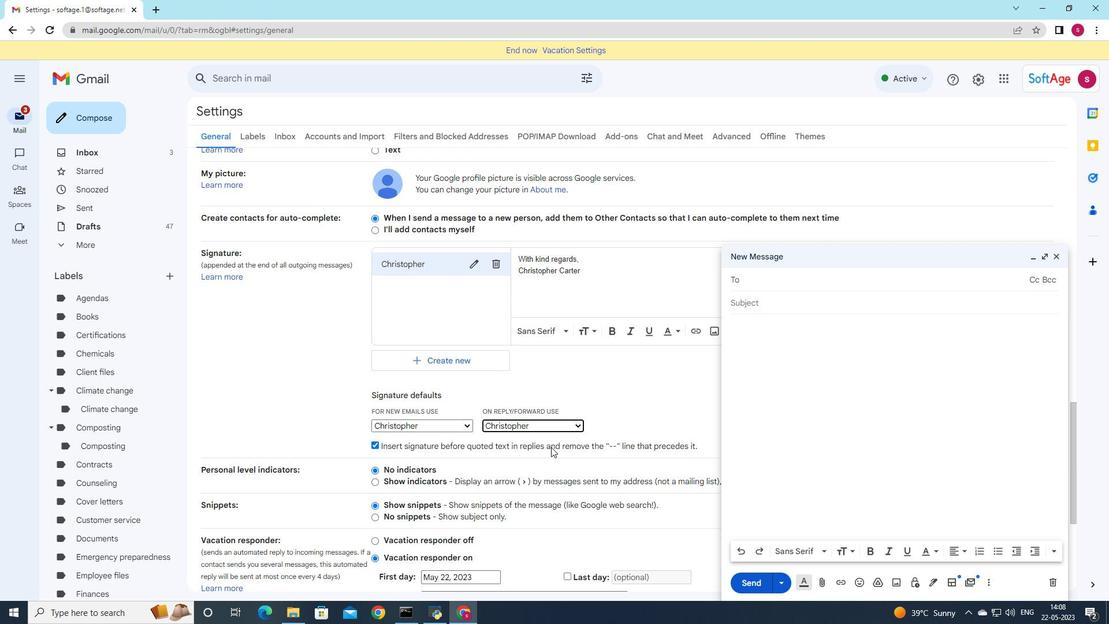 
Action: Mouse scrolled (551, 445) with delta (0, 0)
Screenshot: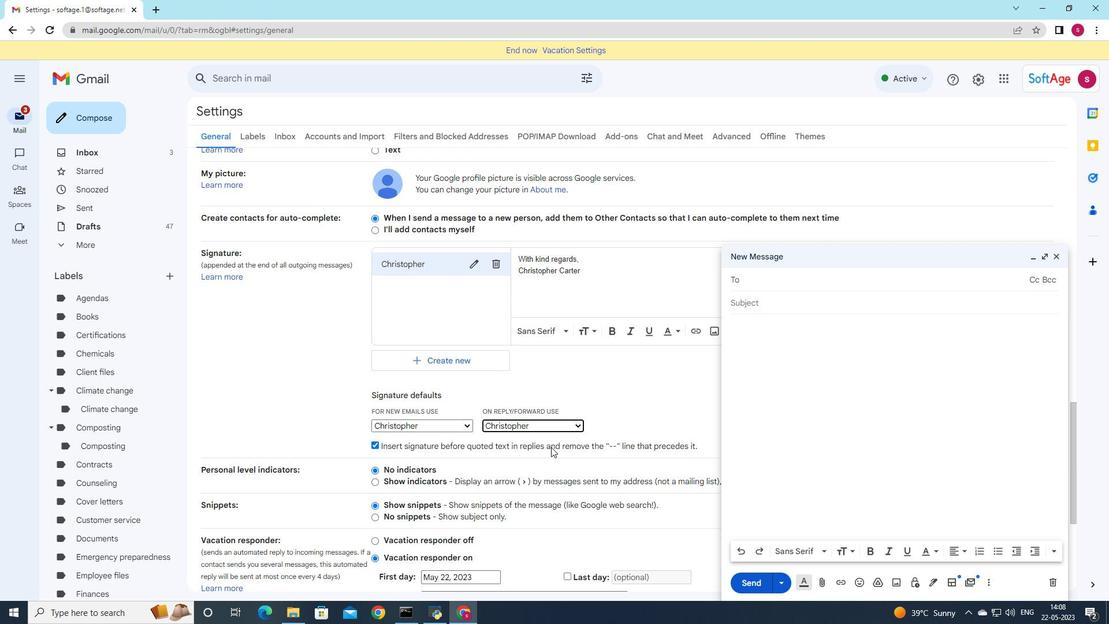 
Action: Mouse scrolled (551, 445) with delta (0, 0)
Screenshot: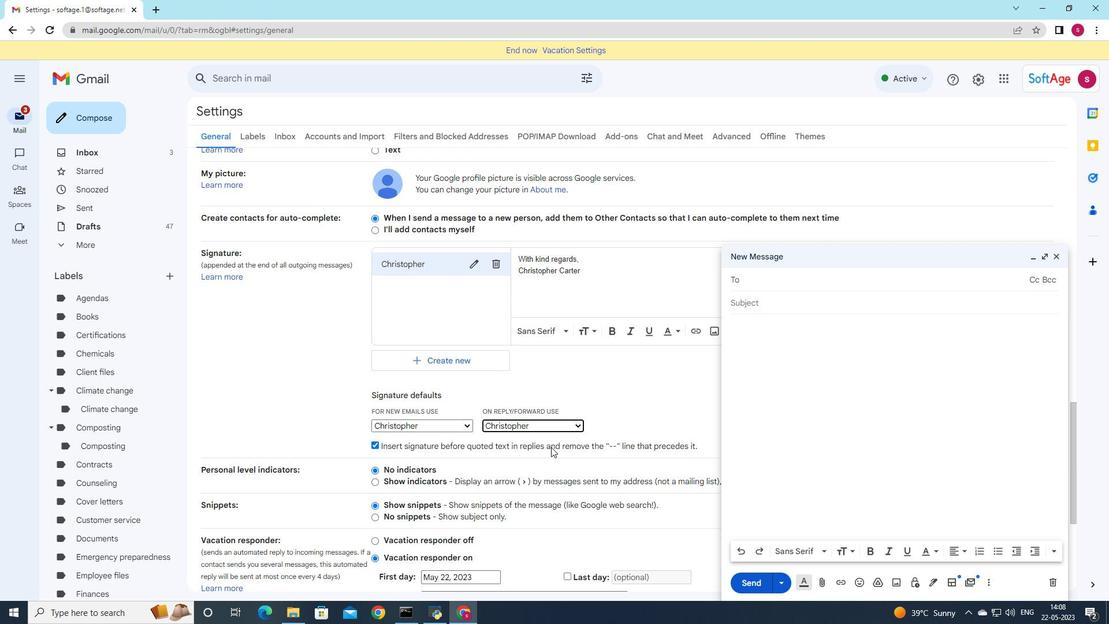 
Action: Mouse moved to (551, 447)
Screenshot: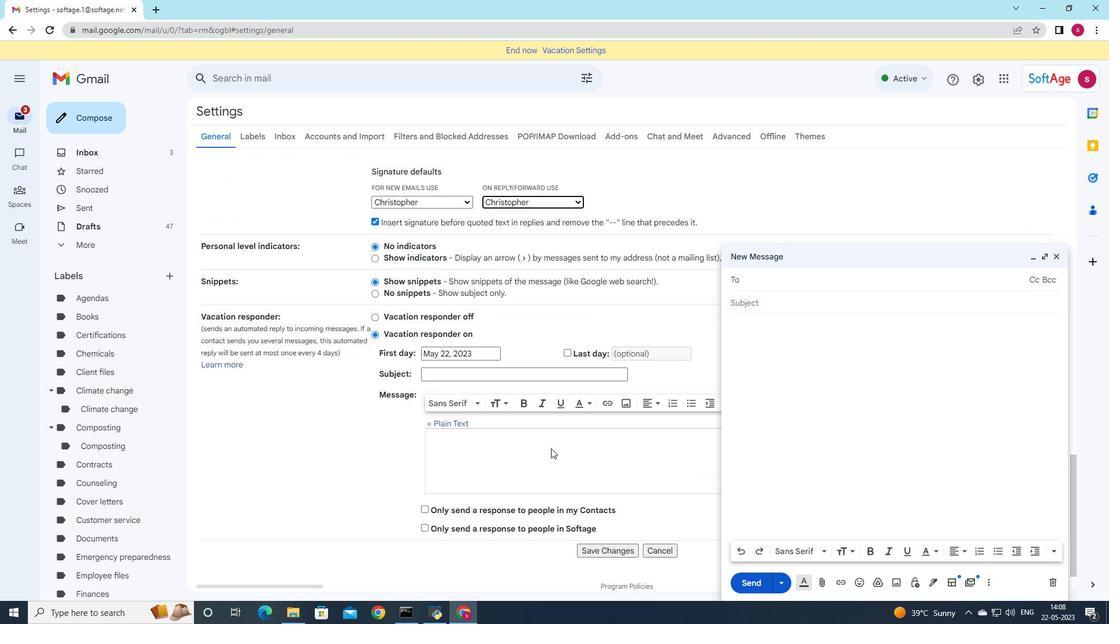 
Action: Mouse scrolled (551, 447) with delta (0, 0)
Screenshot: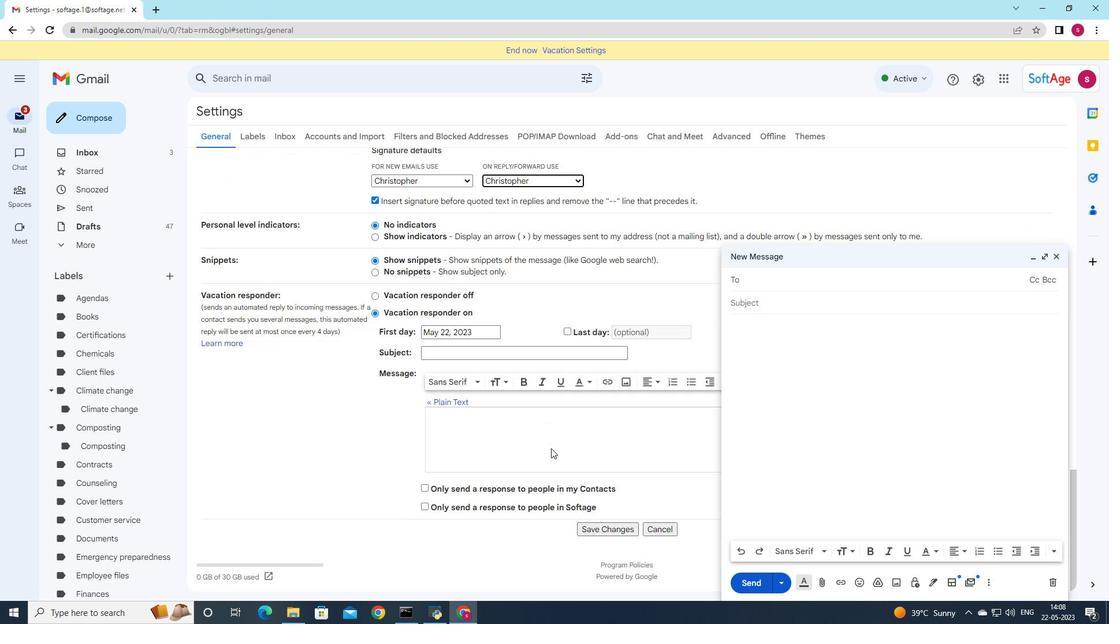 
Action: Mouse scrolled (551, 447) with delta (0, 0)
Screenshot: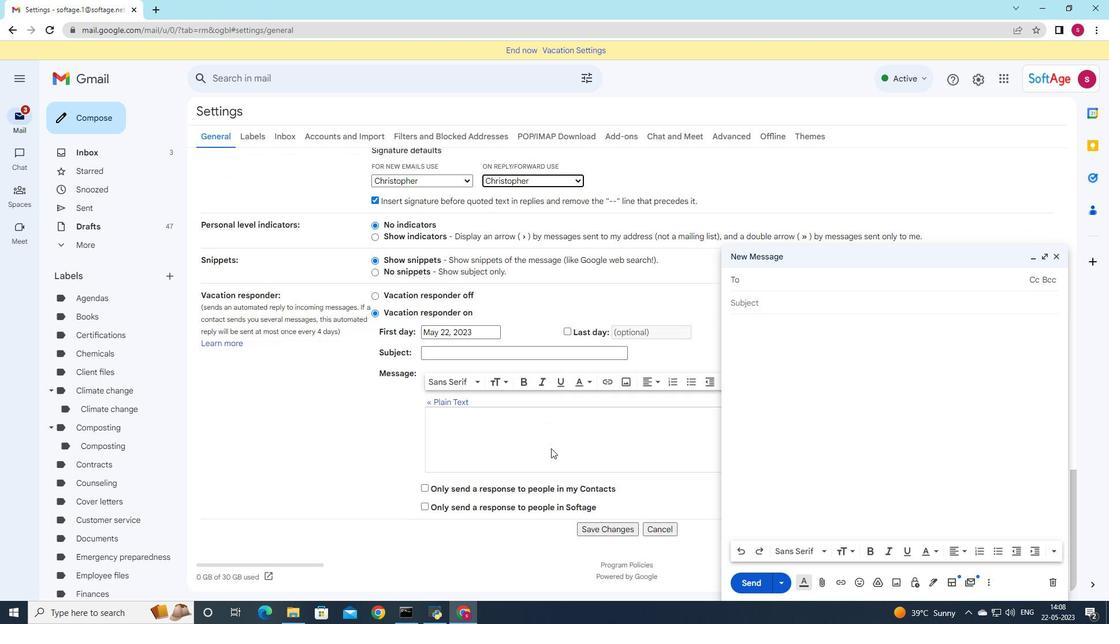 
Action: Mouse scrolled (551, 447) with delta (0, 0)
Screenshot: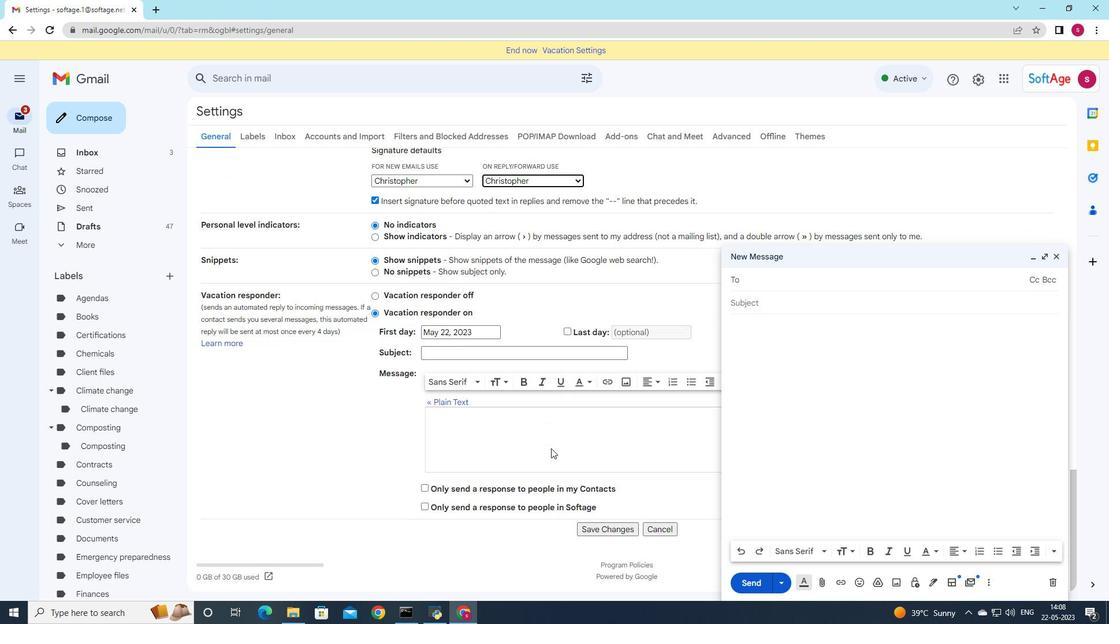 
Action: Mouse scrolled (551, 447) with delta (0, 0)
Screenshot: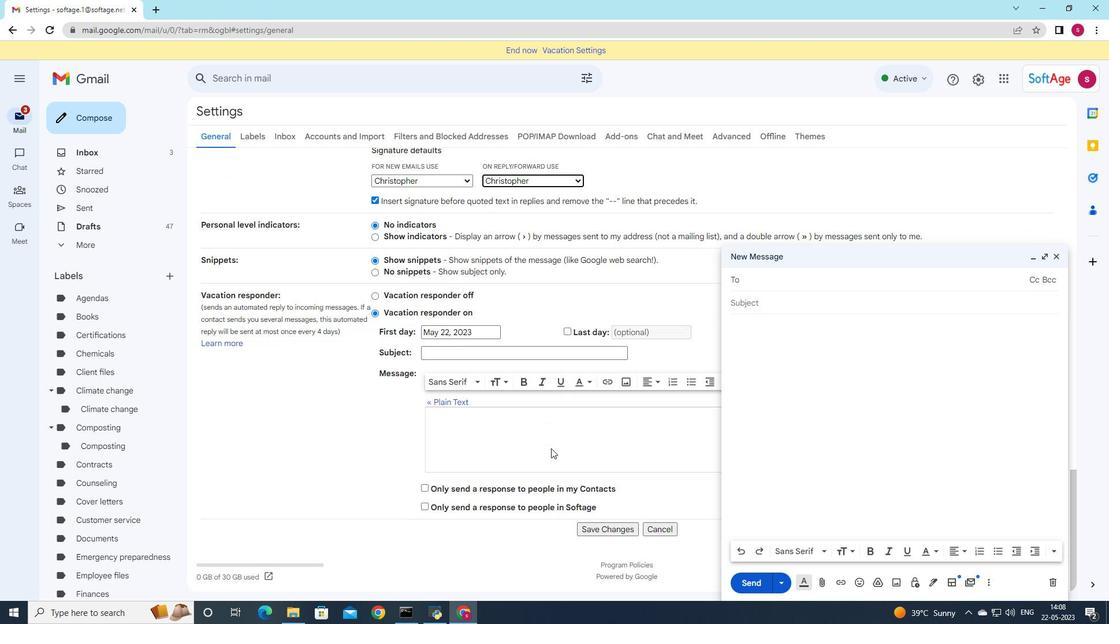 
Action: Mouse moved to (601, 530)
Screenshot: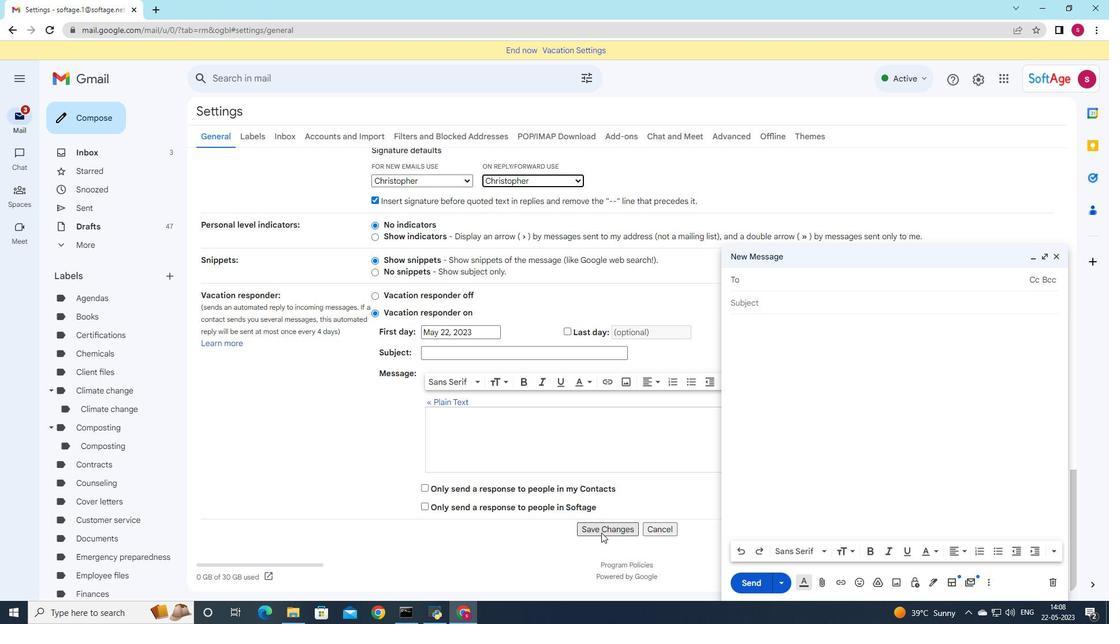
Action: Mouse pressed left at (601, 530)
Screenshot: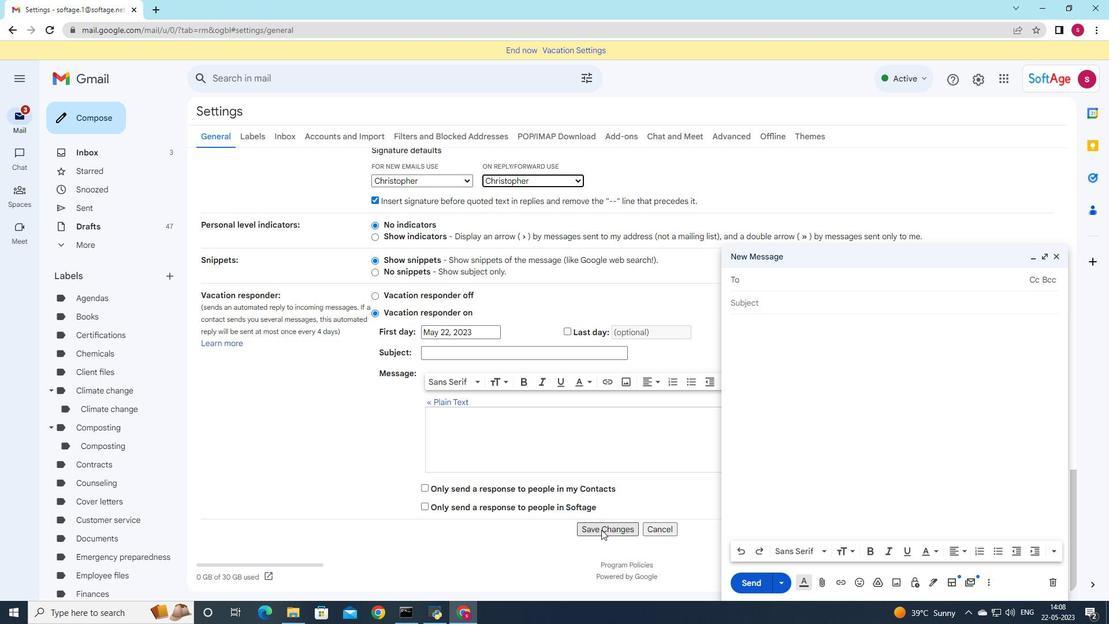 
Action: Mouse moved to (1055, 258)
Screenshot: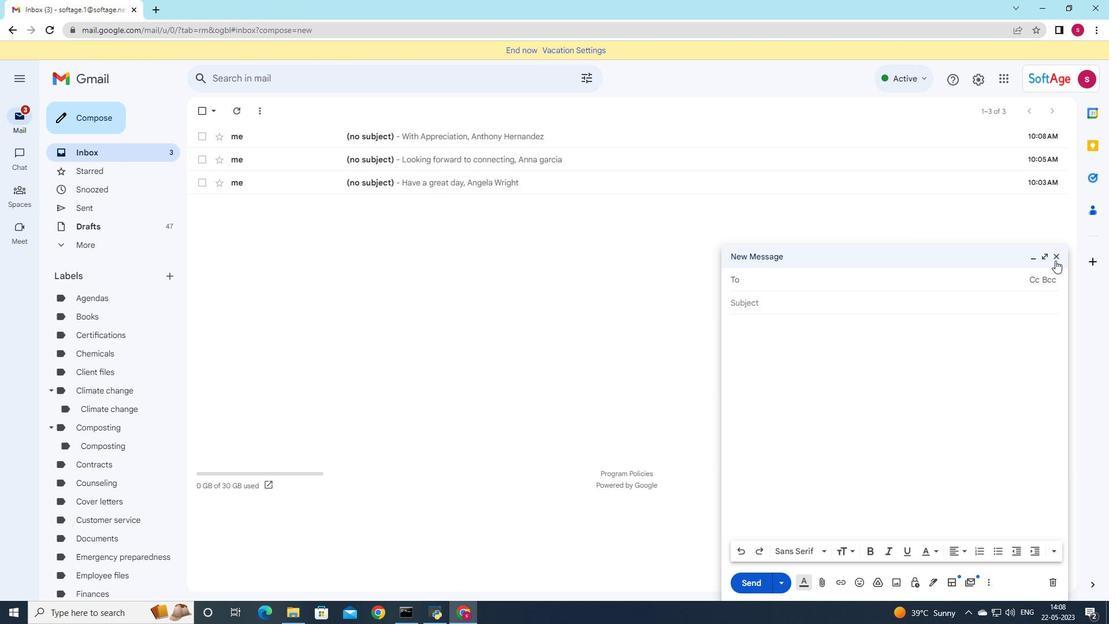 
Action: Mouse pressed left at (1055, 258)
Screenshot: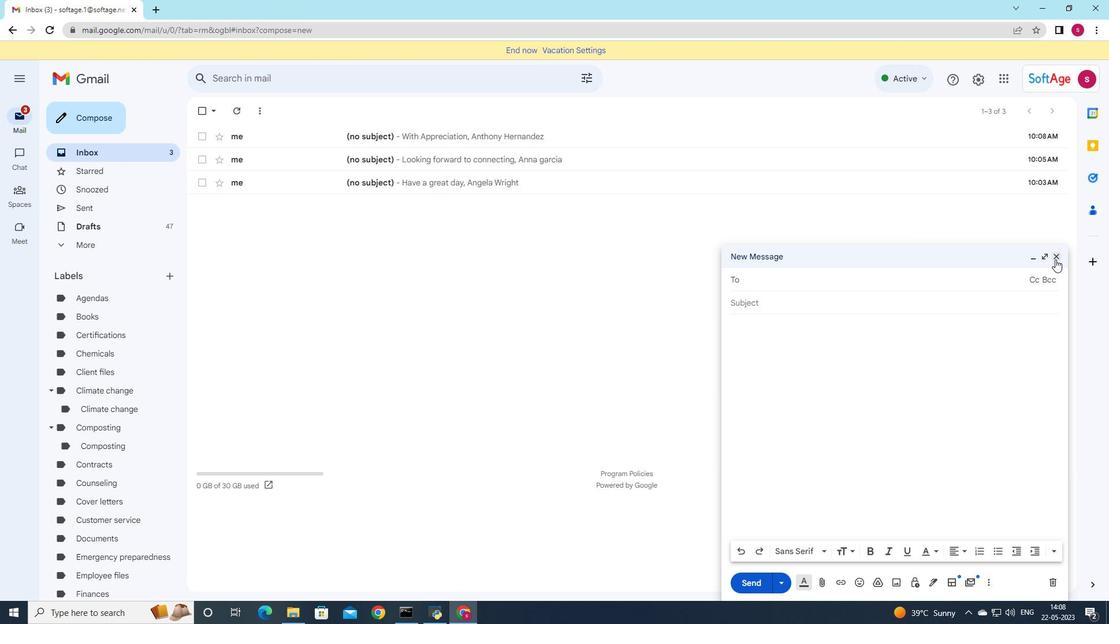 
Action: Mouse moved to (75, 120)
Screenshot: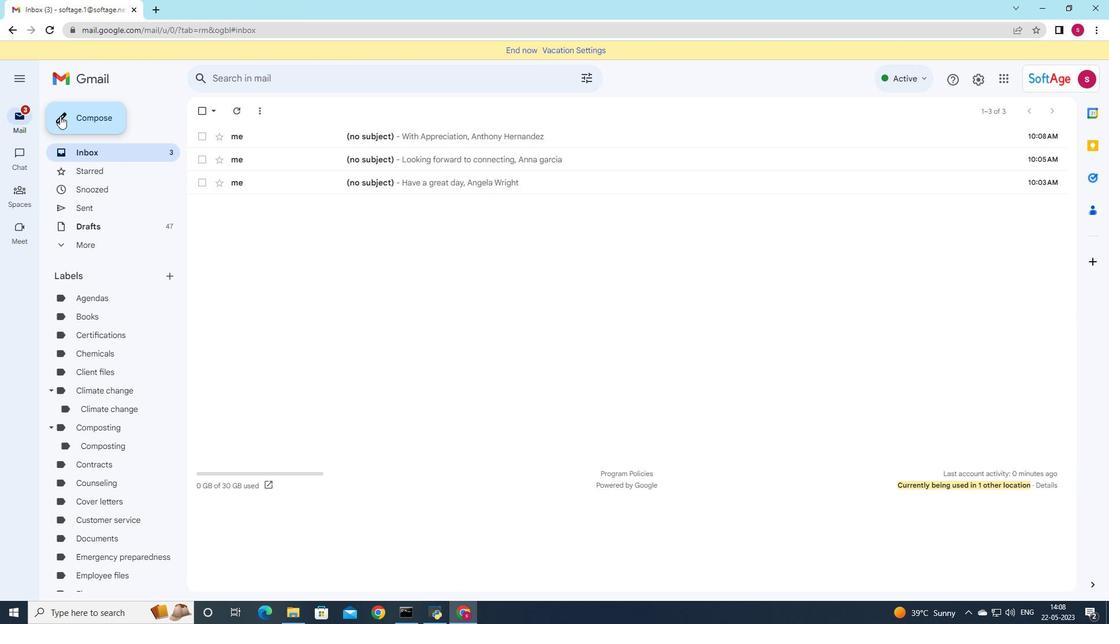 
Action: Mouse pressed left at (75, 120)
Screenshot: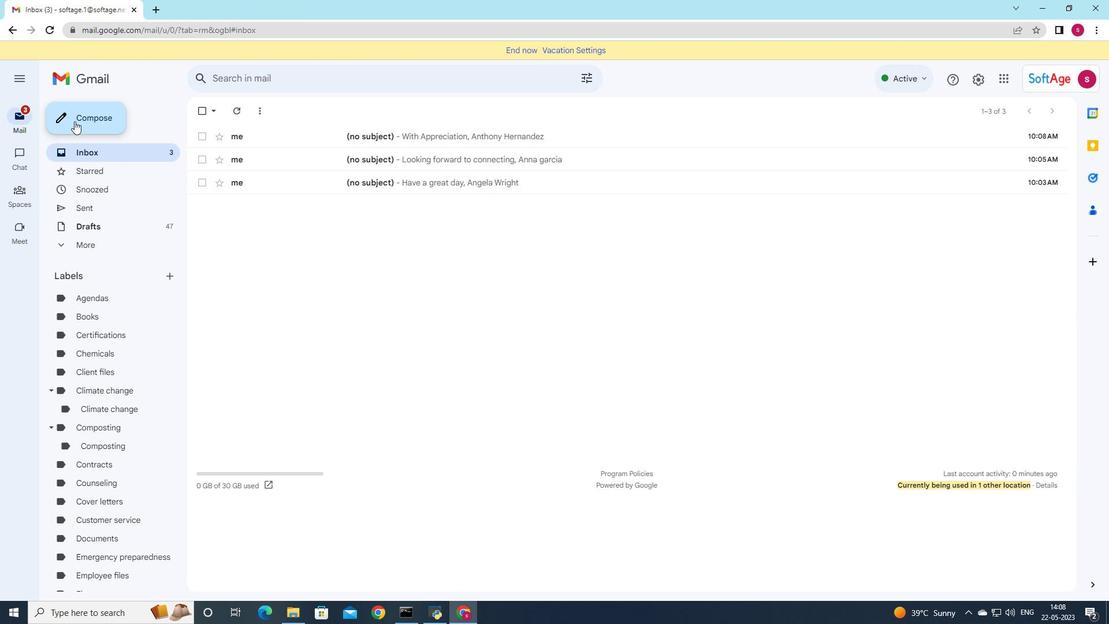 
Action: Mouse moved to (799, 290)
Screenshot: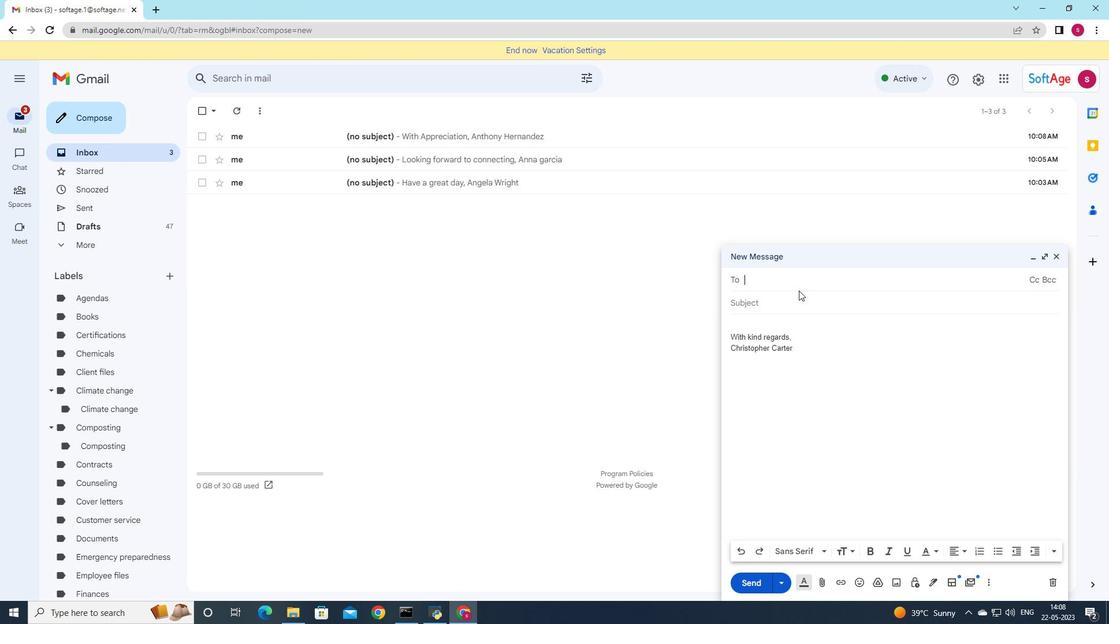 
Action: Key pressed softage
Screenshot: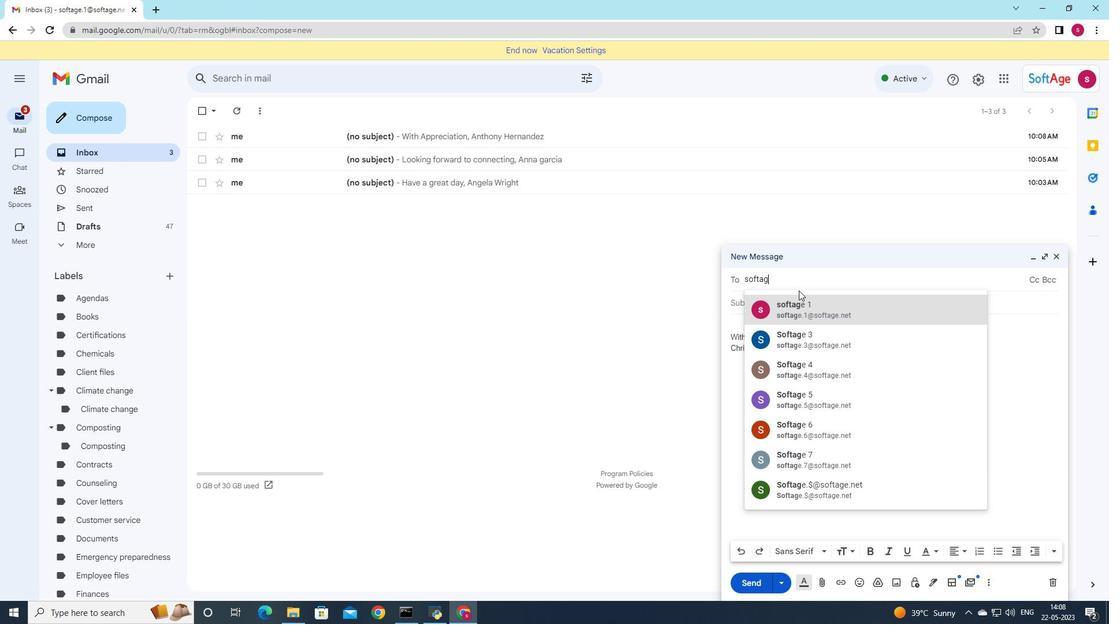 
Action: Mouse moved to (851, 315)
Screenshot: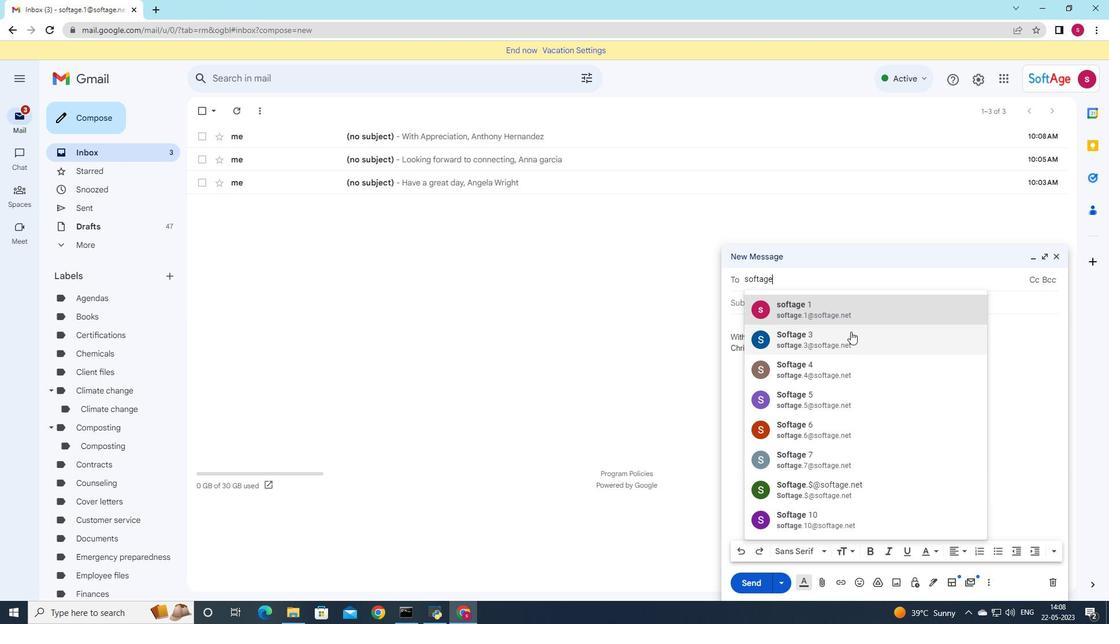 
Action: Mouse pressed left at (851, 315)
Screenshot: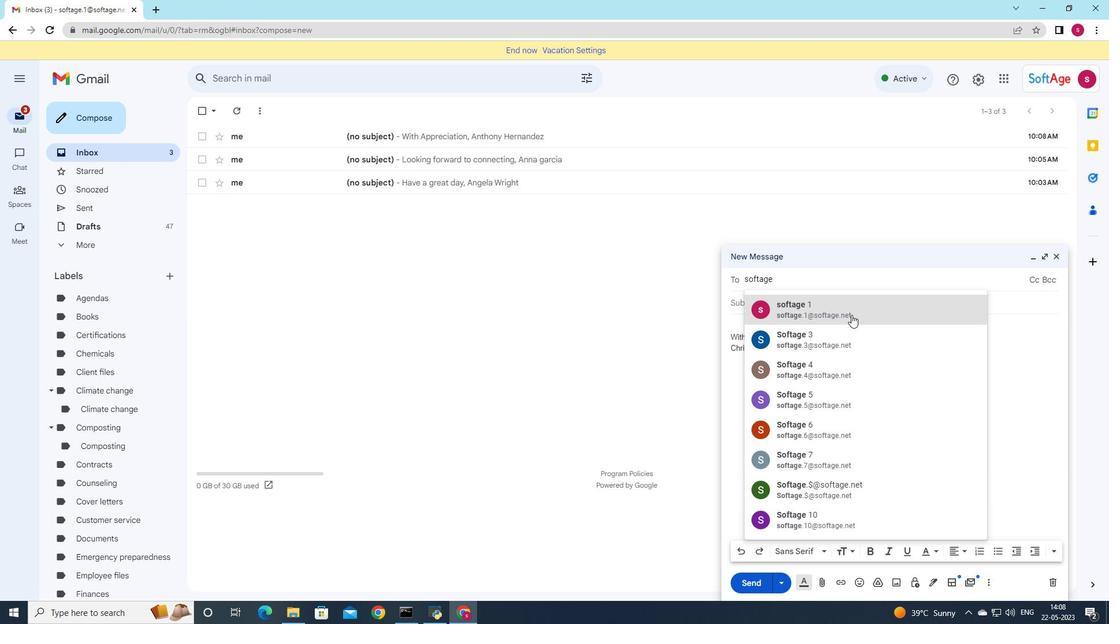 
Action: Mouse moved to (171, 273)
Screenshot: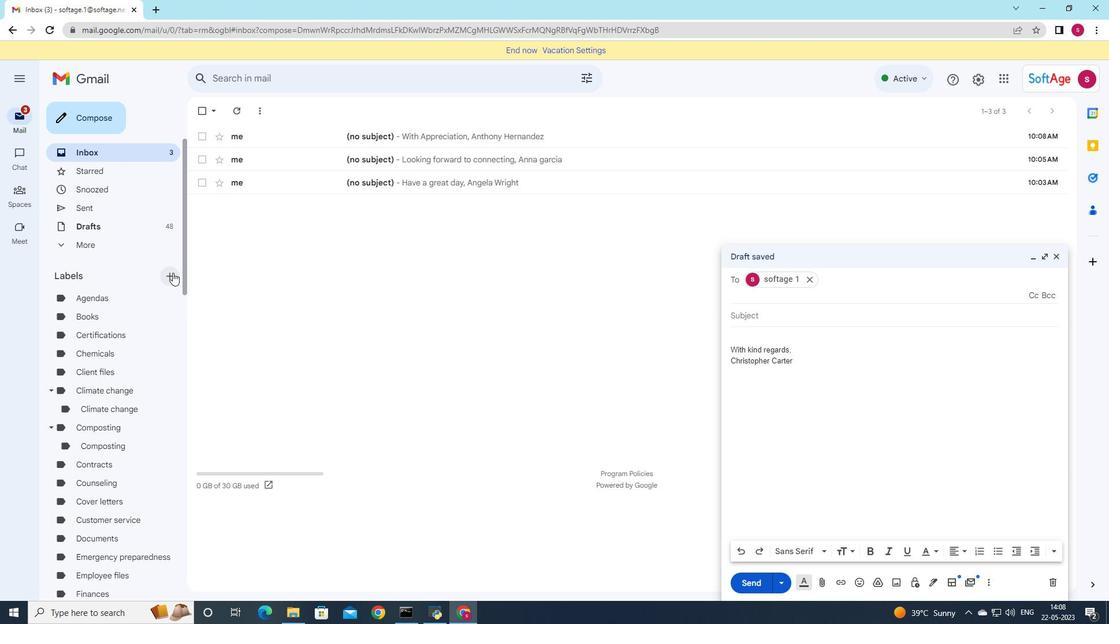 
Action: Mouse pressed left at (171, 273)
Screenshot: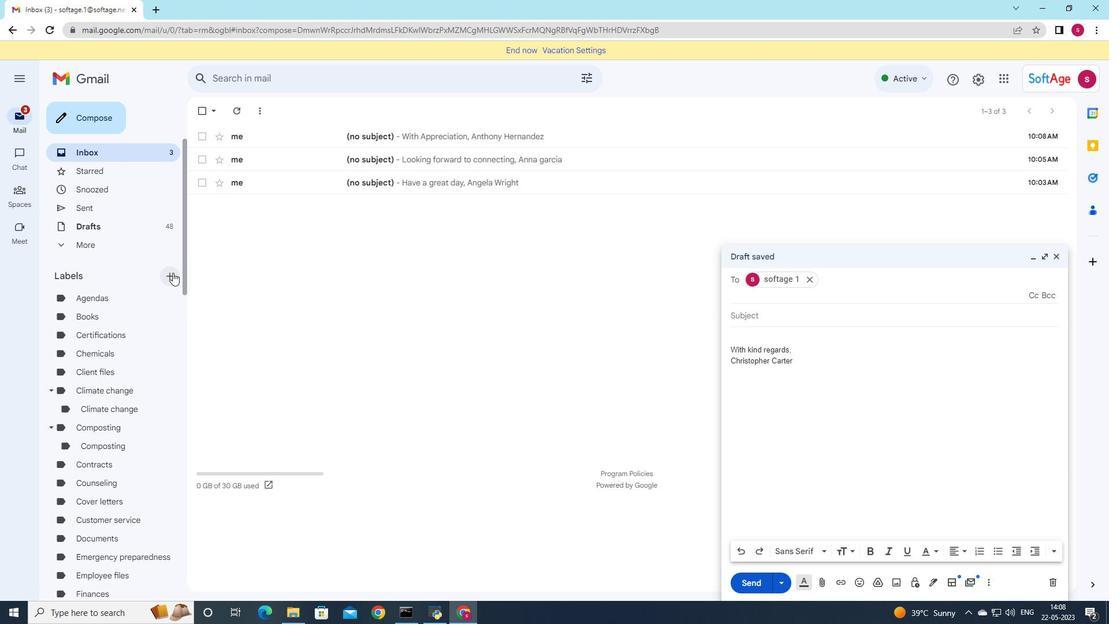 
Action: Mouse moved to (576, 311)
Screenshot: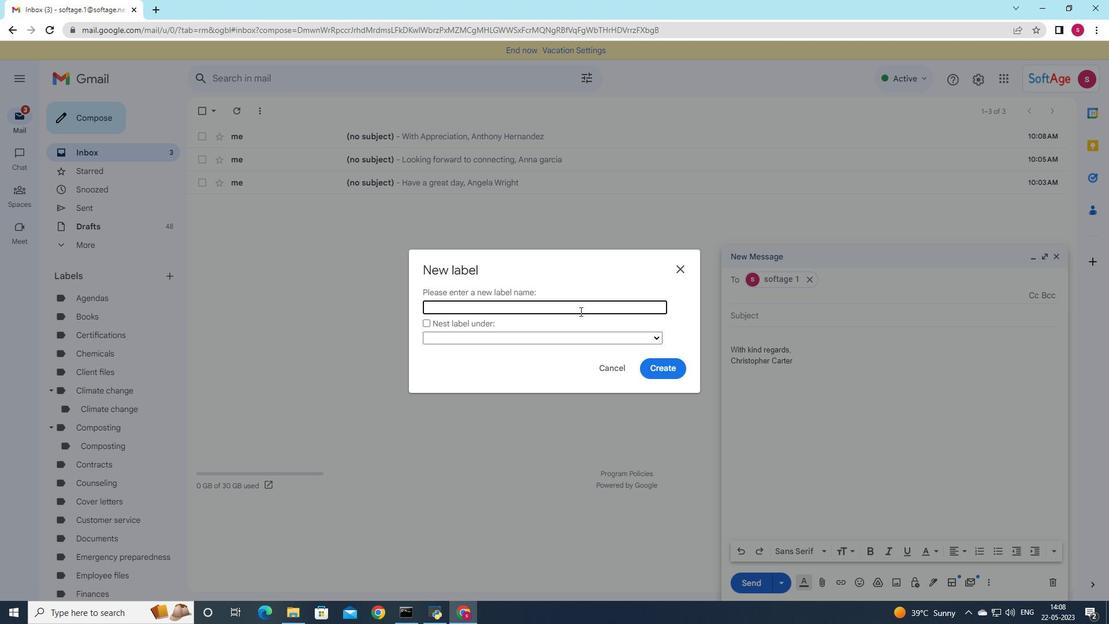 
Action: Key pressed <Key.shift>Policies
Screenshot: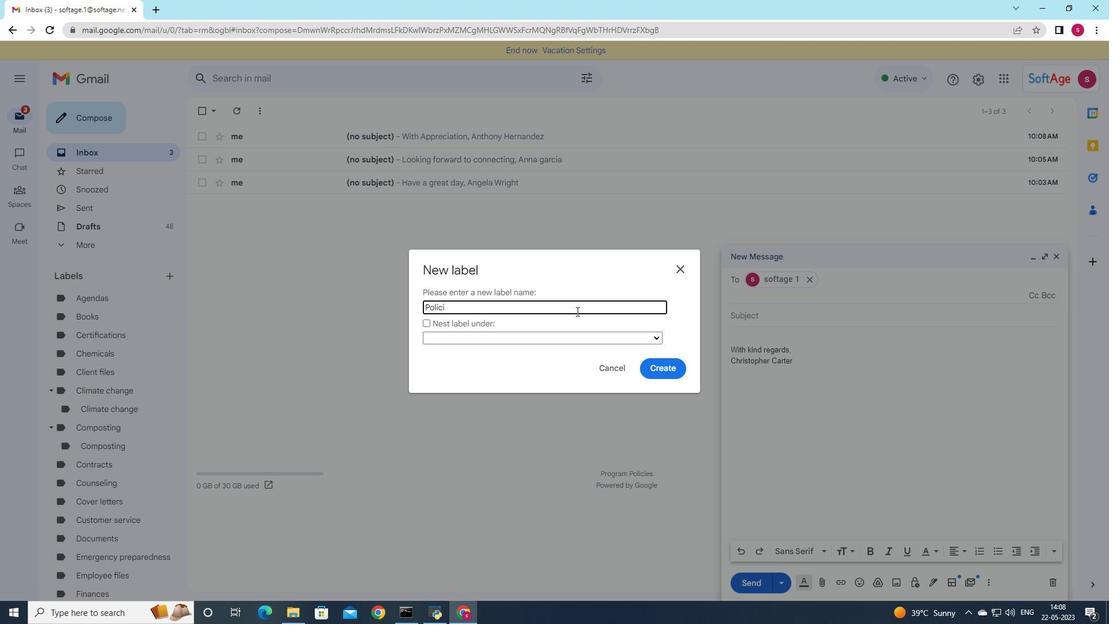
Action: Mouse moved to (666, 369)
Screenshot: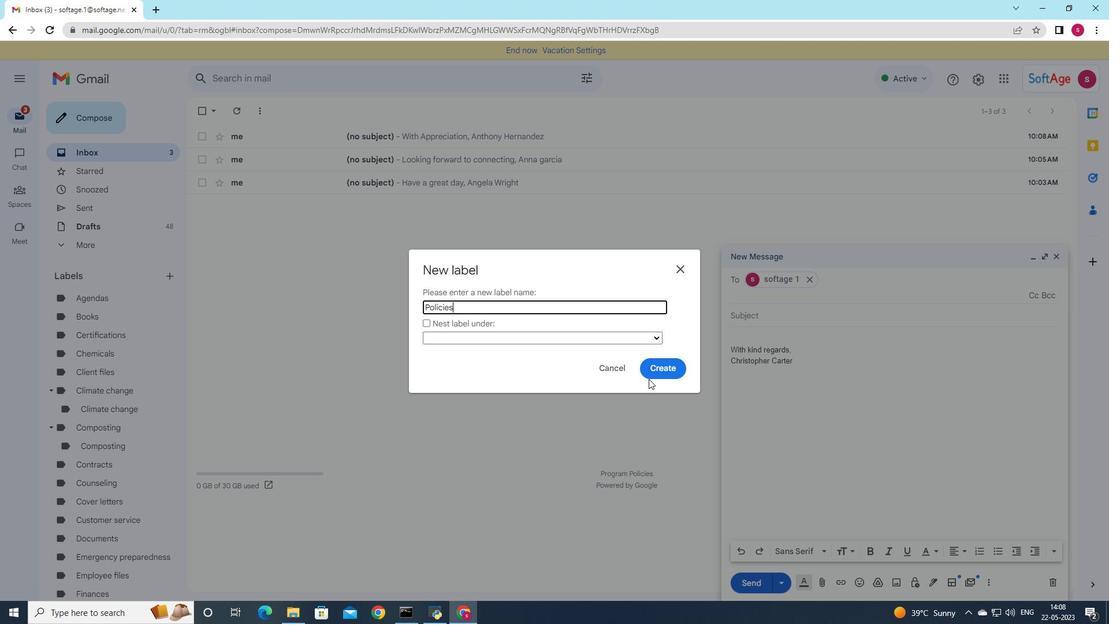 
Action: Mouse pressed left at (666, 369)
Screenshot: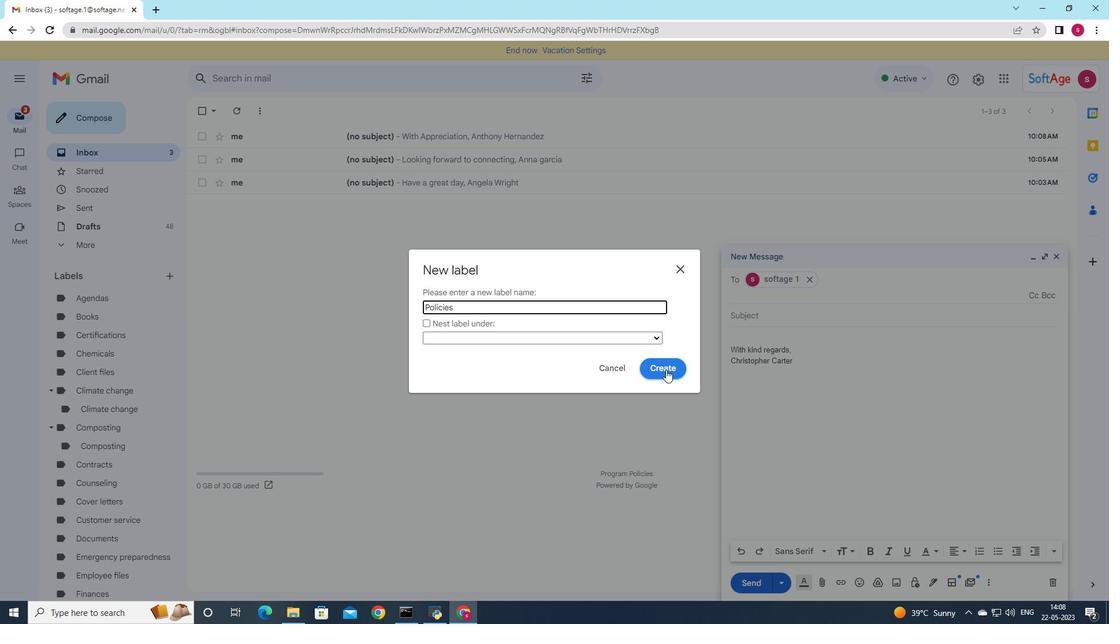 
Action: Mouse moved to (606, 373)
Screenshot: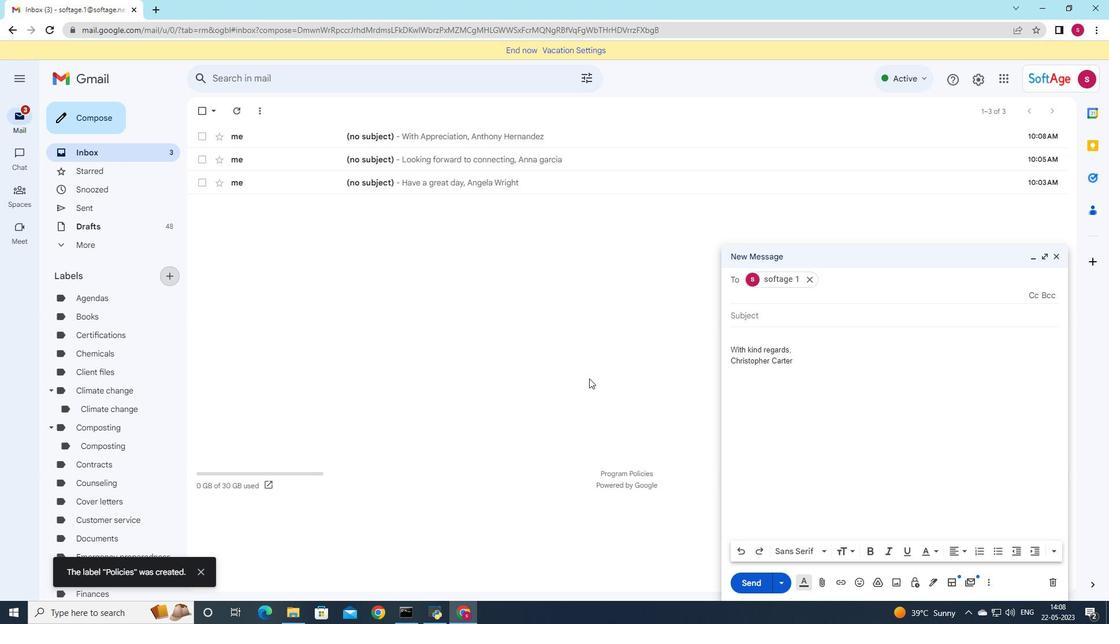 
